 Task: Find connections with filter location Qazax with filter topic #realestateagentwith filter profile language German with filter current company GEP Worldwide with filter school Janki Devi Memorial College with filter industry Paint, Coating, and Adhesive Manufacturing with filter service category Mobile Marketing with filter keywords title Account Representative
Action: Mouse moved to (675, 127)
Screenshot: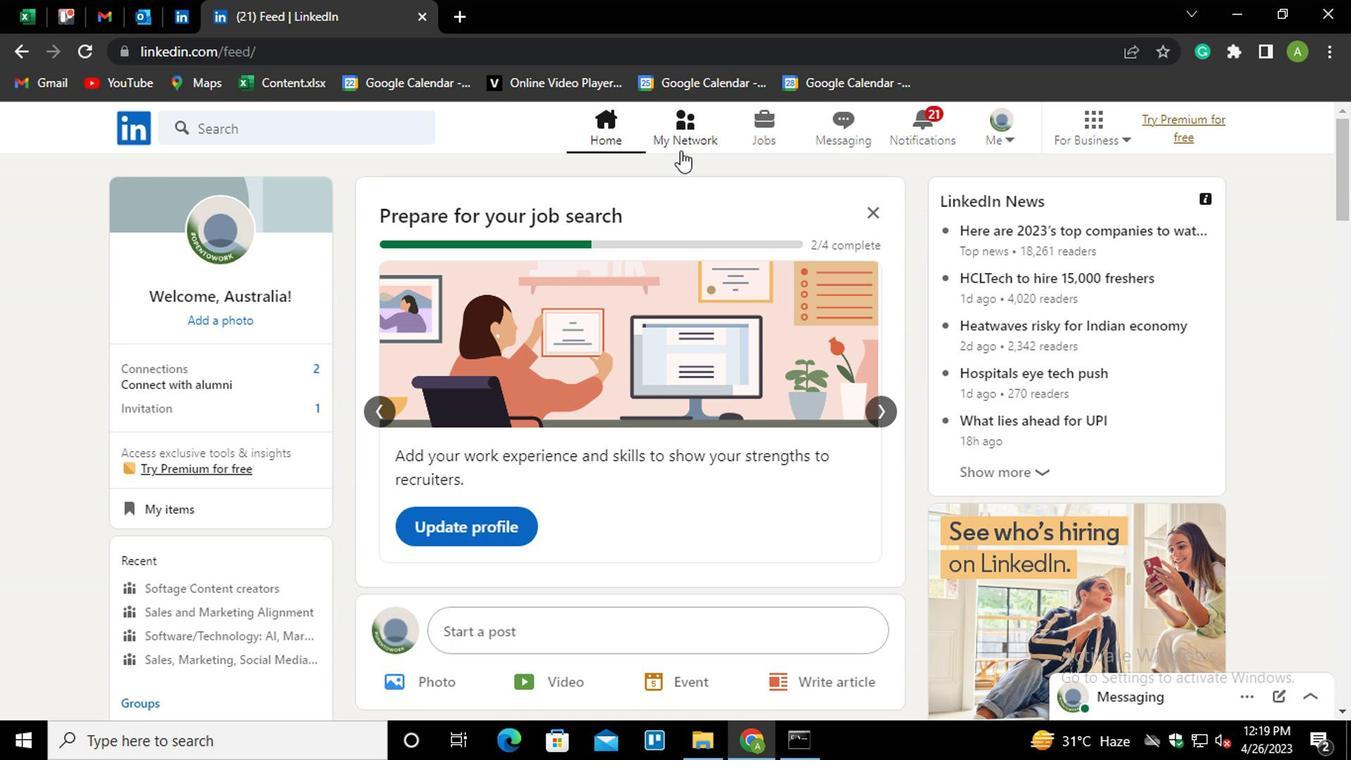 
Action: Mouse pressed left at (675, 127)
Screenshot: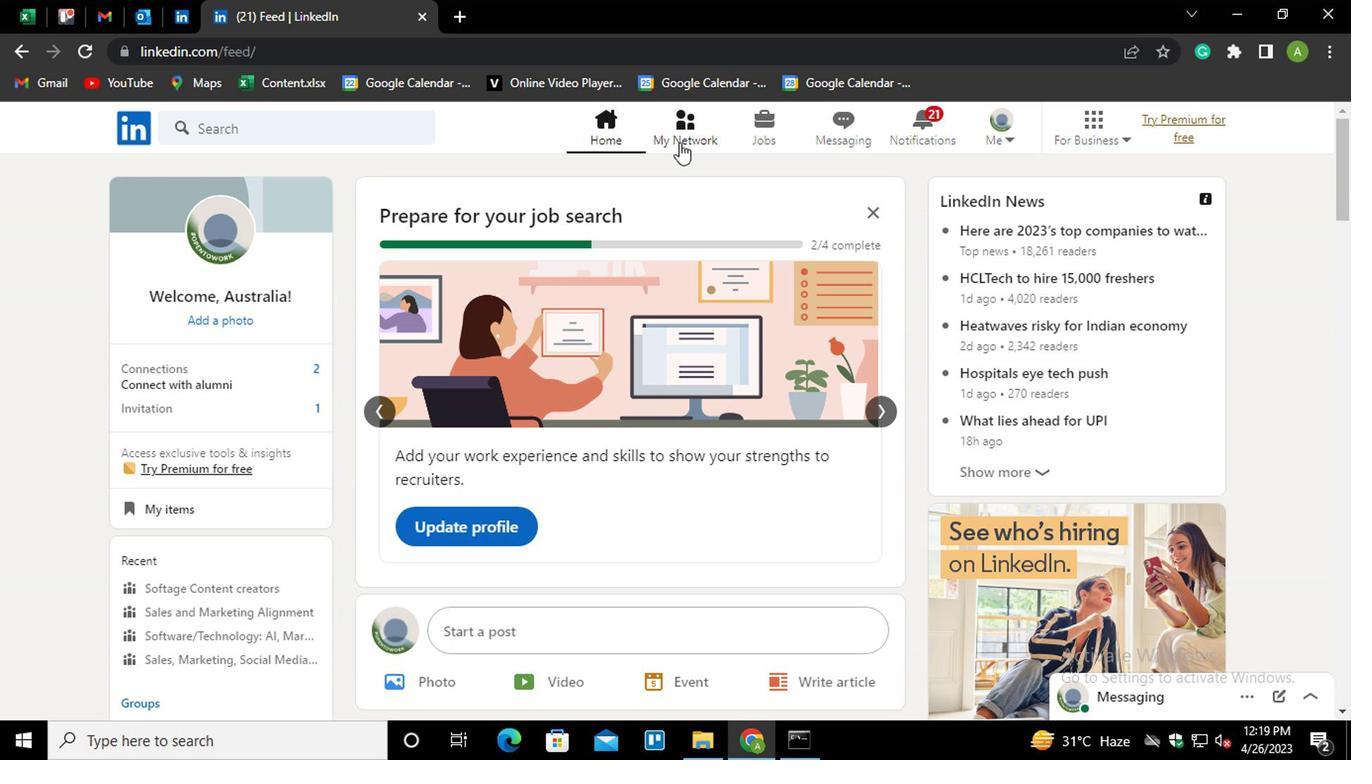 
Action: Mouse moved to (249, 228)
Screenshot: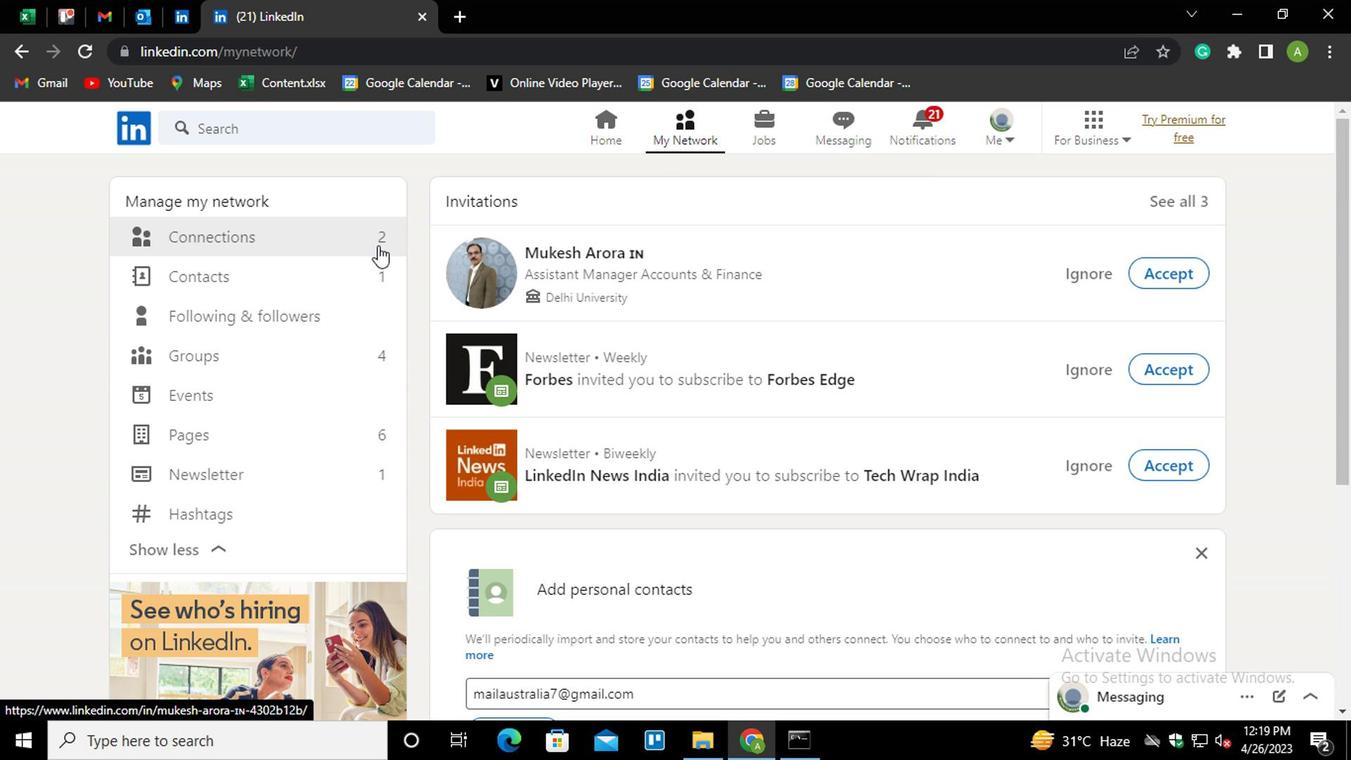 
Action: Mouse pressed left at (249, 228)
Screenshot: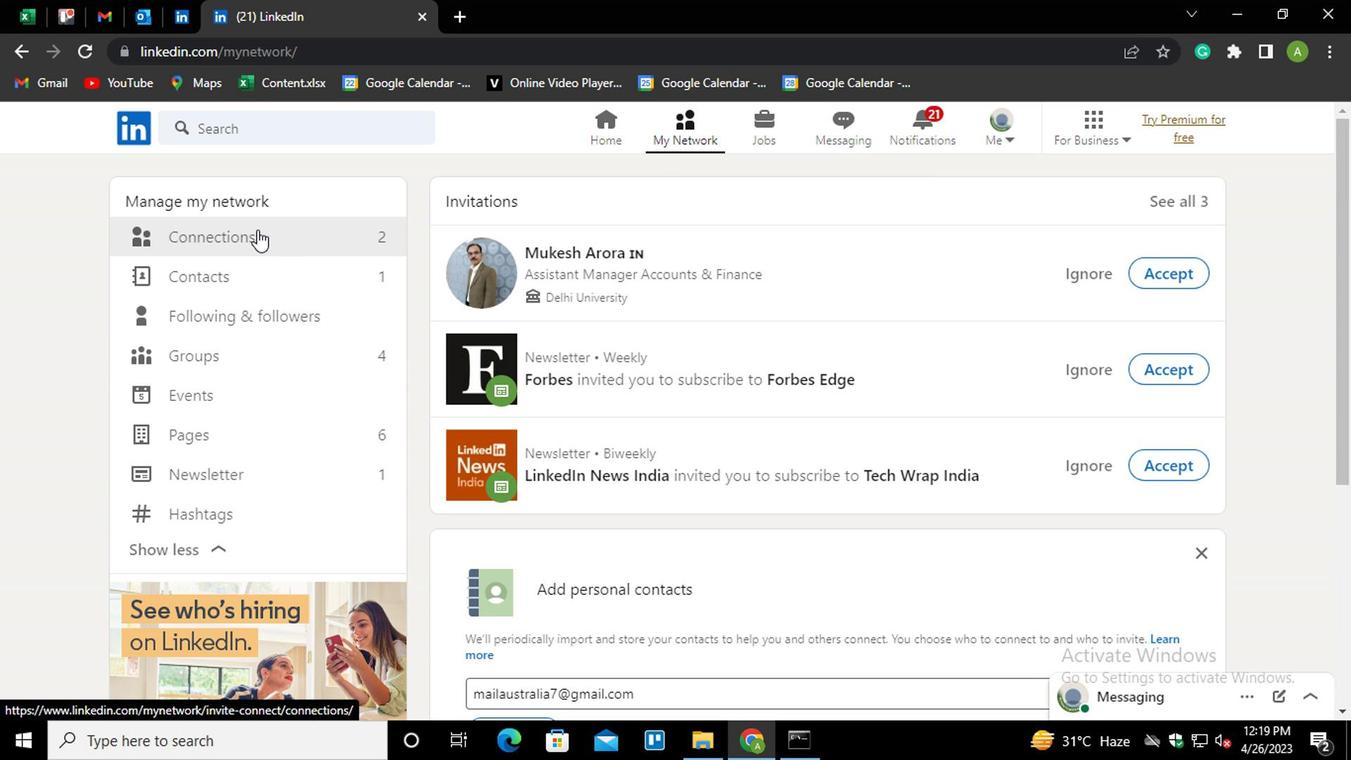 
Action: Mouse moved to (796, 228)
Screenshot: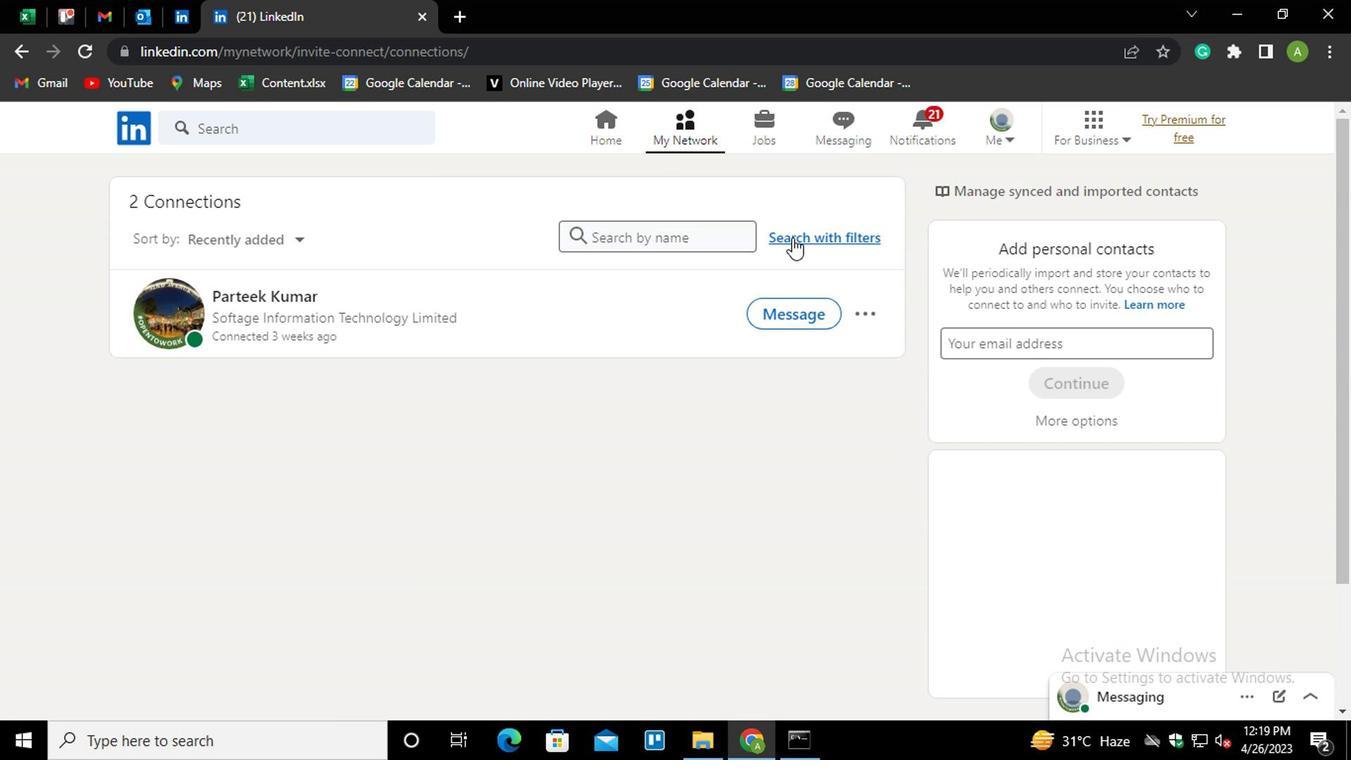 
Action: Mouse pressed left at (796, 228)
Screenshot: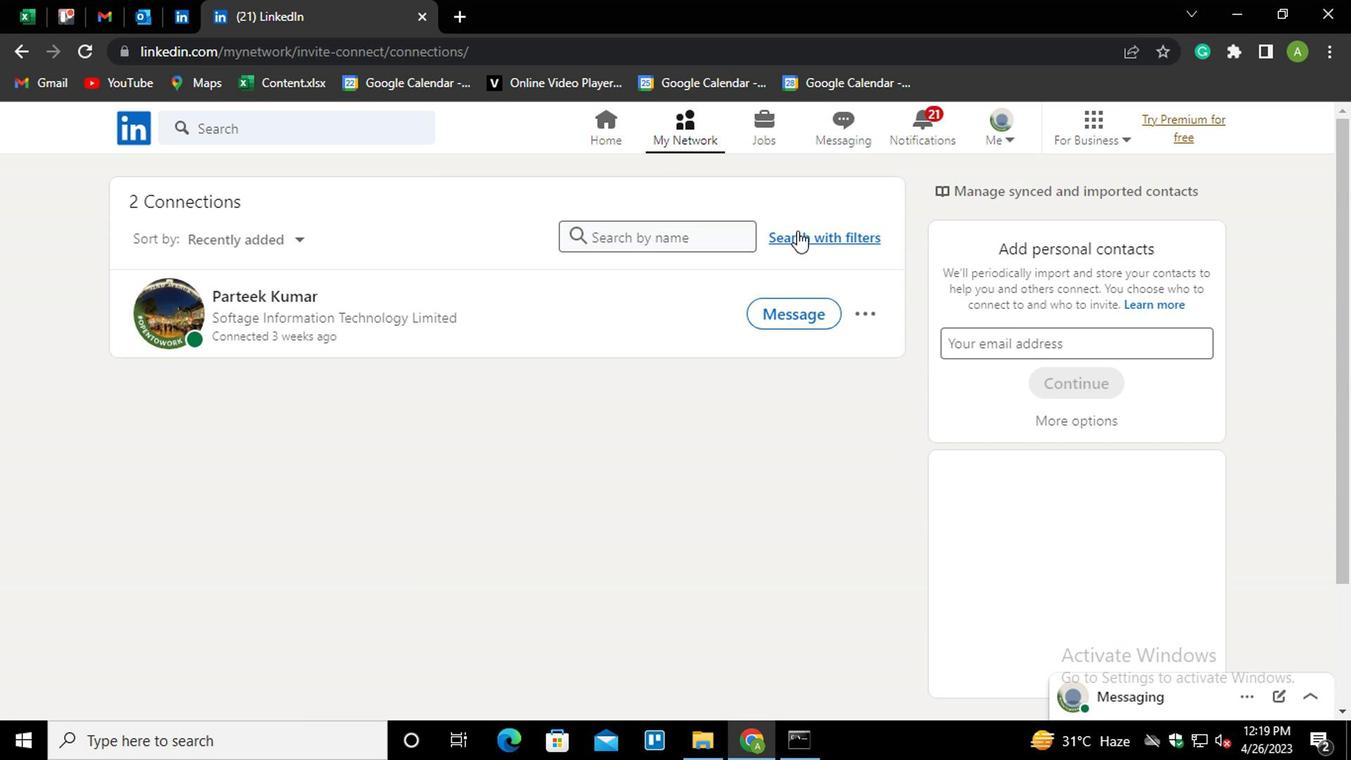 
Action: Mouse moved to (653, 180)
Screenshot: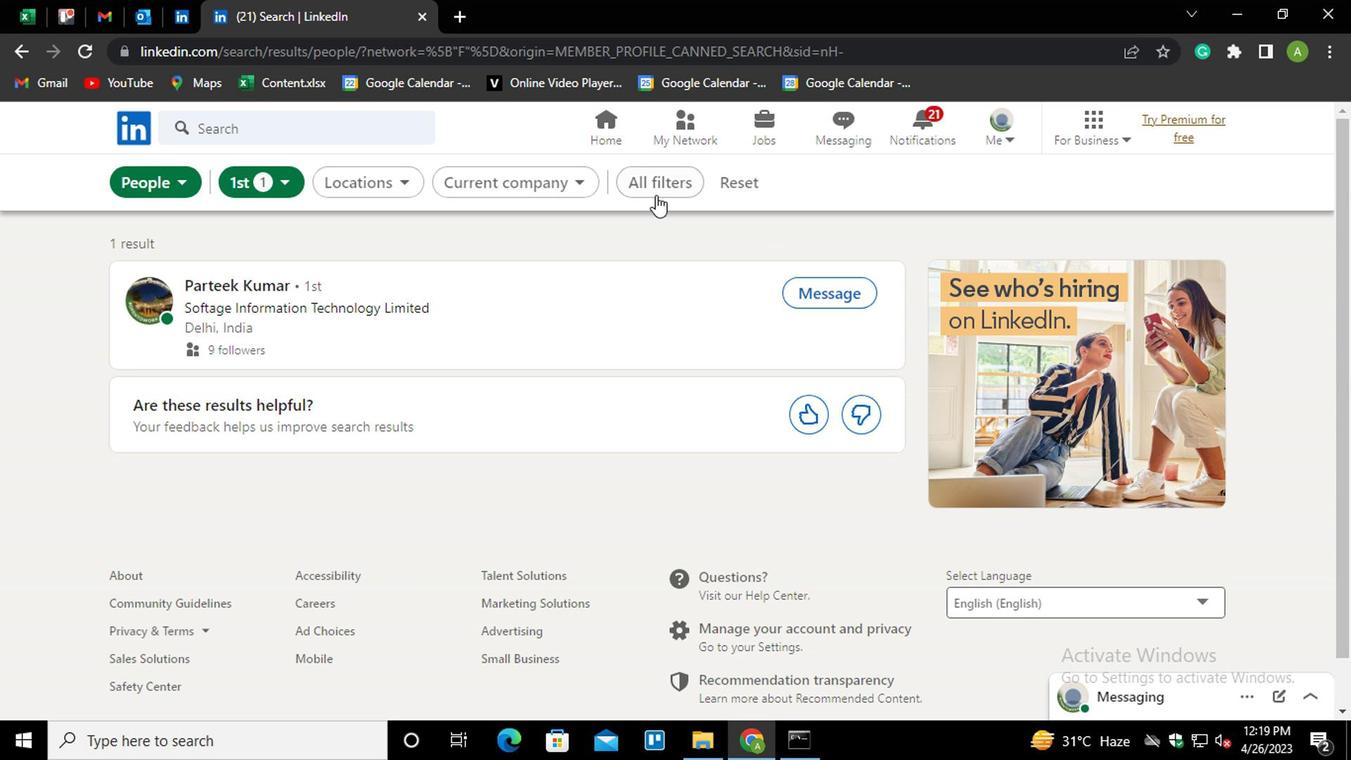 
Action: Mouse pressed left at (653, 180)
Screenshot: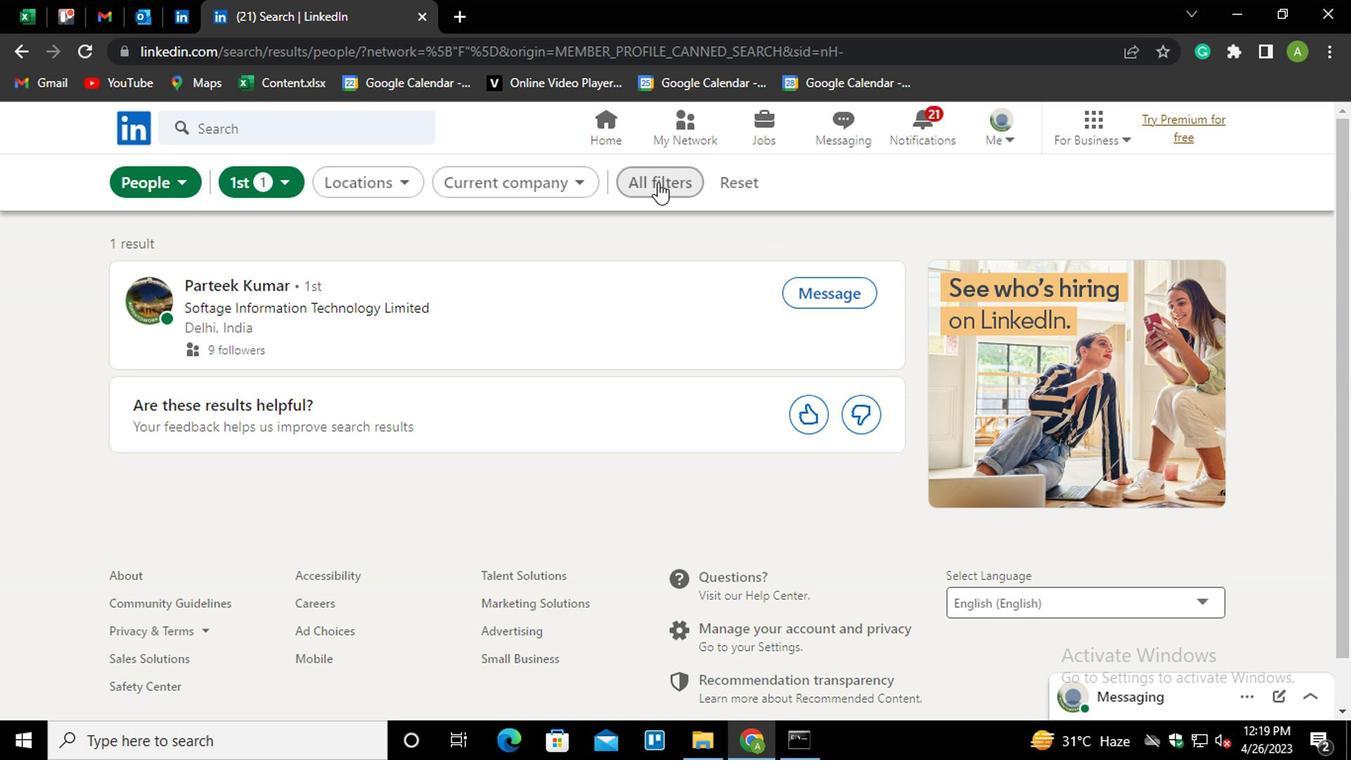 
Action: Mouse moved to (961, 331)
Screenshot: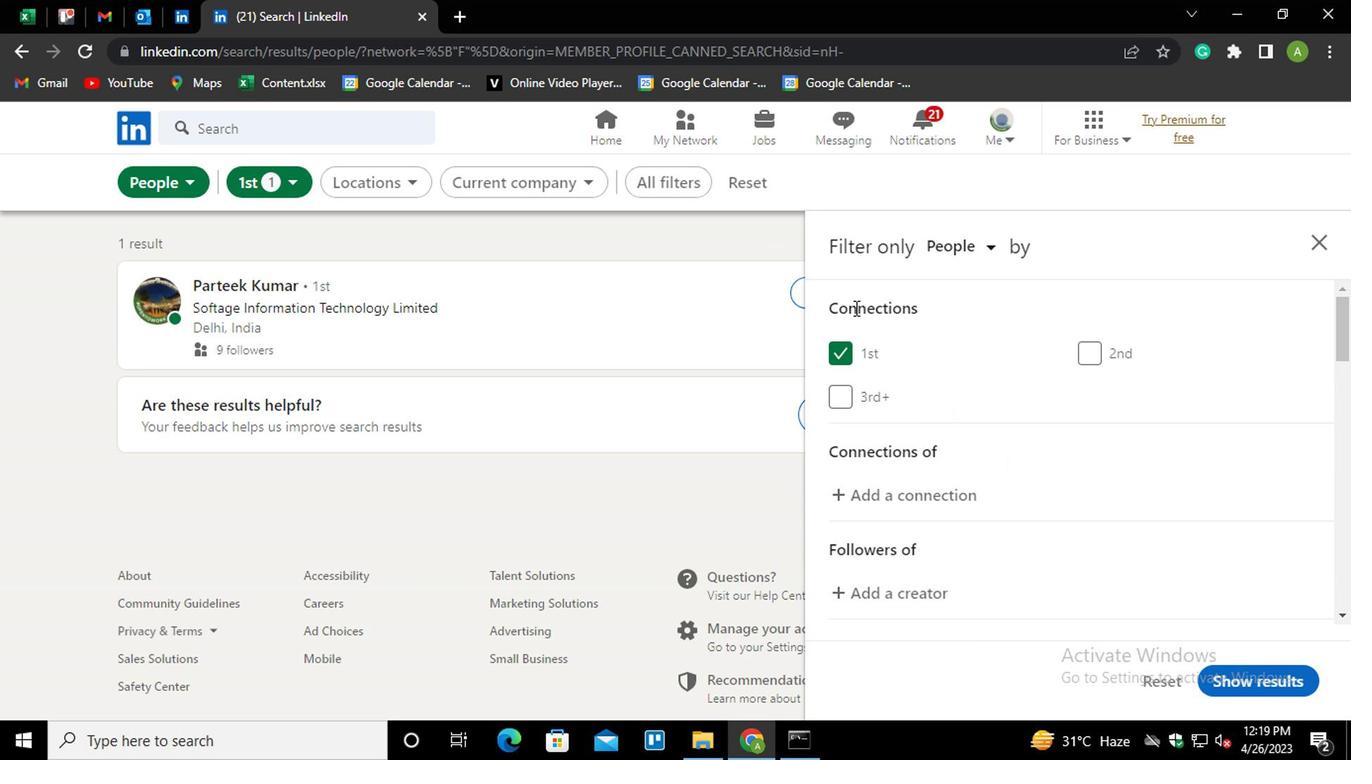 
Action: Mouse scrolled (961, 330) with delta (0, 0)
Screenshot: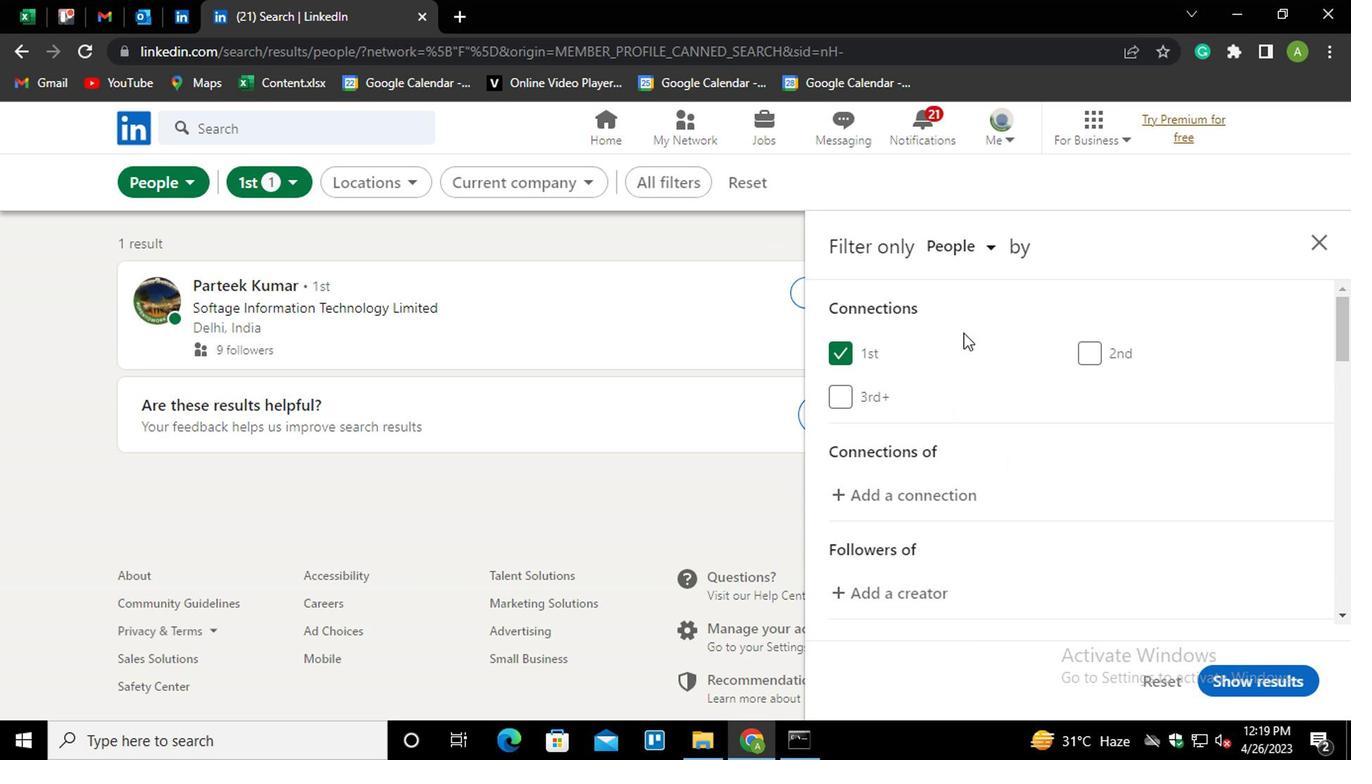 
Action: Mouse scrolled (961, 330) with delta (0, 0)
Screenshot: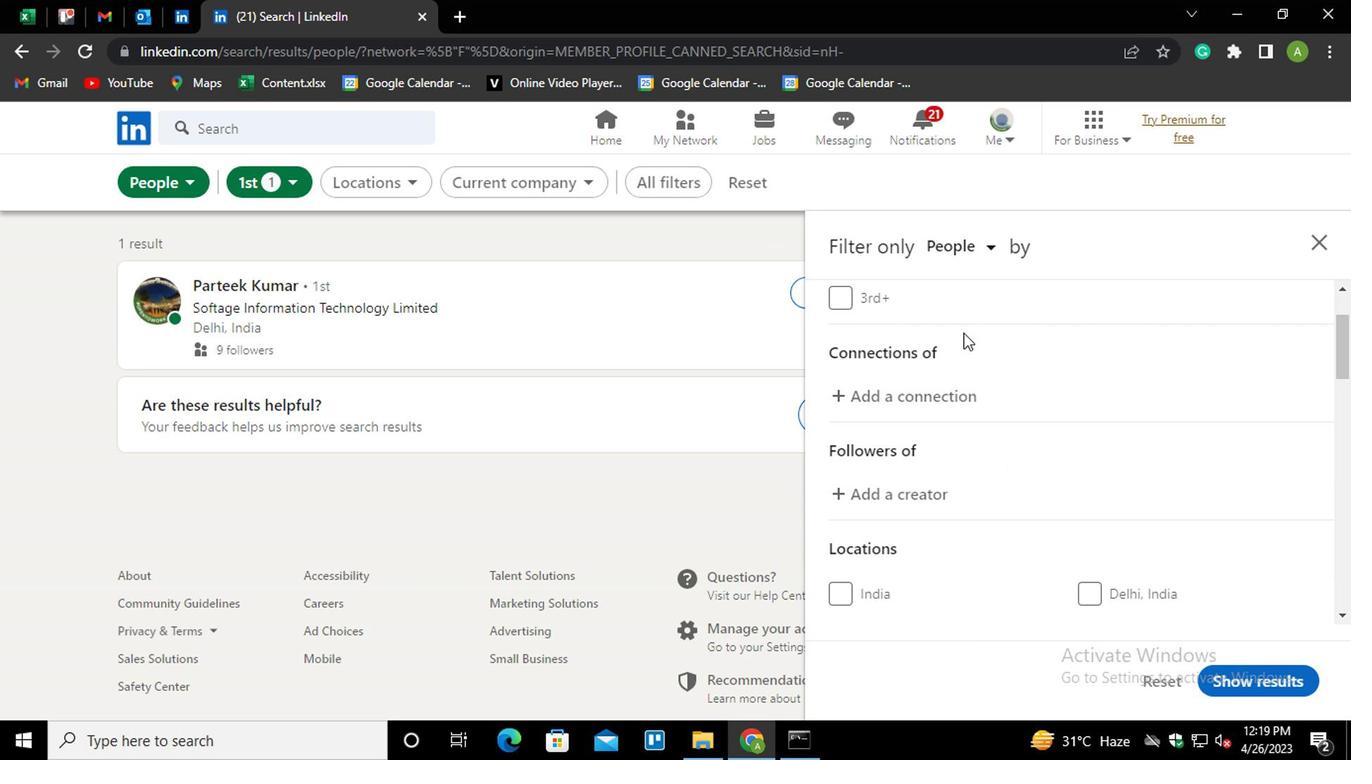 
Action: Mouse scrolled (961, 330) with delta (0, 0)
Screenshot: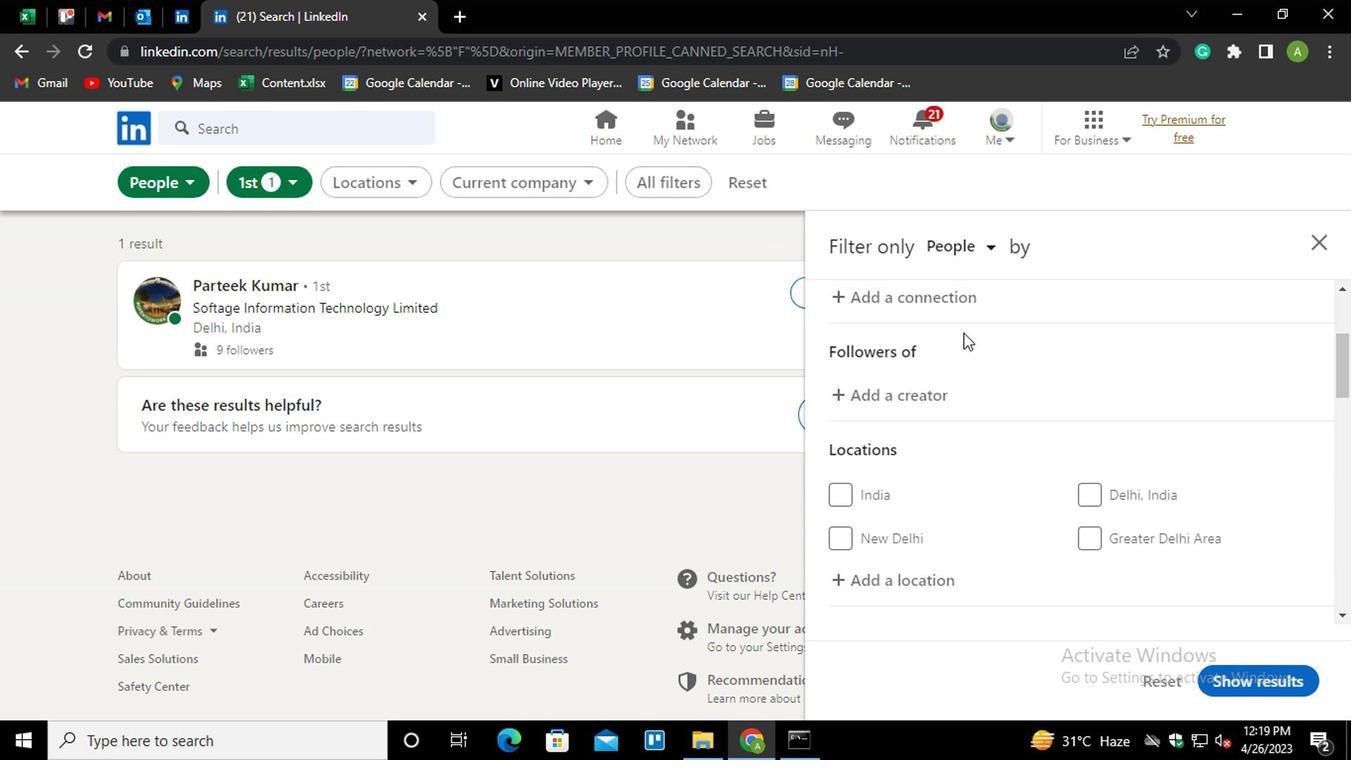 
Action: Mouse moved to (961, 331)
Screenshot: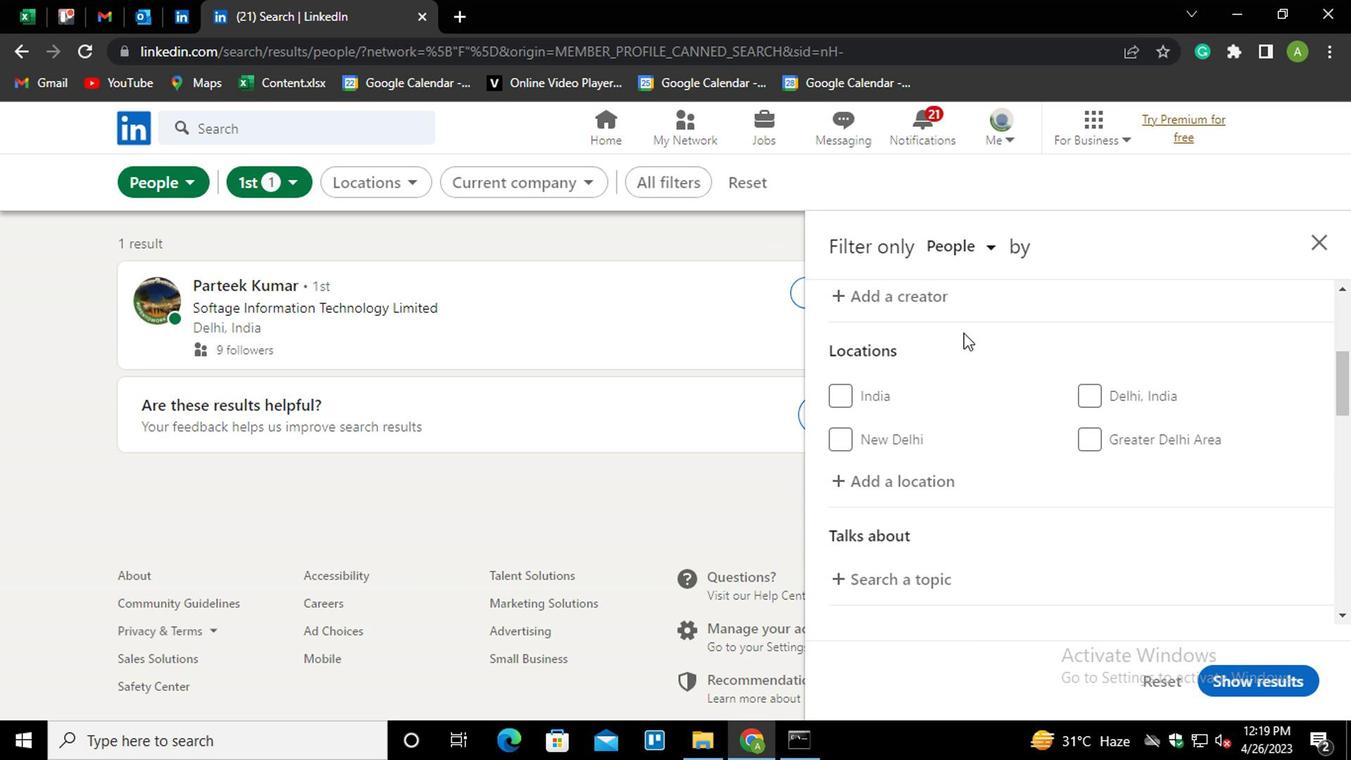 
Action: Mouse scrolled (961, 330) with delta (0, 0)
Screenshot: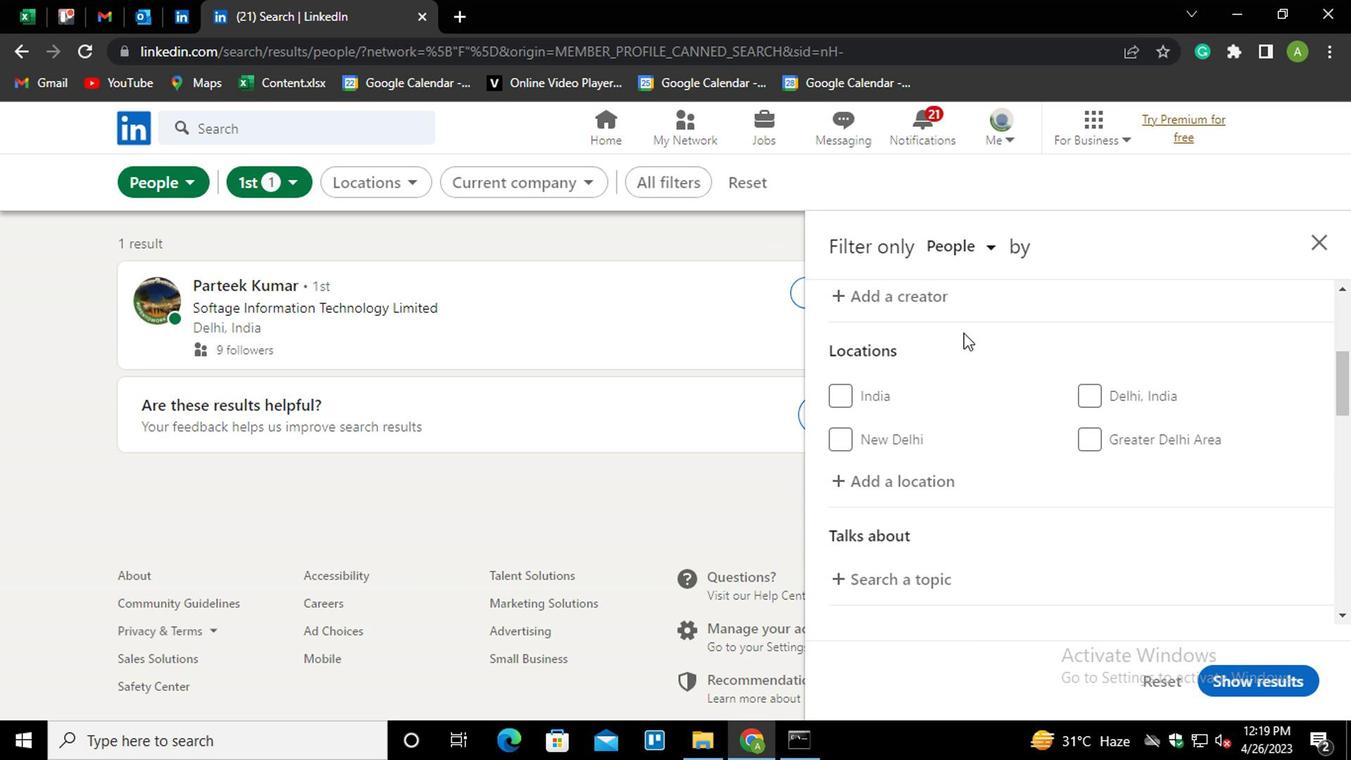 
Action: Mouse moved to (866, 374)
Screenshot: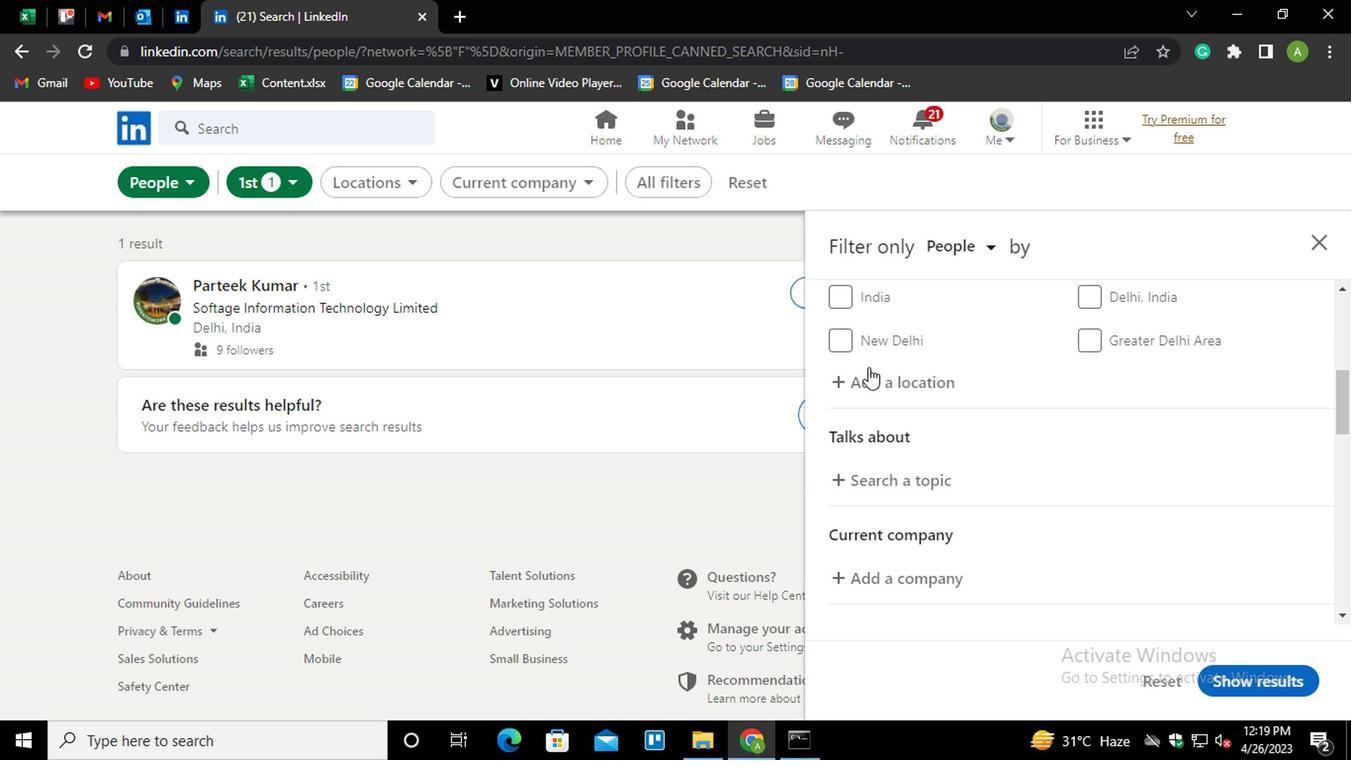 
Action: Mouse pressed left at (866, 374)
Screenshot: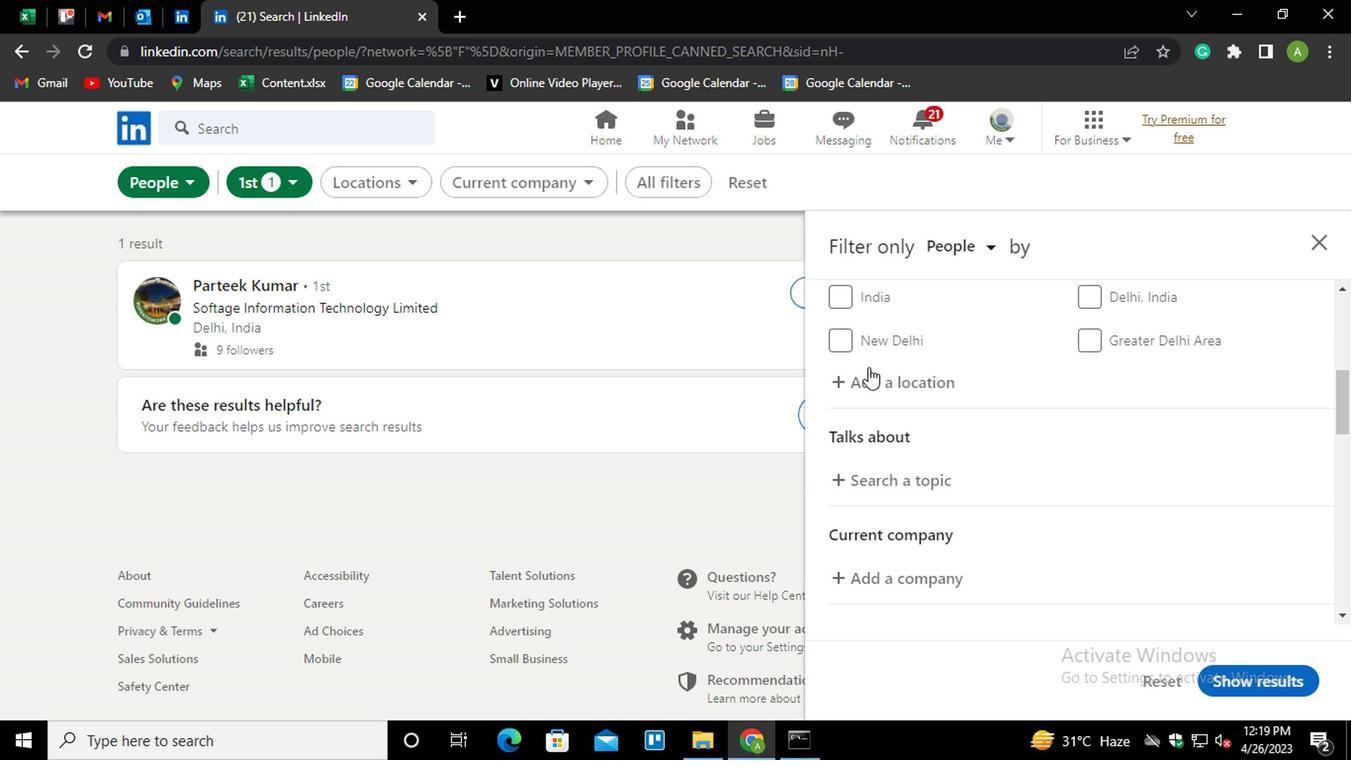 
Action: Mouse moved to (867, 379)
Screenshot: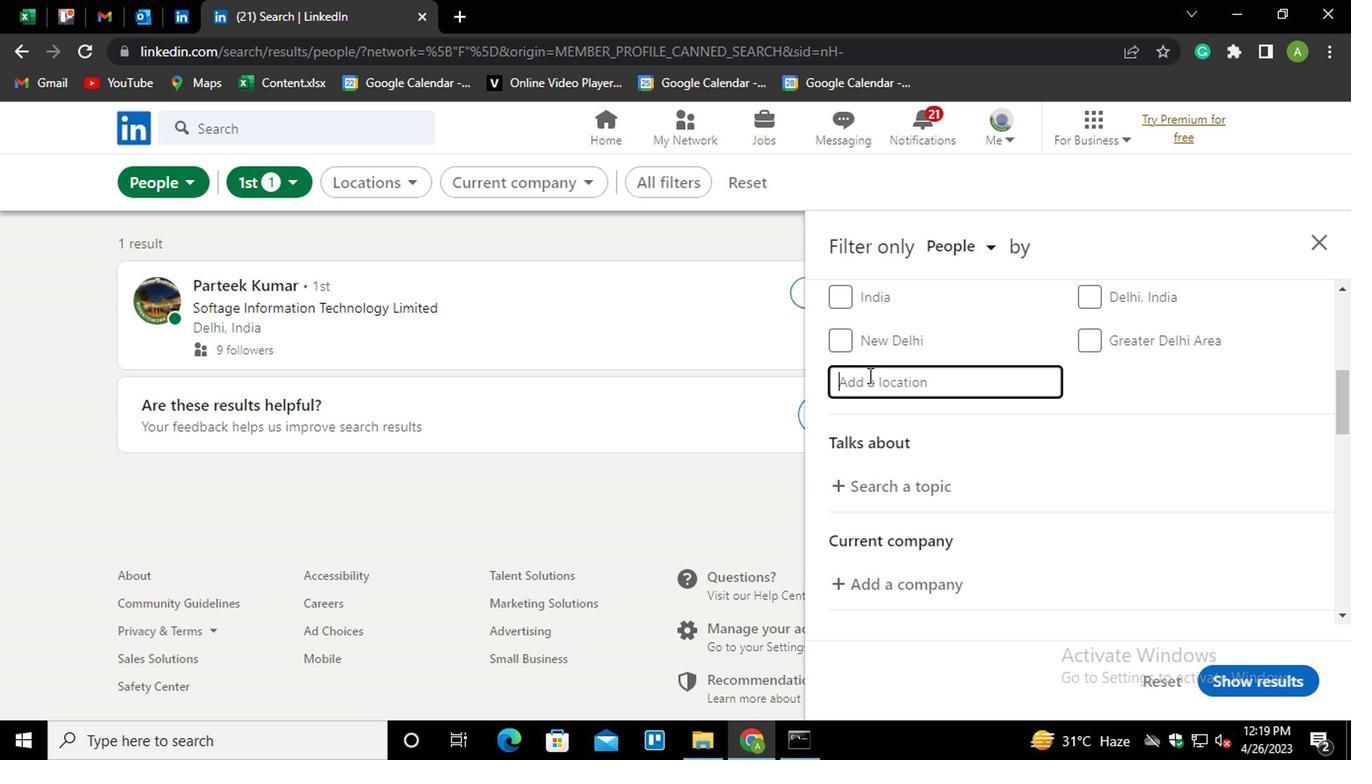 
Action: Mouse pressed left at (867, 379)
Screenshot: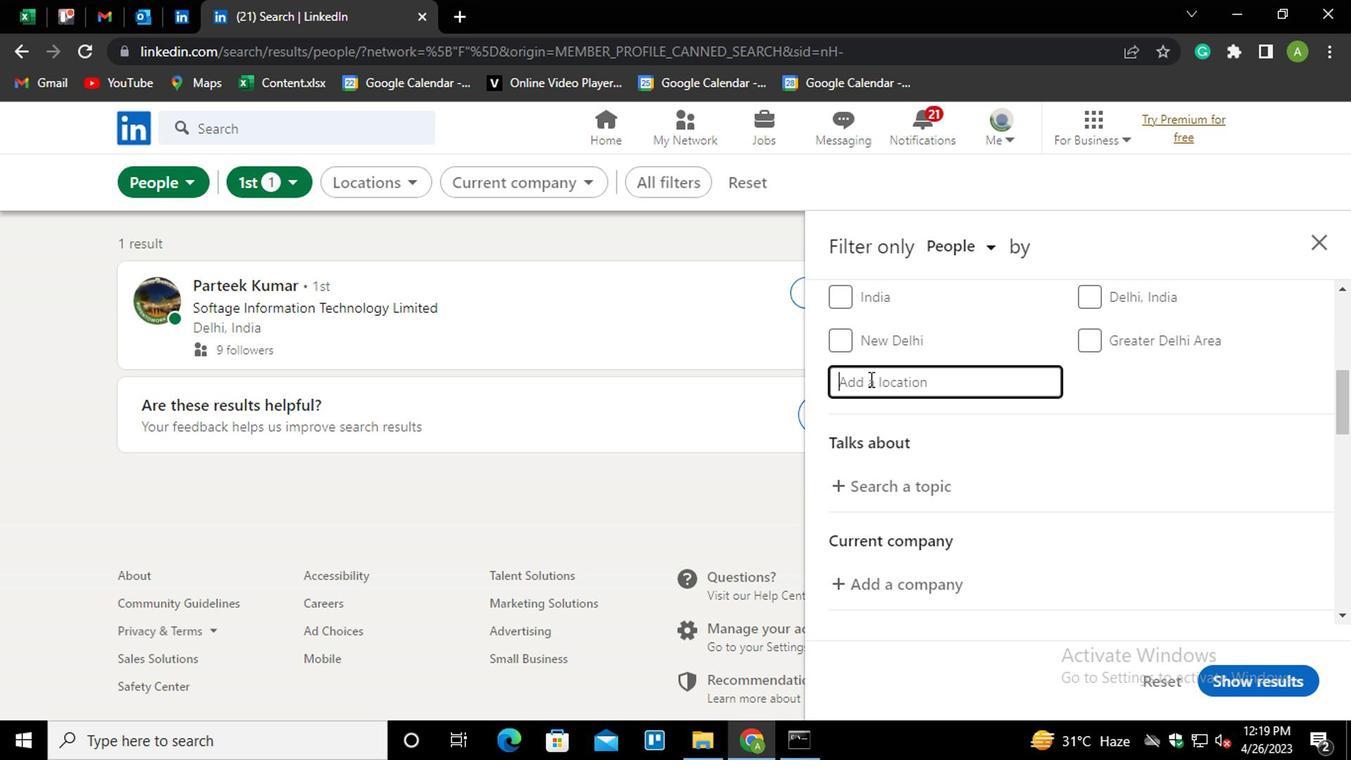 
Action: Mouse moved to (867, 379)
Screenshot: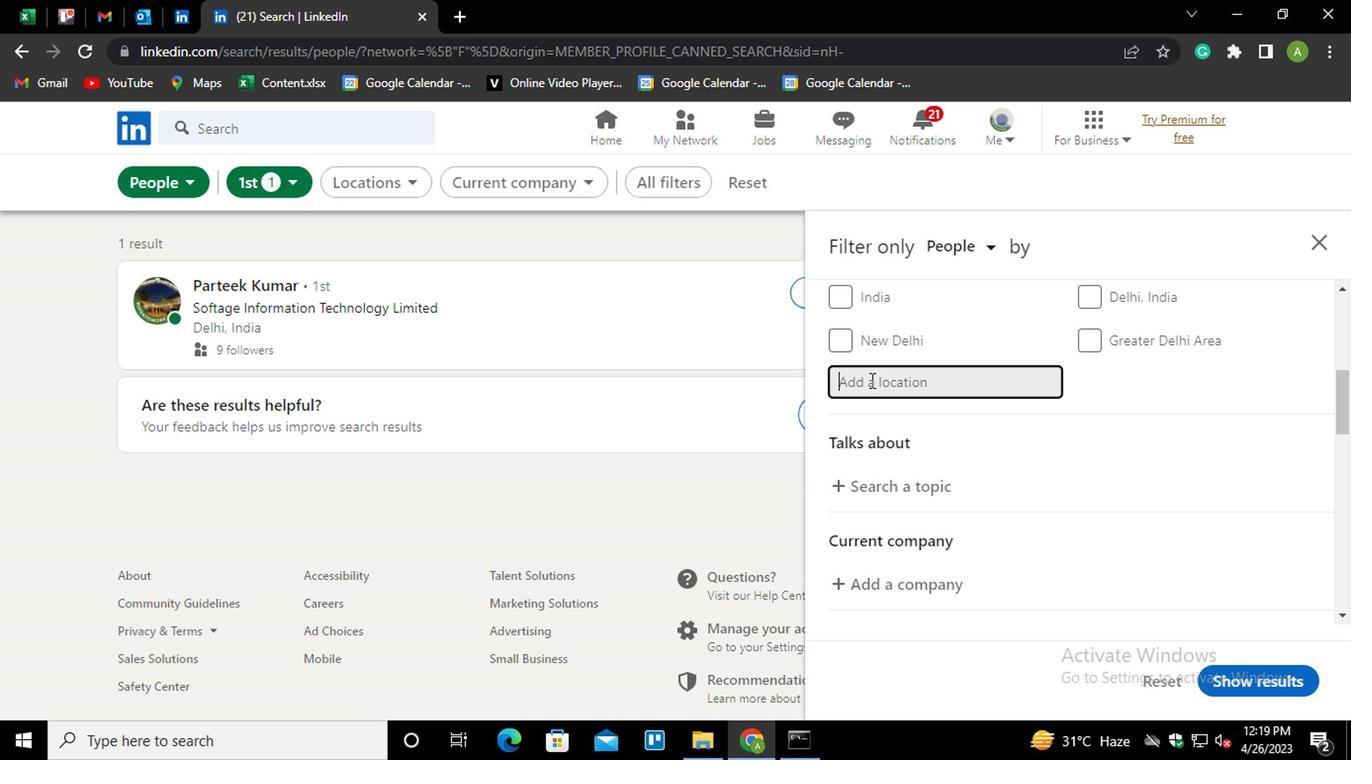 
Action: Key pressed <Key.shift>QAZAX<Key.down><Key.enter>
Screenshot: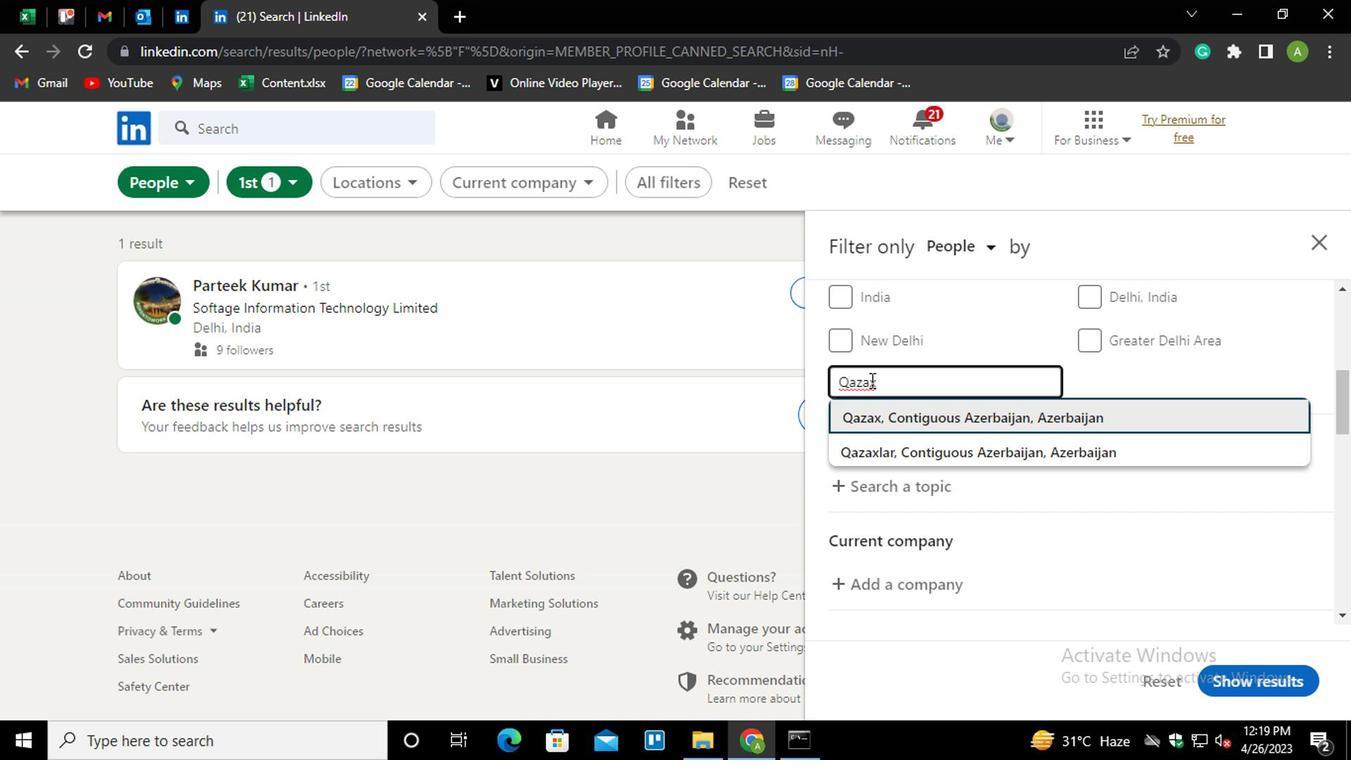 
Action: Mouse moved to (954, 406)
Screenshot: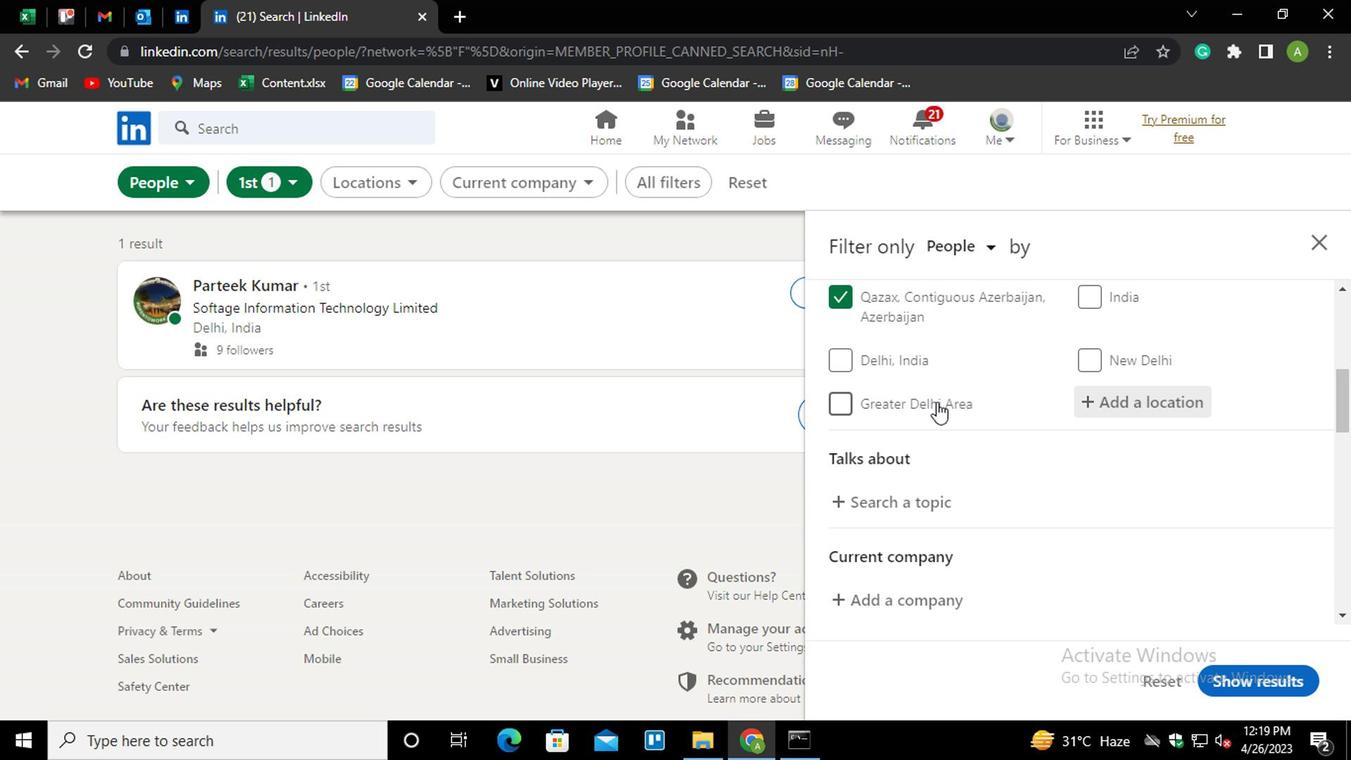 
Action: Mouse scrolled (954, 405) with delta (0, 0)
Screenshot: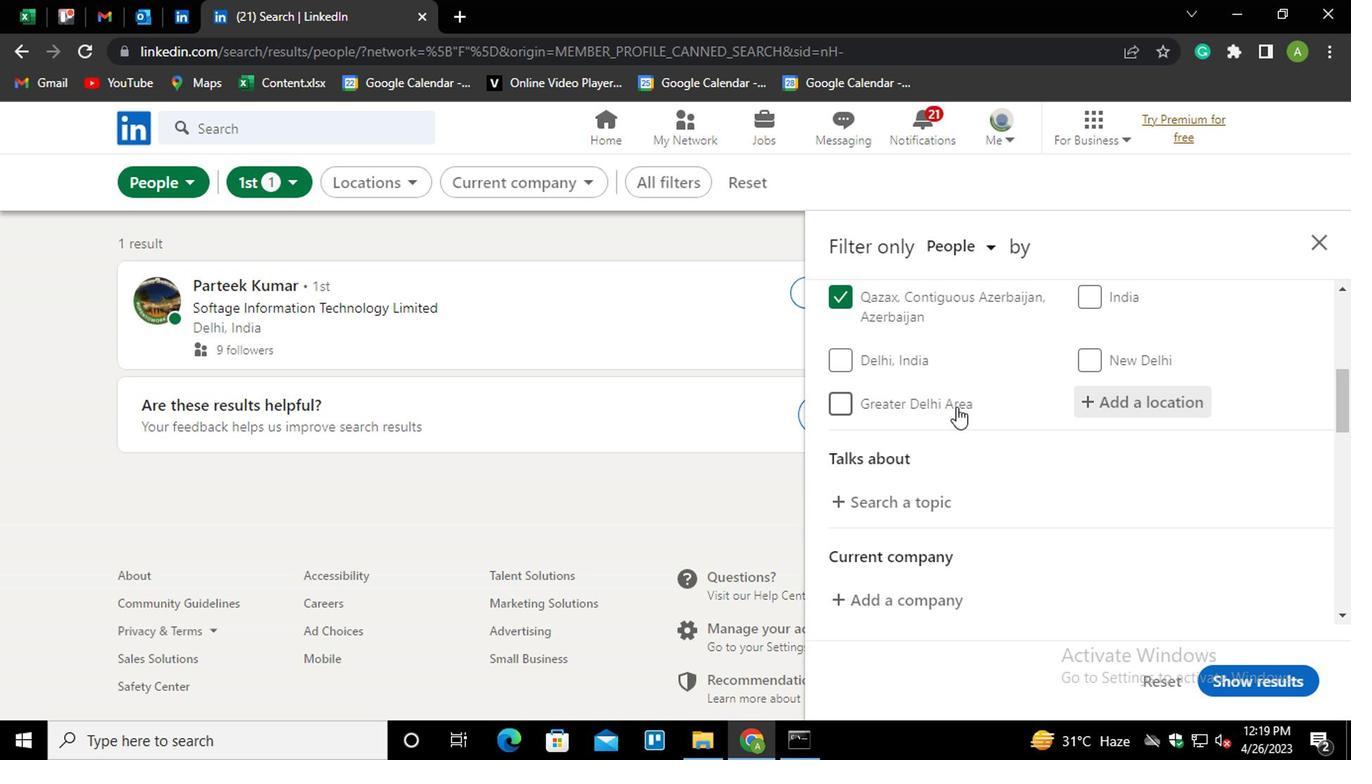 
Action: Mouse moved to (892, 406)
Screenshot: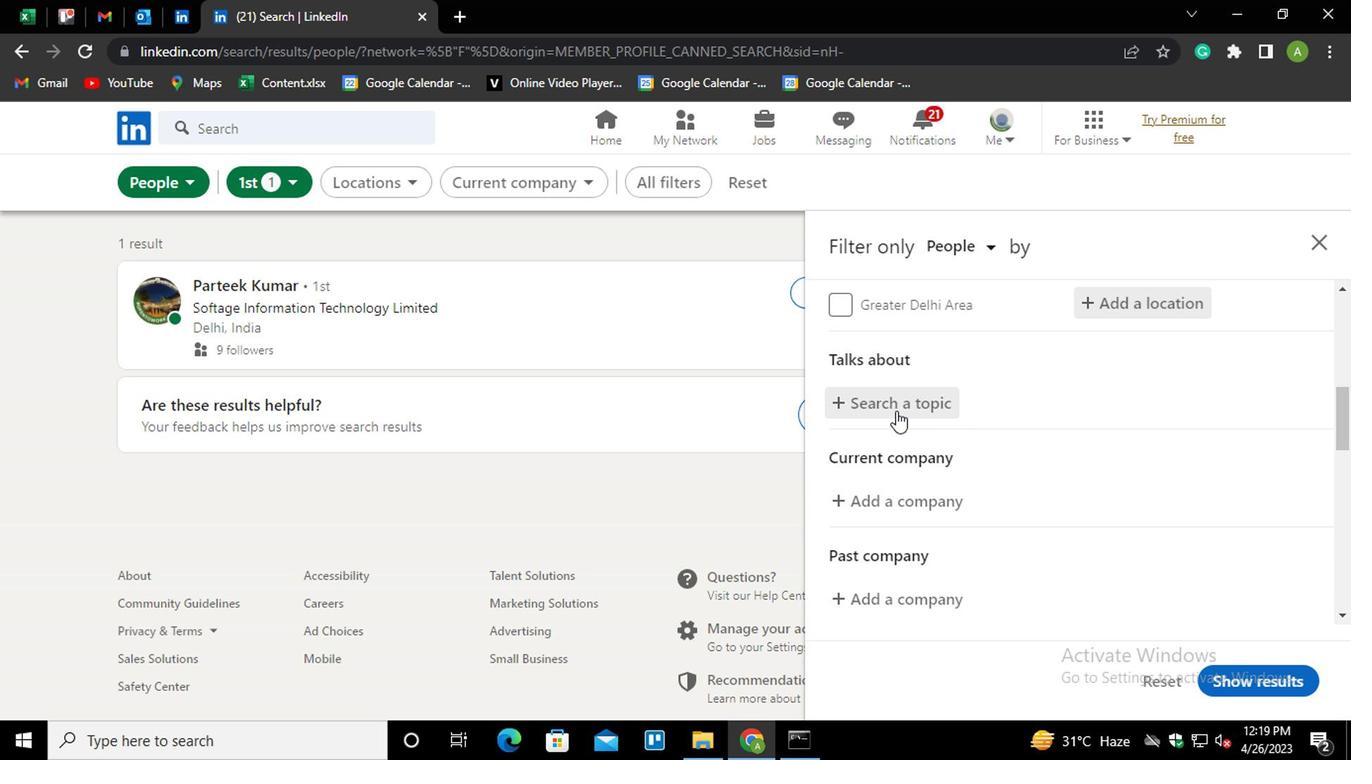 
Action: Mouse pressed left at (892, 406)
Screenshot: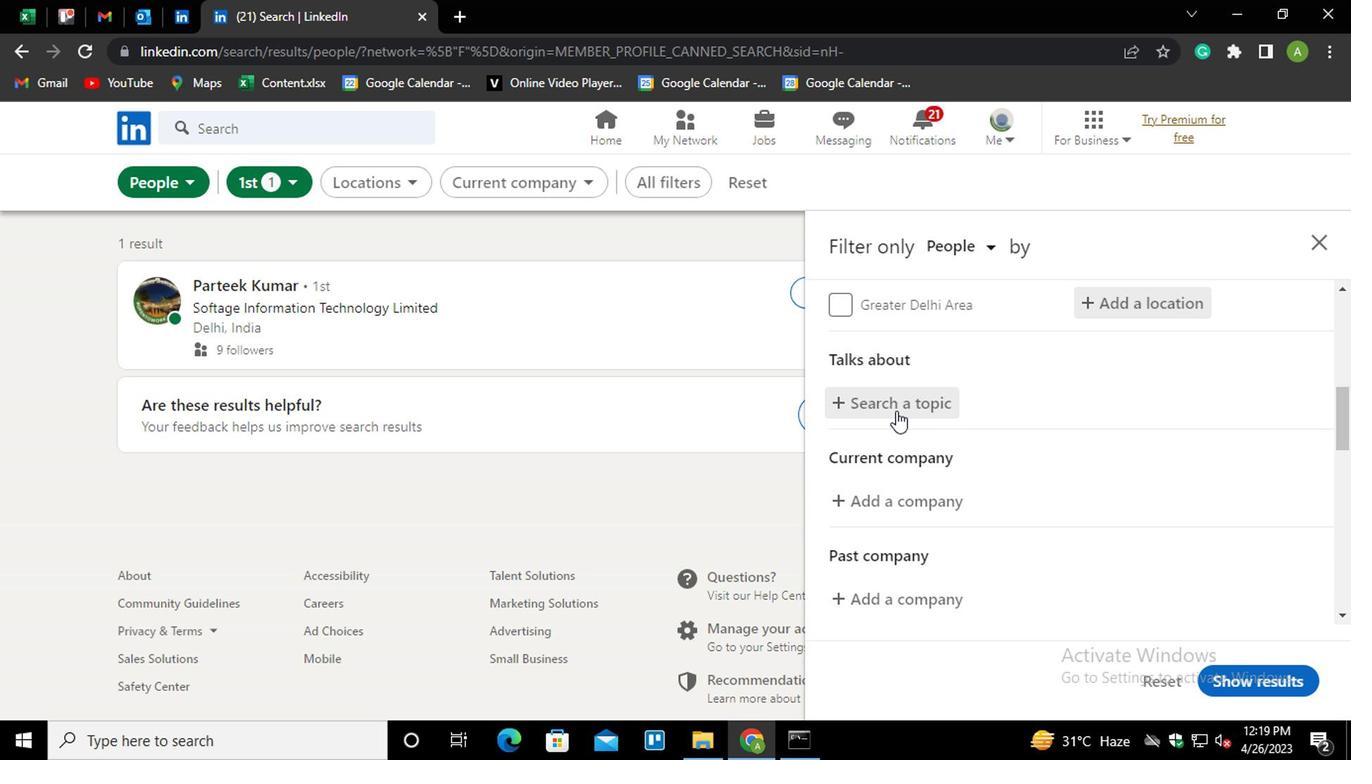 
Action: Mouse moved to (889, 406)
Screenshot: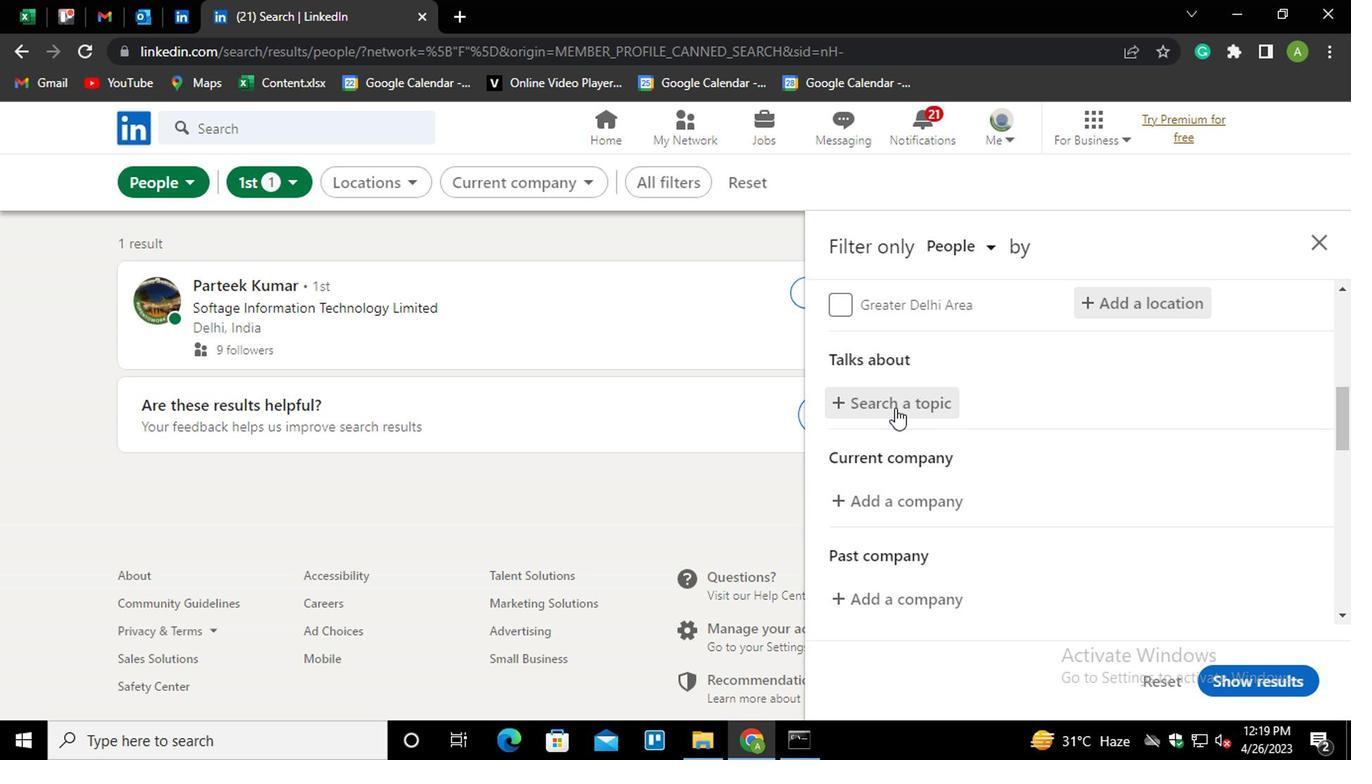 
Action: Key pressed <Key.shift>#REALESTATEAGENT
Screenshot: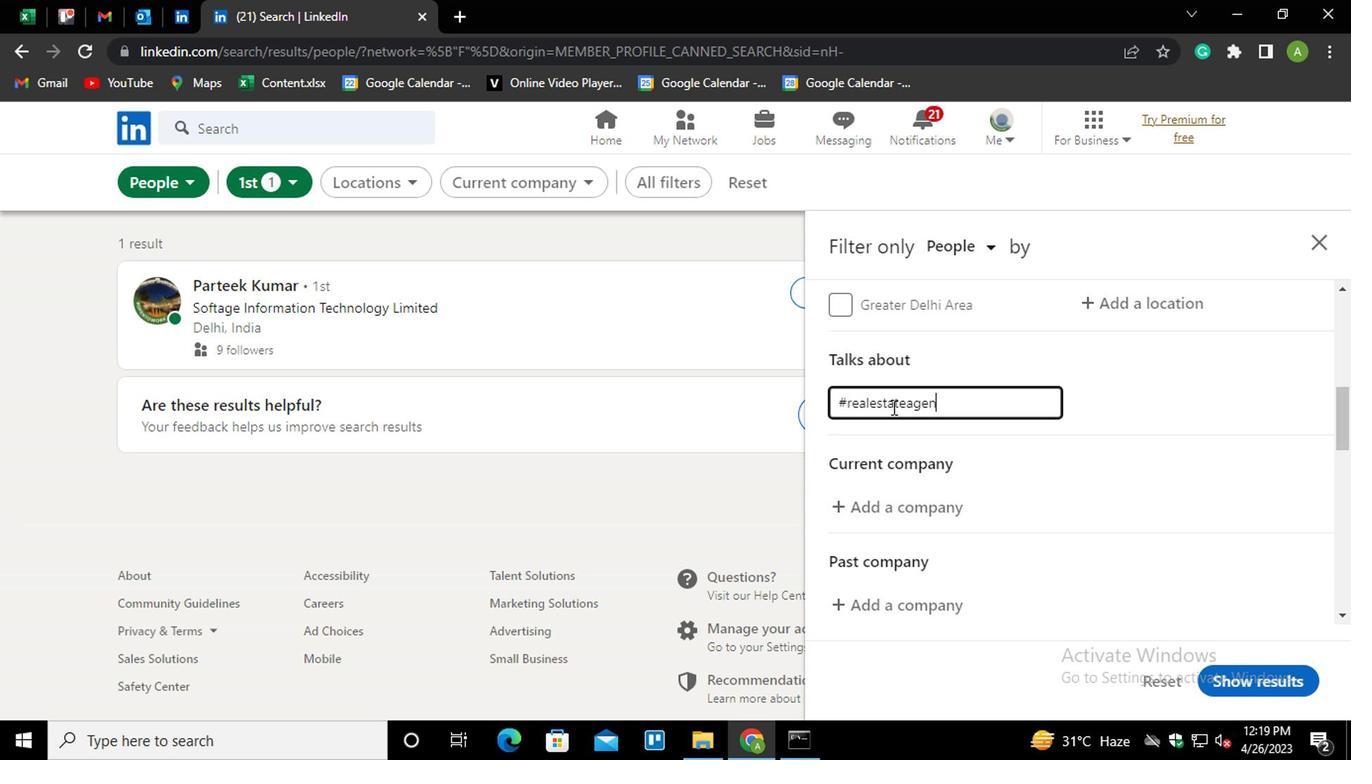 
Action: Mouse moved to (1119, 392)
Screenshot: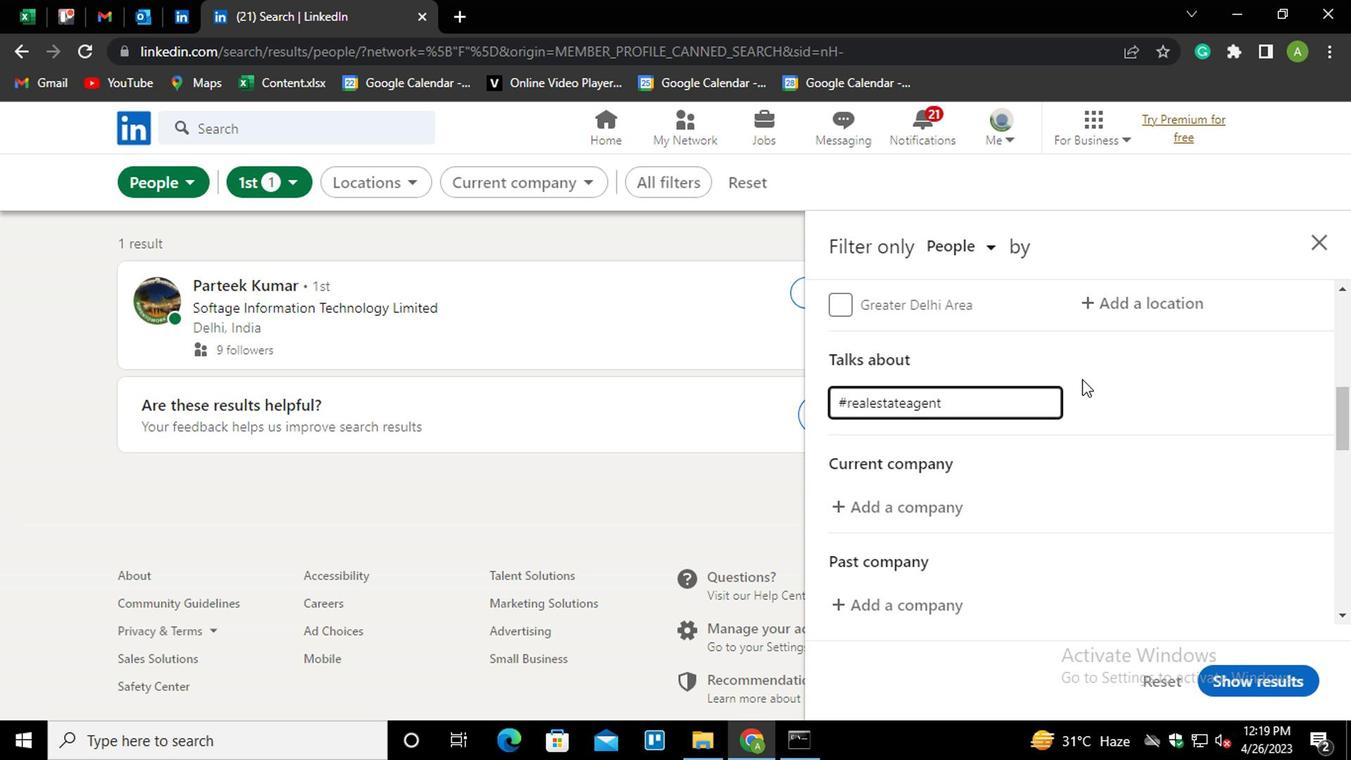 
Action: Mouse pressed left at (1119, 392)
Screenshot: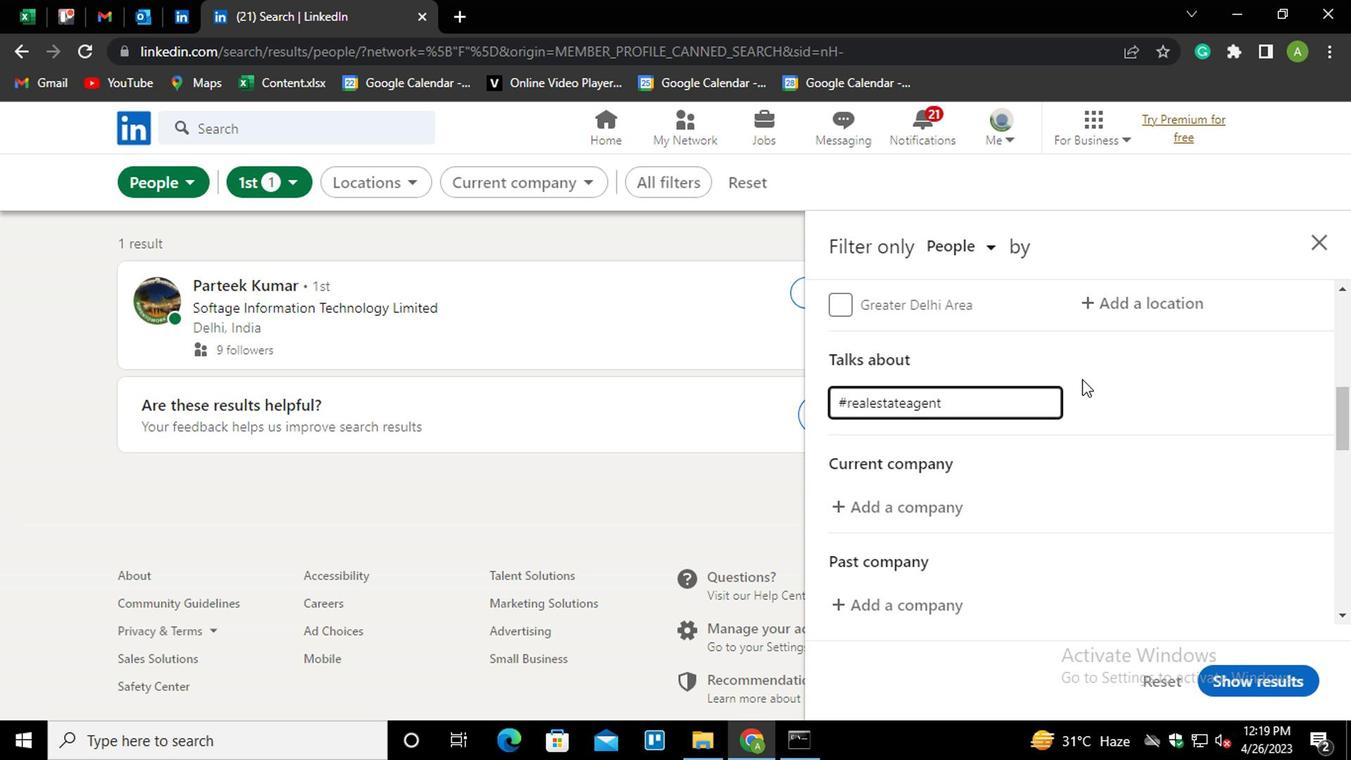 
Action: Mouse moved to (1123, 425)
Screenshot: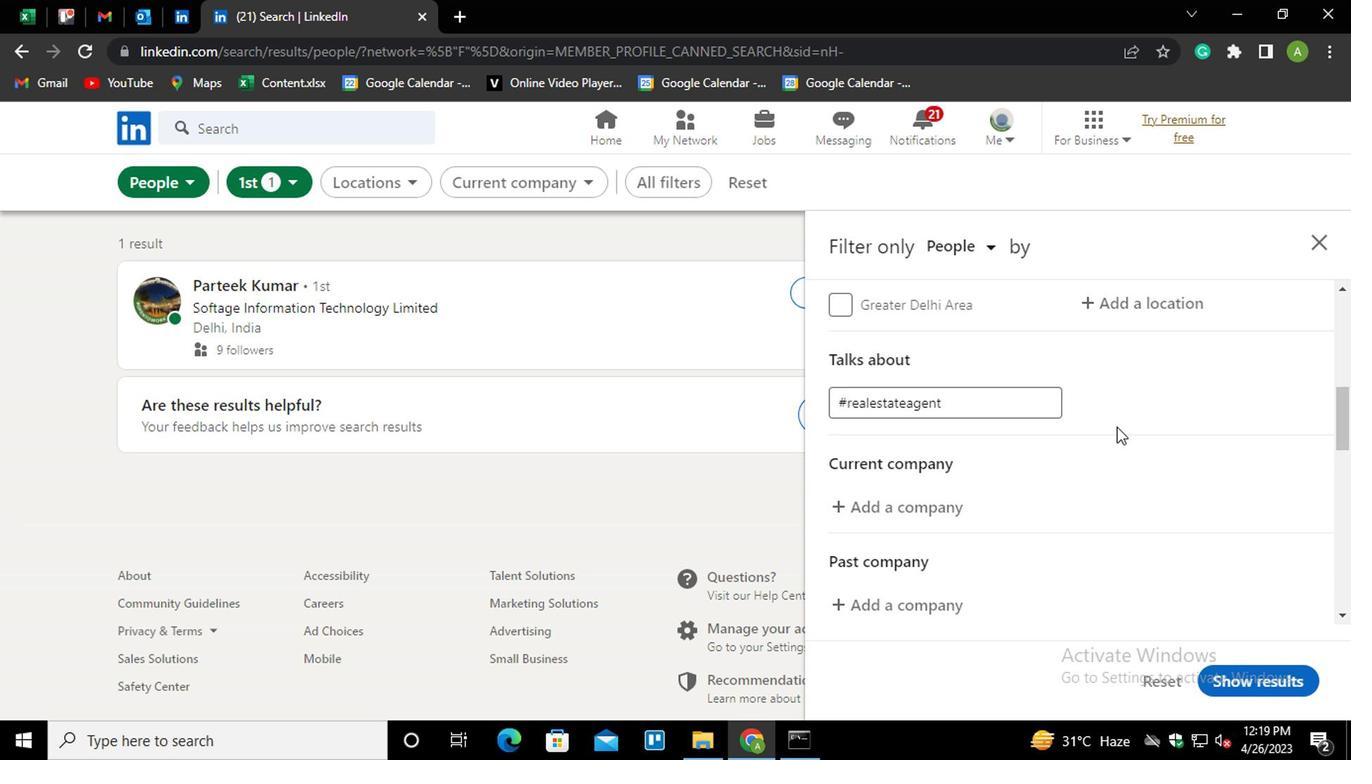 
Action: Mouse scrolled (1123, 425) with delta (0, 0)
Screenshot: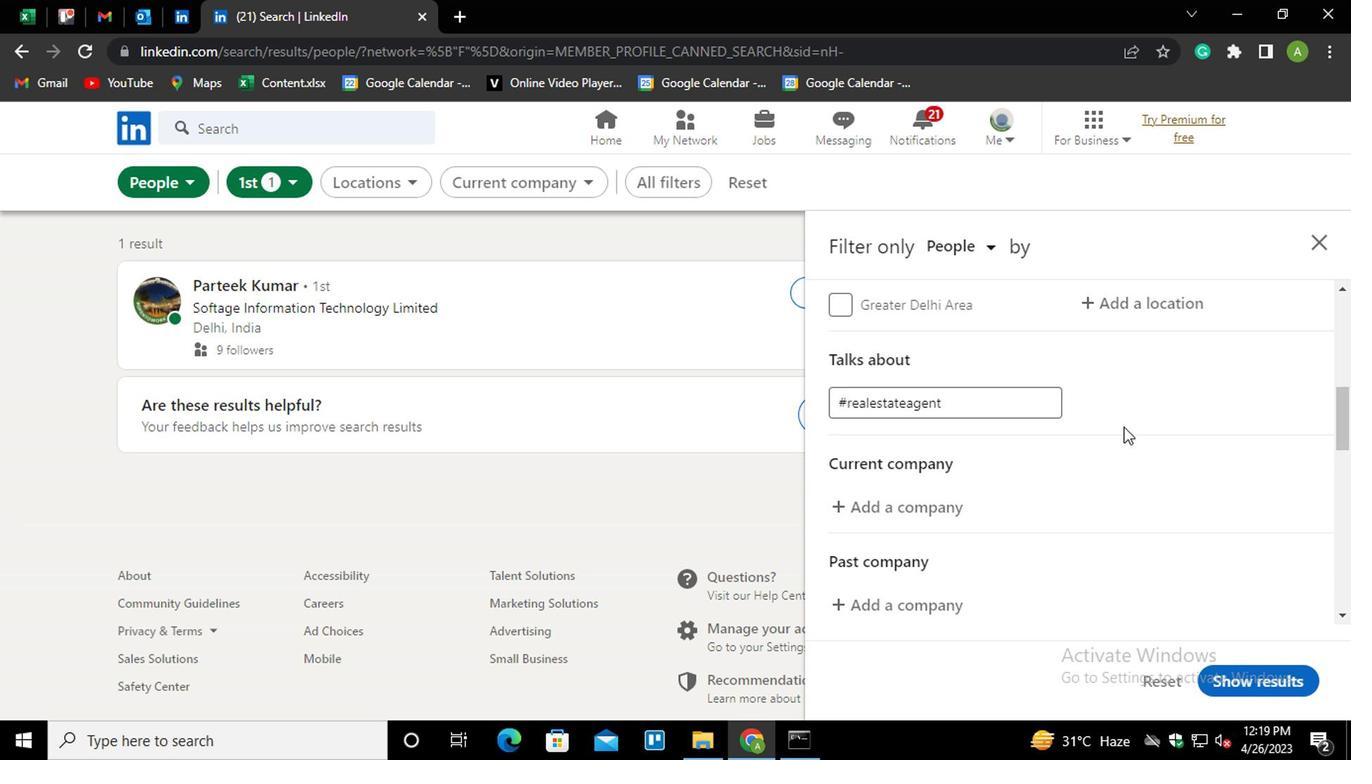 
Action: Mouse scrolled (1123, 425) with delta (0, 0)
Screenshot: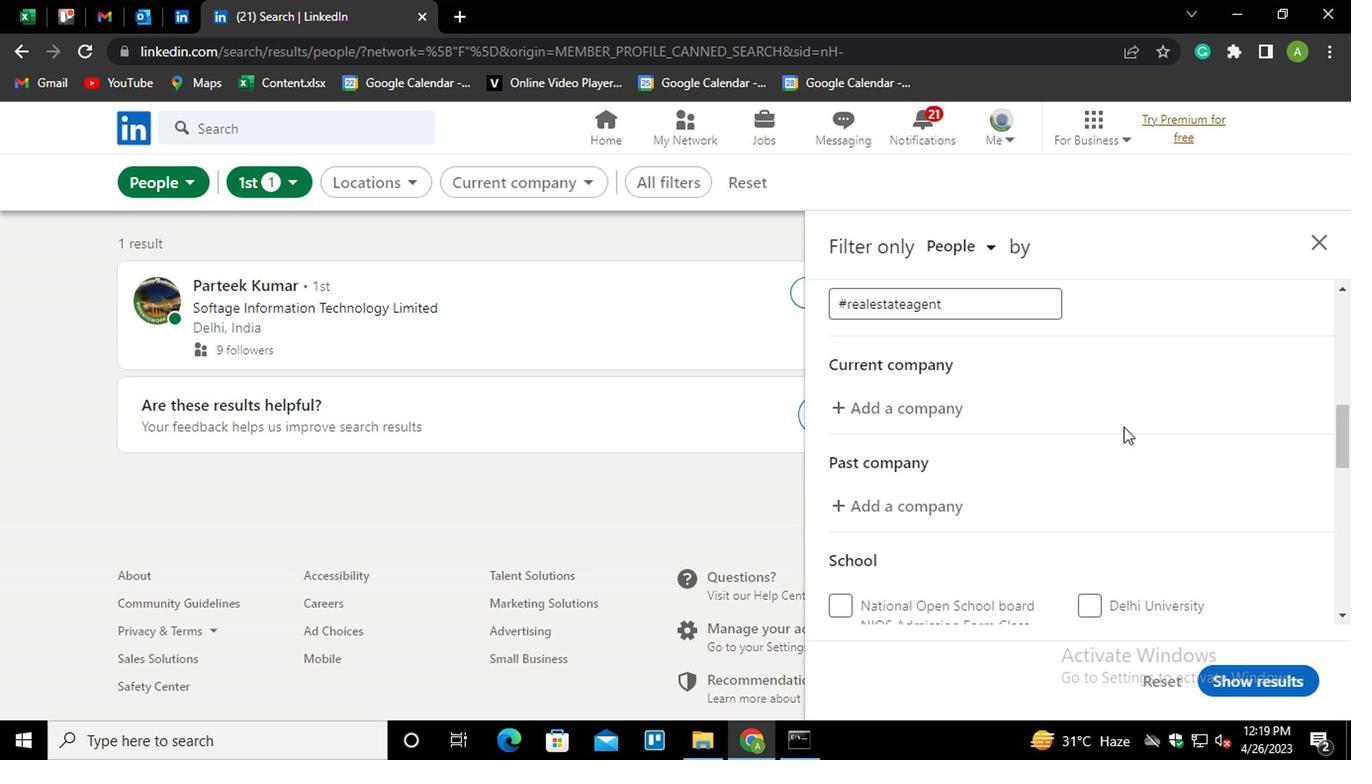 
Action: Mouse moved to (913, 300)
Screenshot: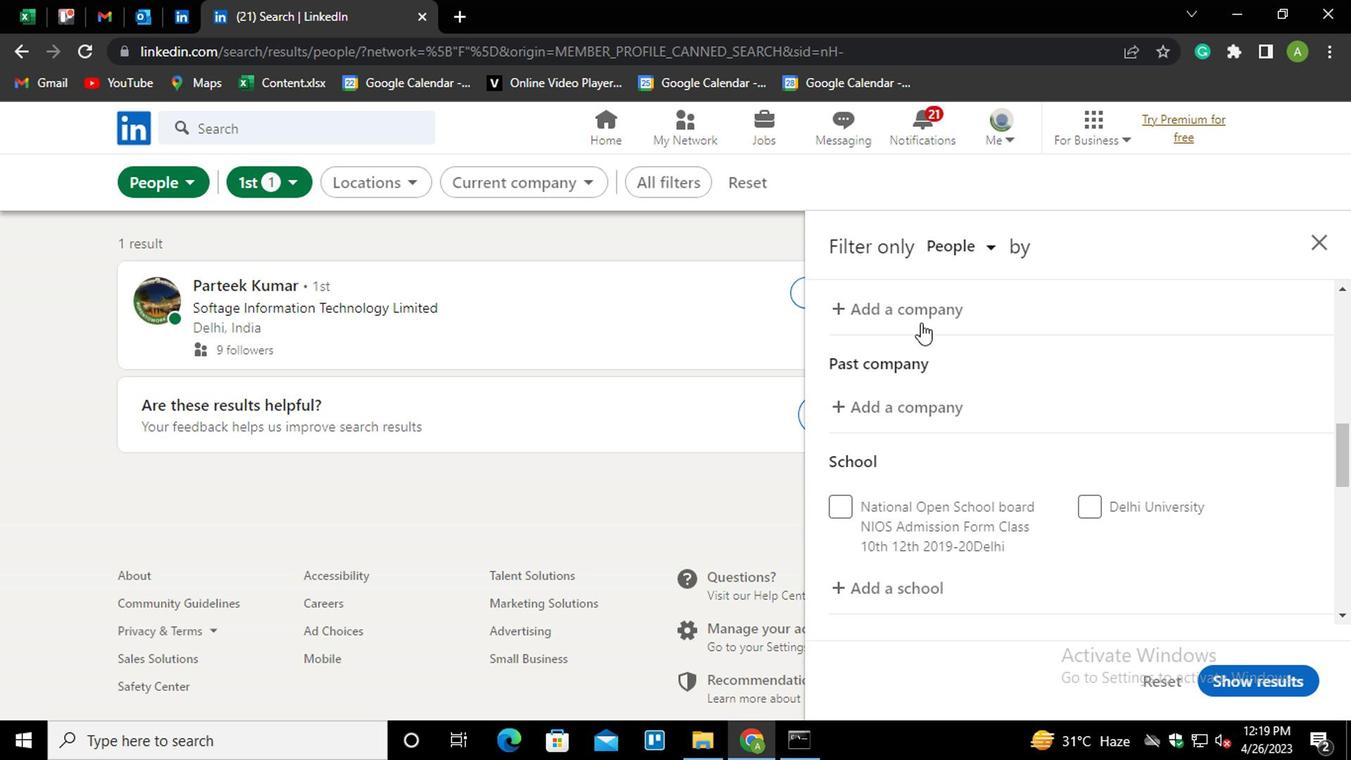 
Action: Mouse pressed left at (913, 300)
Screenshot: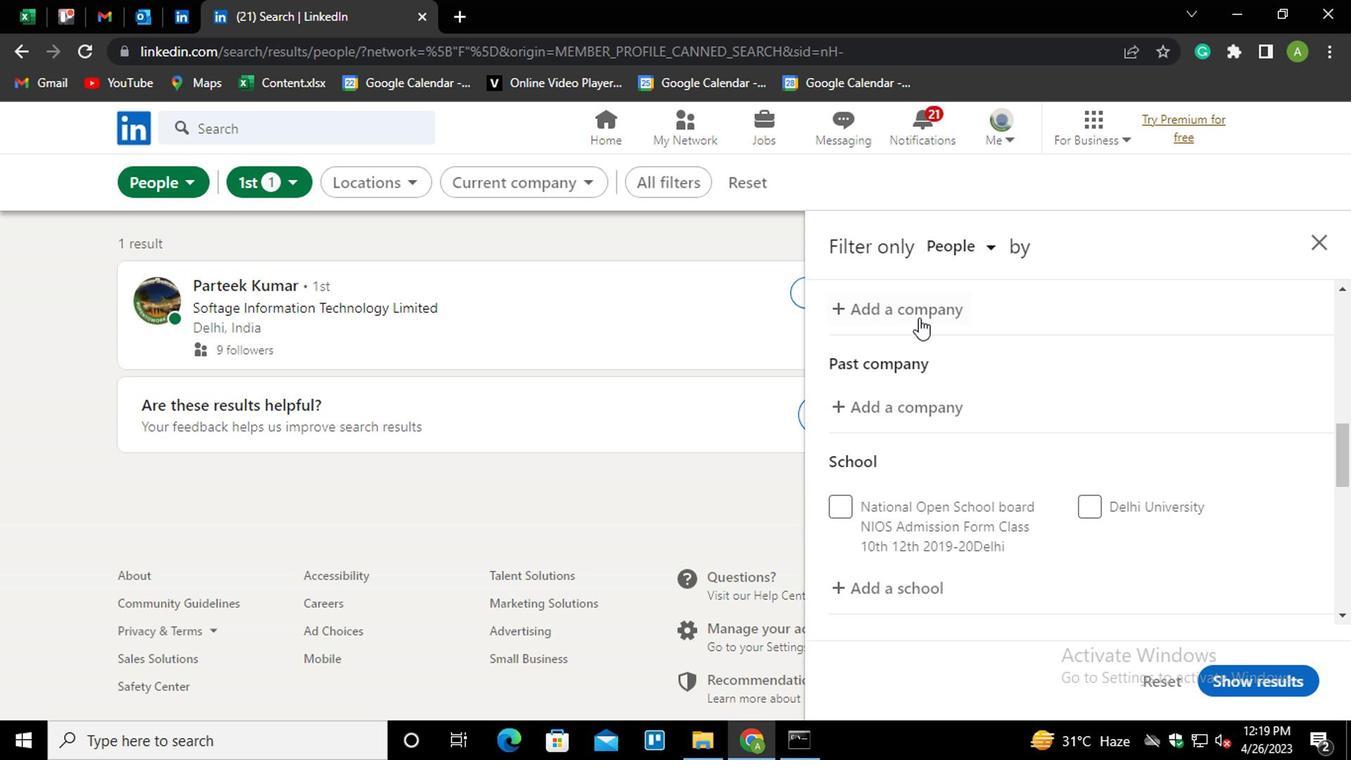 
Action: Mouse moved to (919, 304)
Screenshot: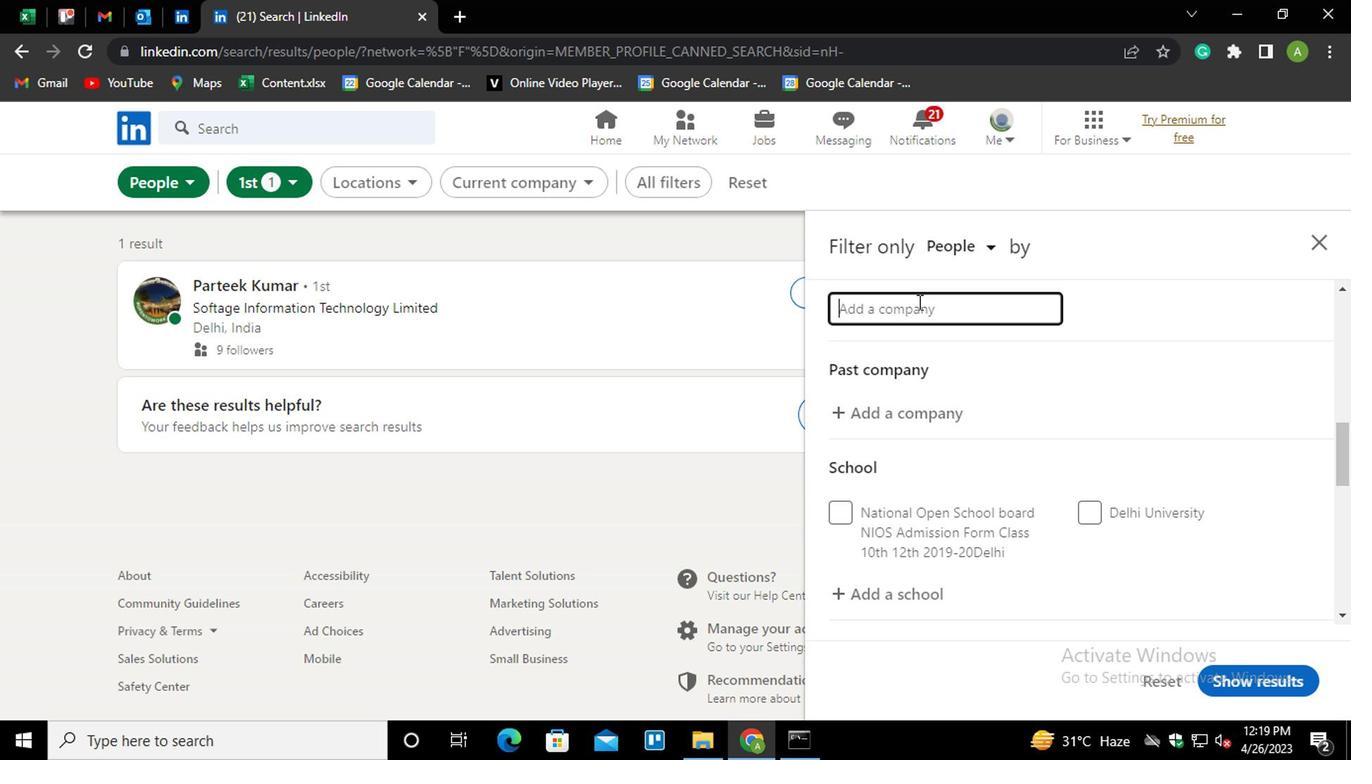 
Action: Mouse pressed left at (919, 304)
Screenshot: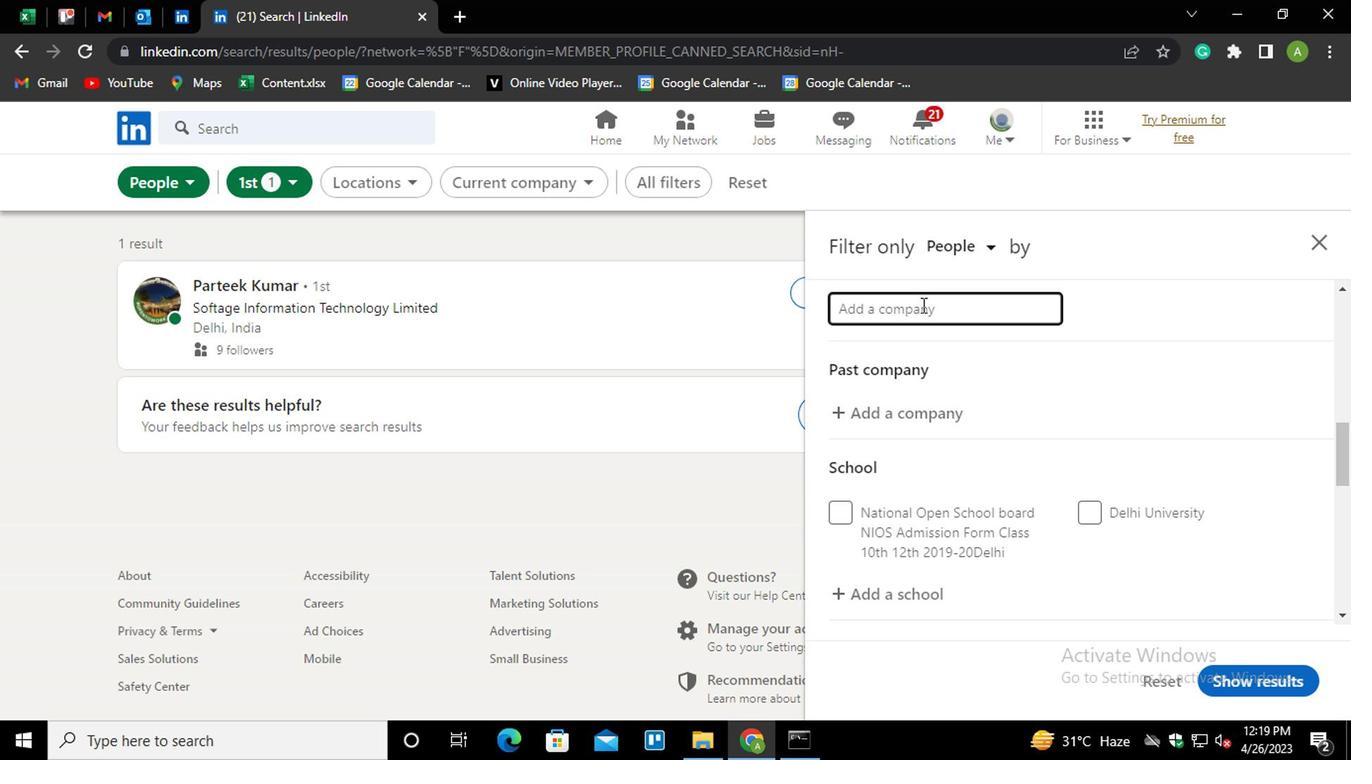 
Action: Key pressed <Key.shift>GE<Key.shift_r>P<Key.down><Key.enter>
Screenshot: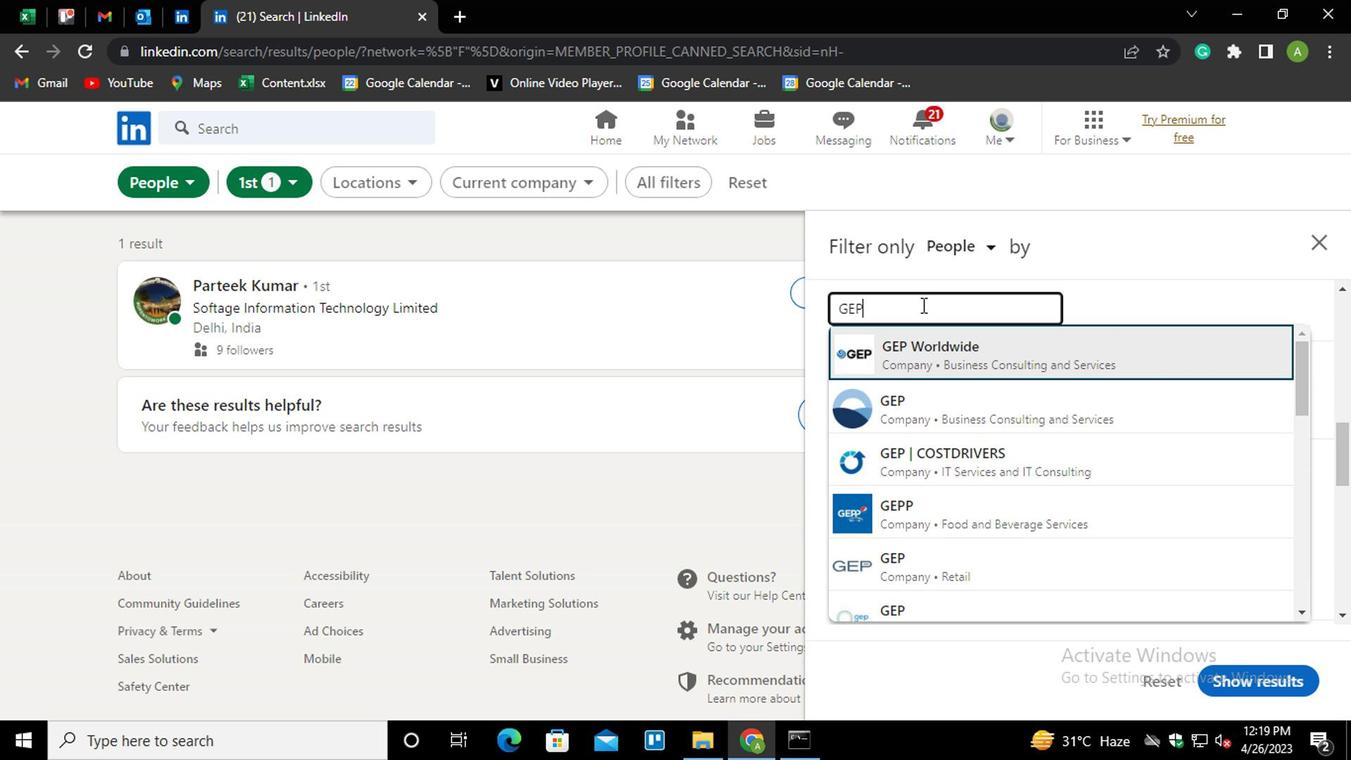 
Action: Mouse moved to (977, 392)
Screenshot: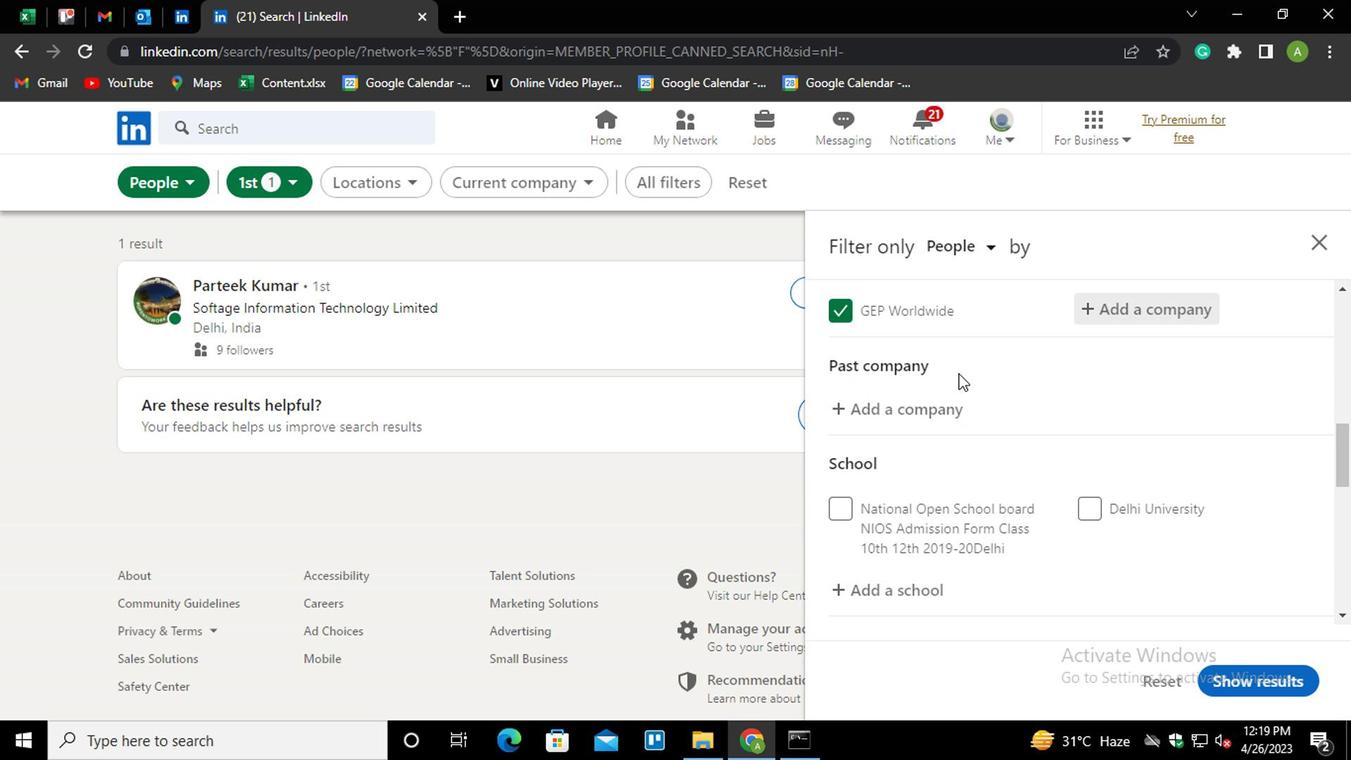 
Action: Mouse scrolled (977, 391) with delta (0, 0)
Screenshot: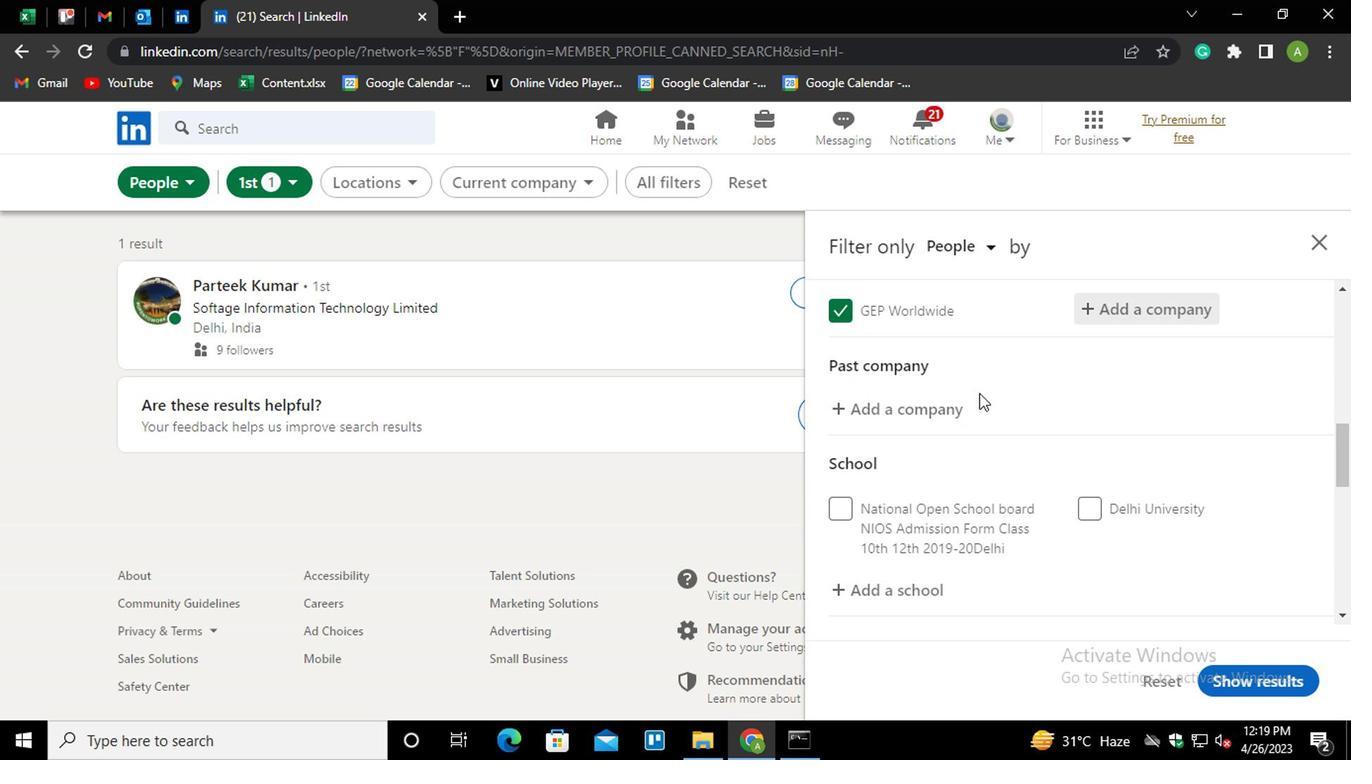 
Action: Mouse moved to (978, 415)
Screenshot: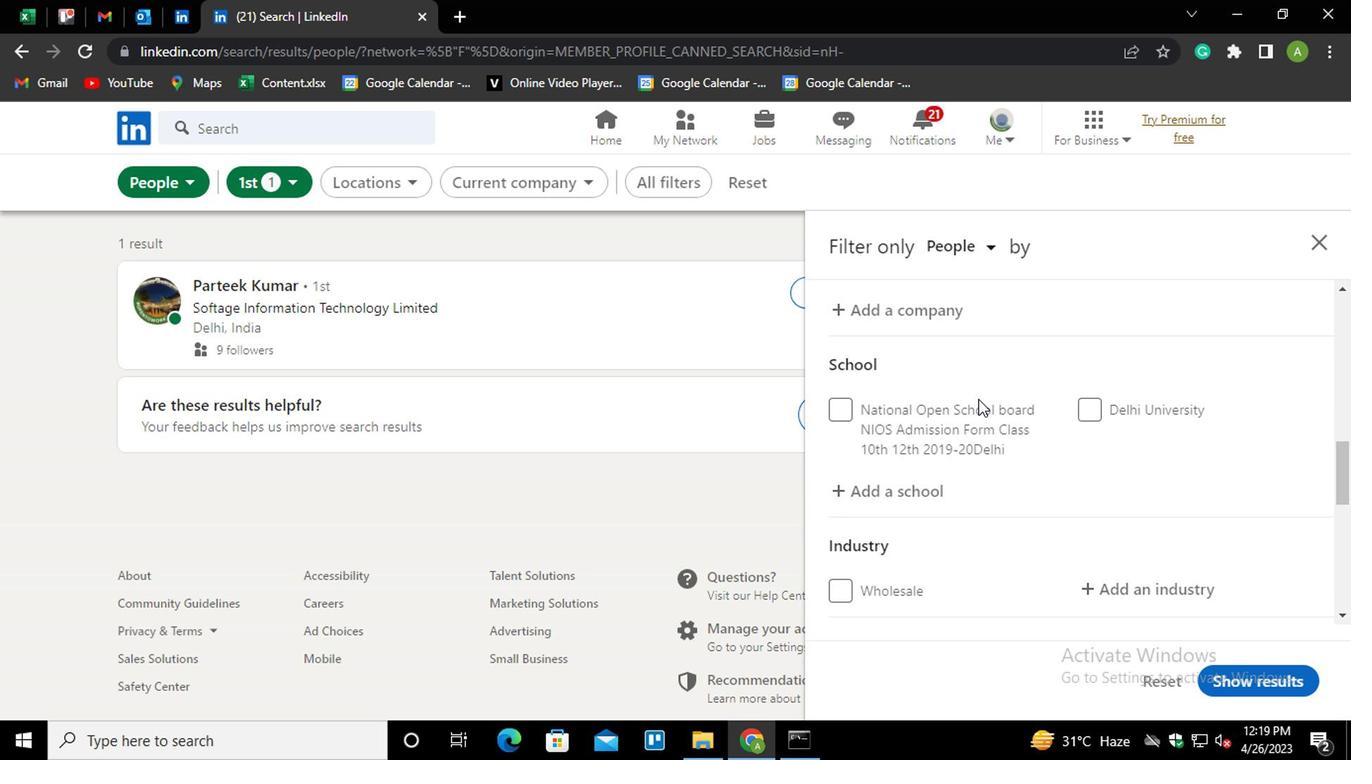 
Action: Mouse scrolled (978, 414) with delta (0, -1)
Screenshot: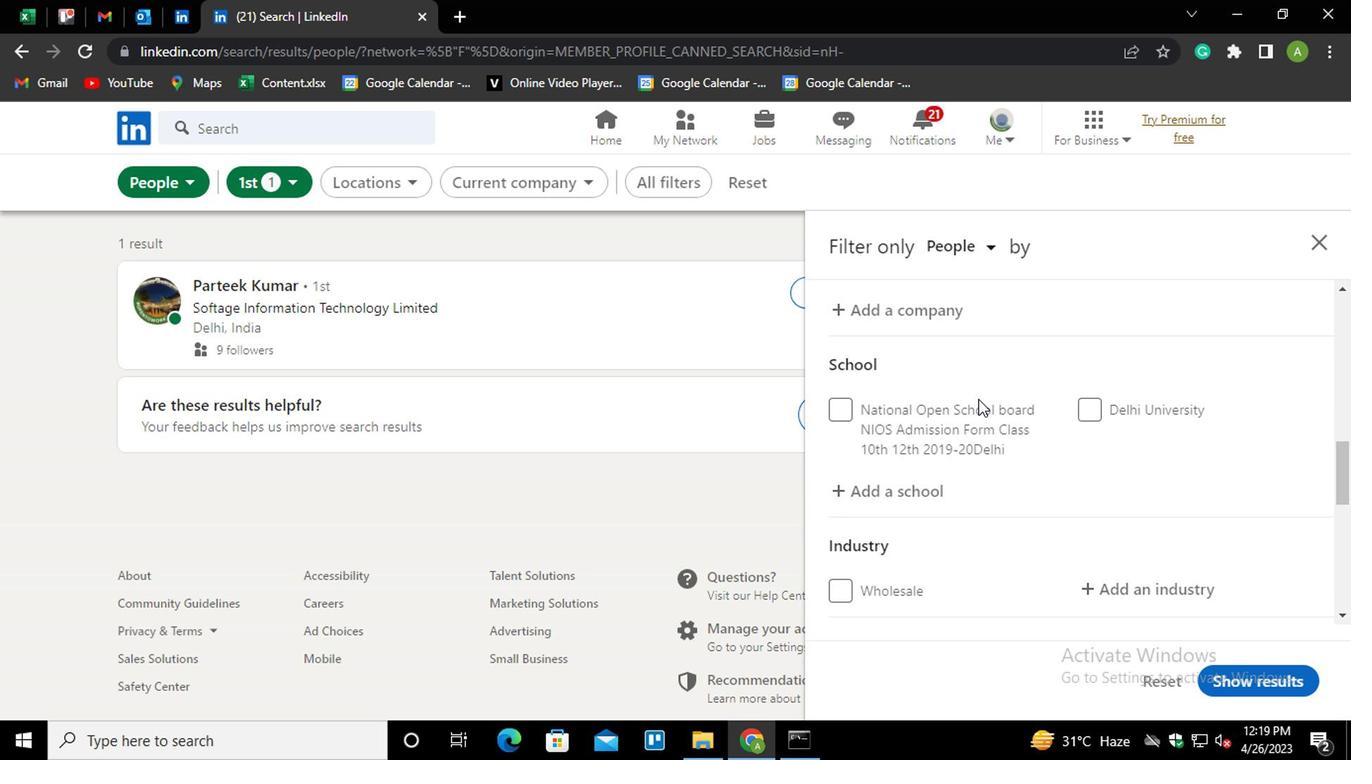 
Action: Mouse moved to (882, 377)
Screenshot: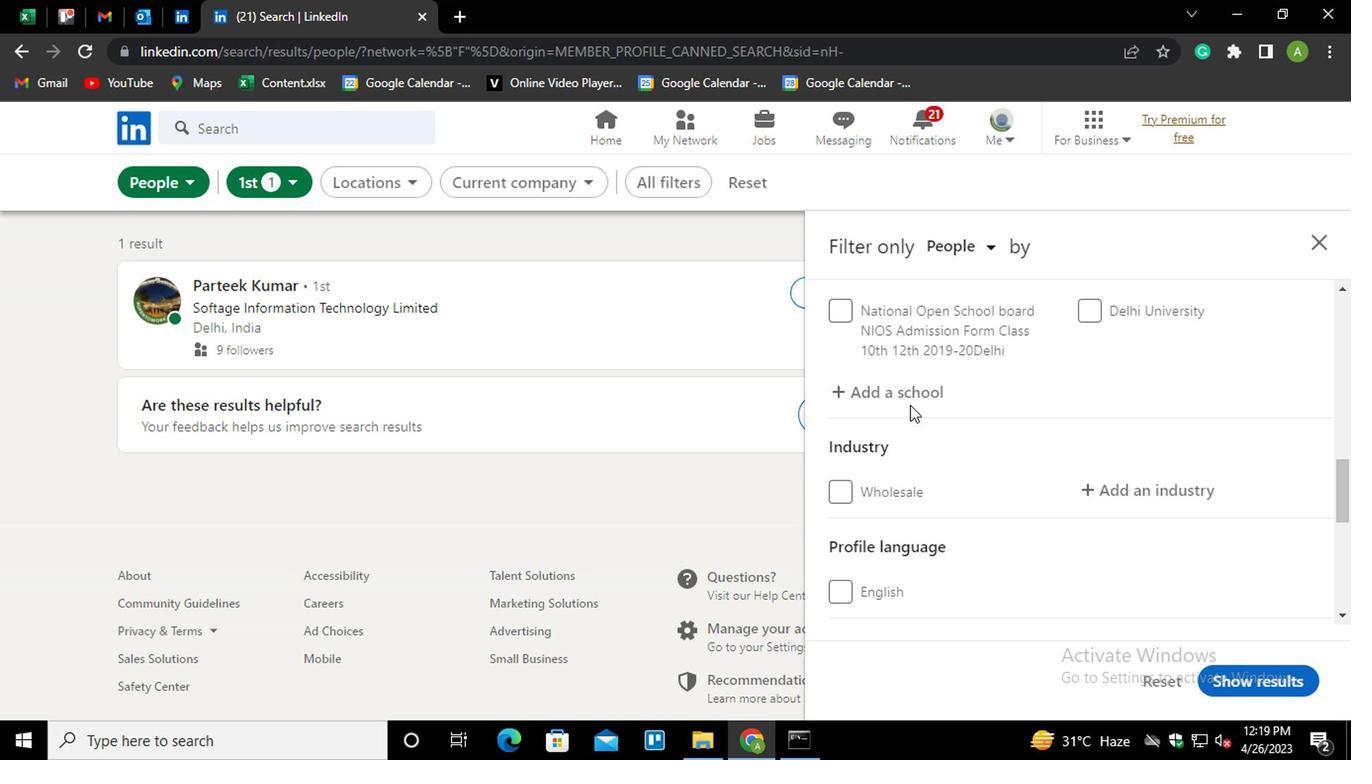 
Action: Mouse pressed left at (882, 377)
Screenshot: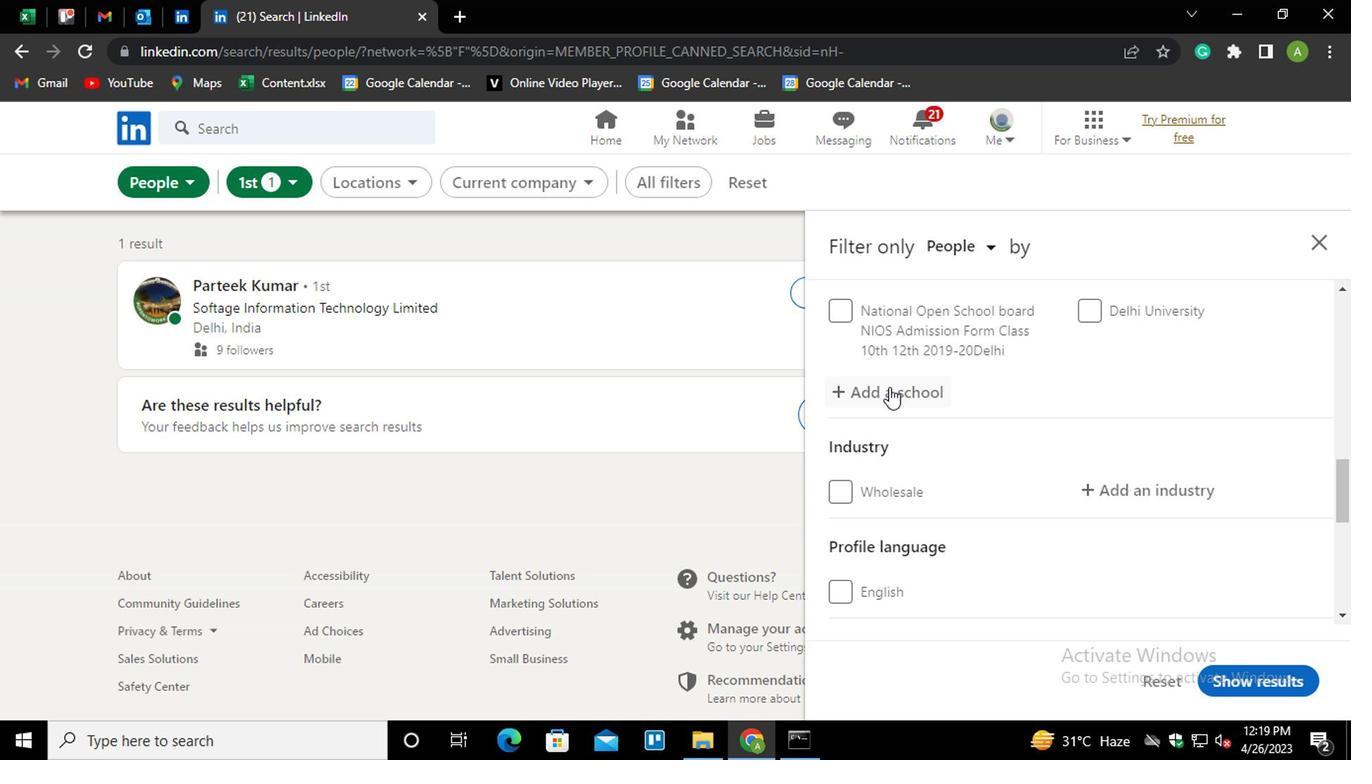 
Action: Mouse moved to (890, 394)
Screenshot: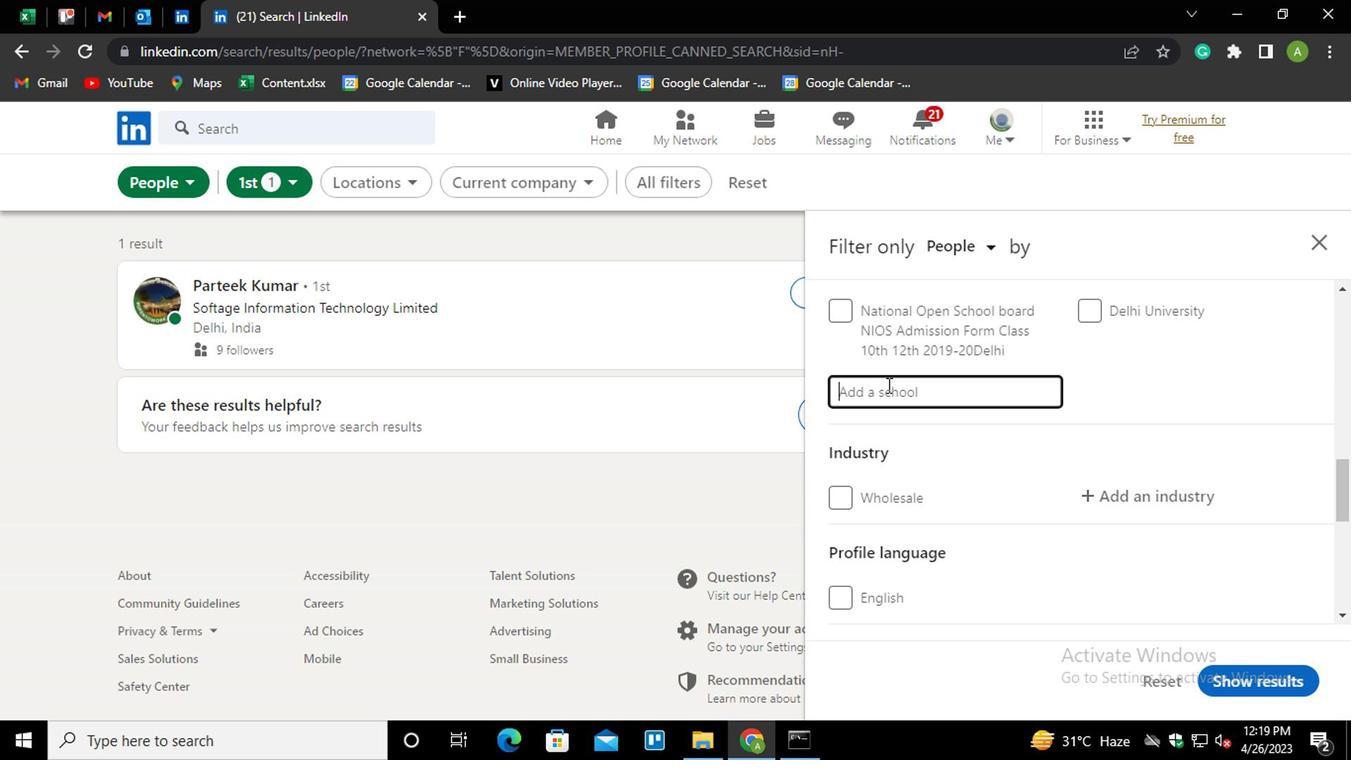 
Action: Mouse pressed left at (890, 394)
Screenshot: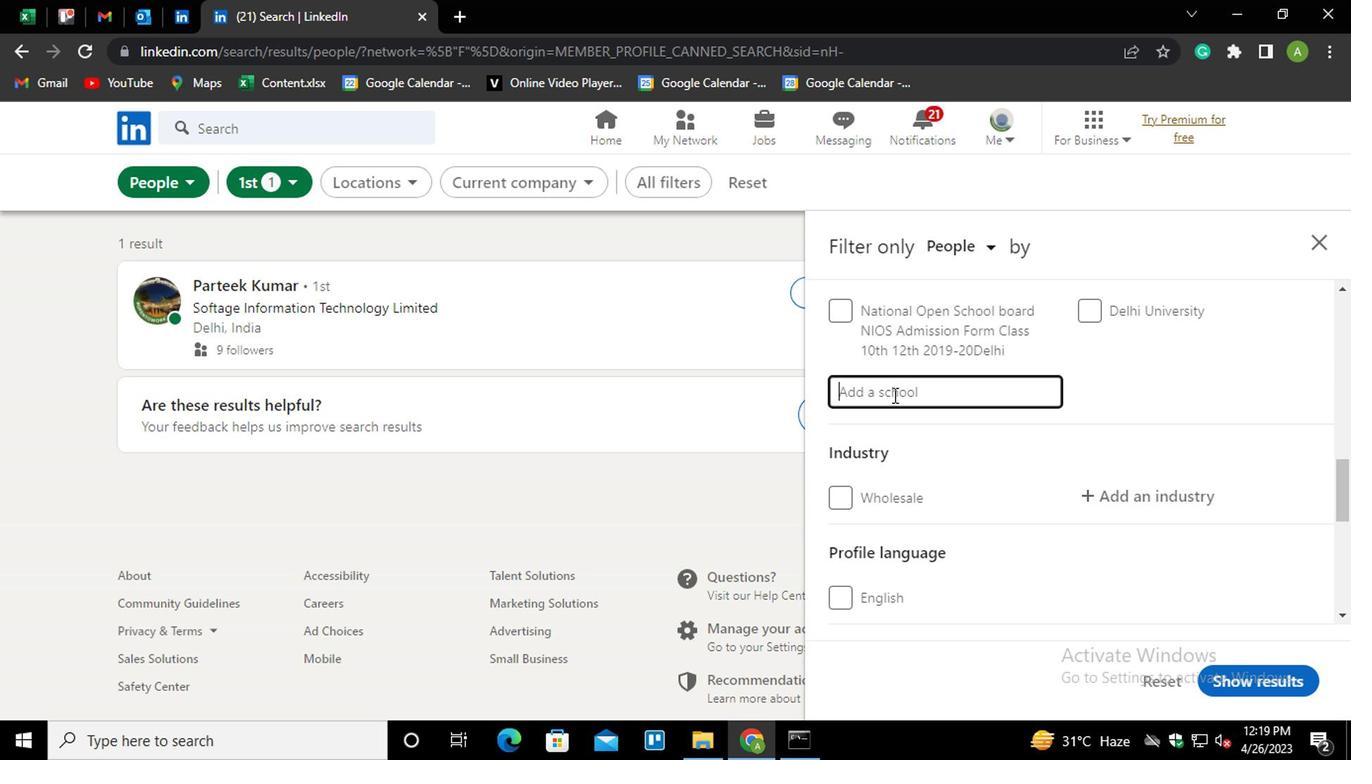 
Action: Mouse moved to (890, 397)
Screenshot: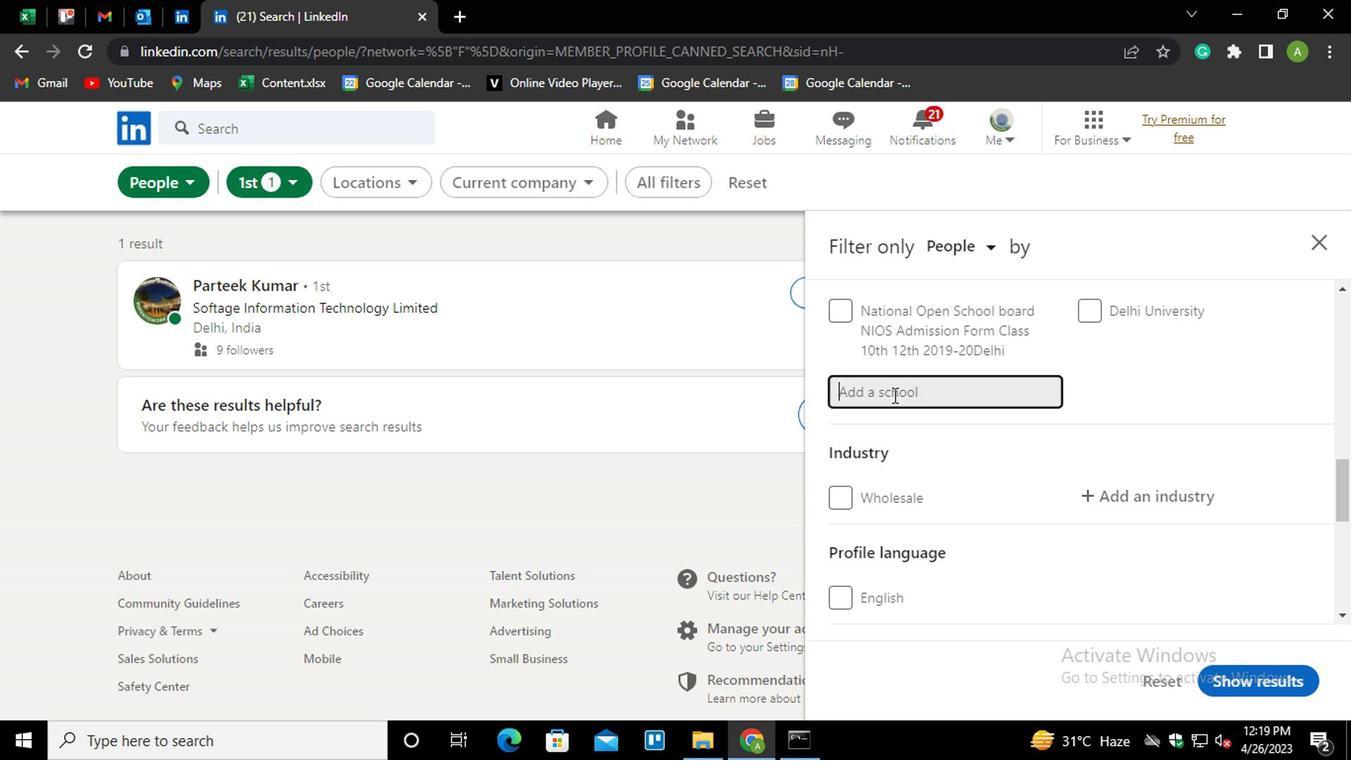 
Action: Key pressed <Key.shift_r>JANKI<Key.down><Key.enter>
Screenshot: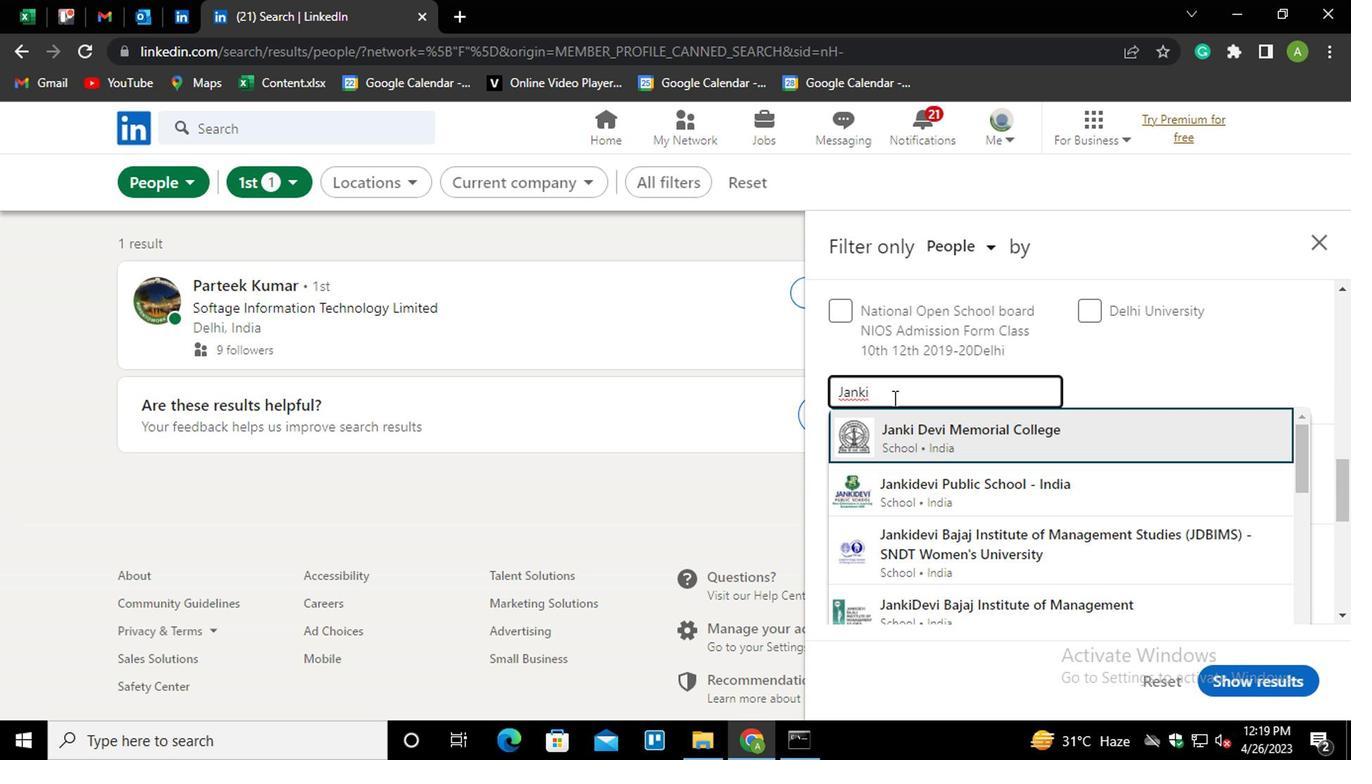 
Action: Mouse moved to (997, 427)
Screenshot: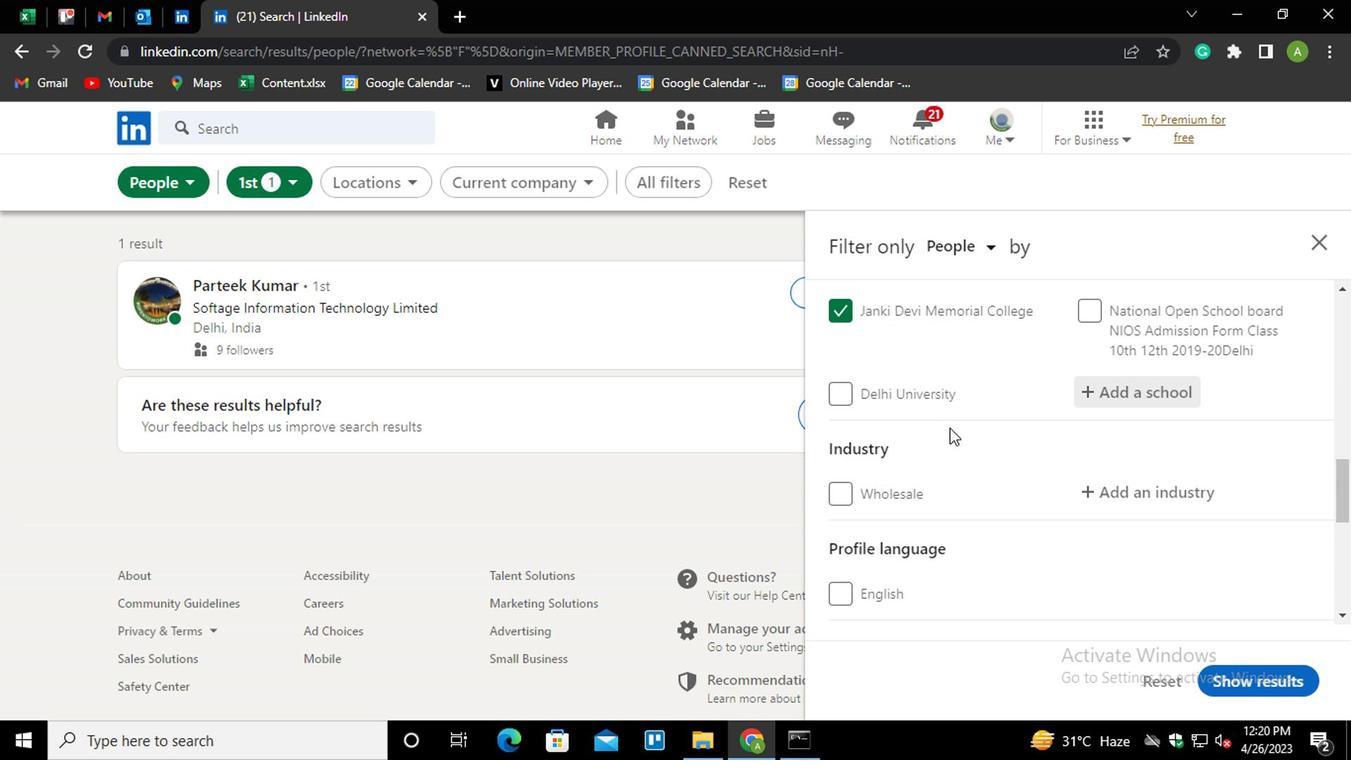
Action: Mouse scrolled (997, 425) with delta (0, -1)
Screenshot: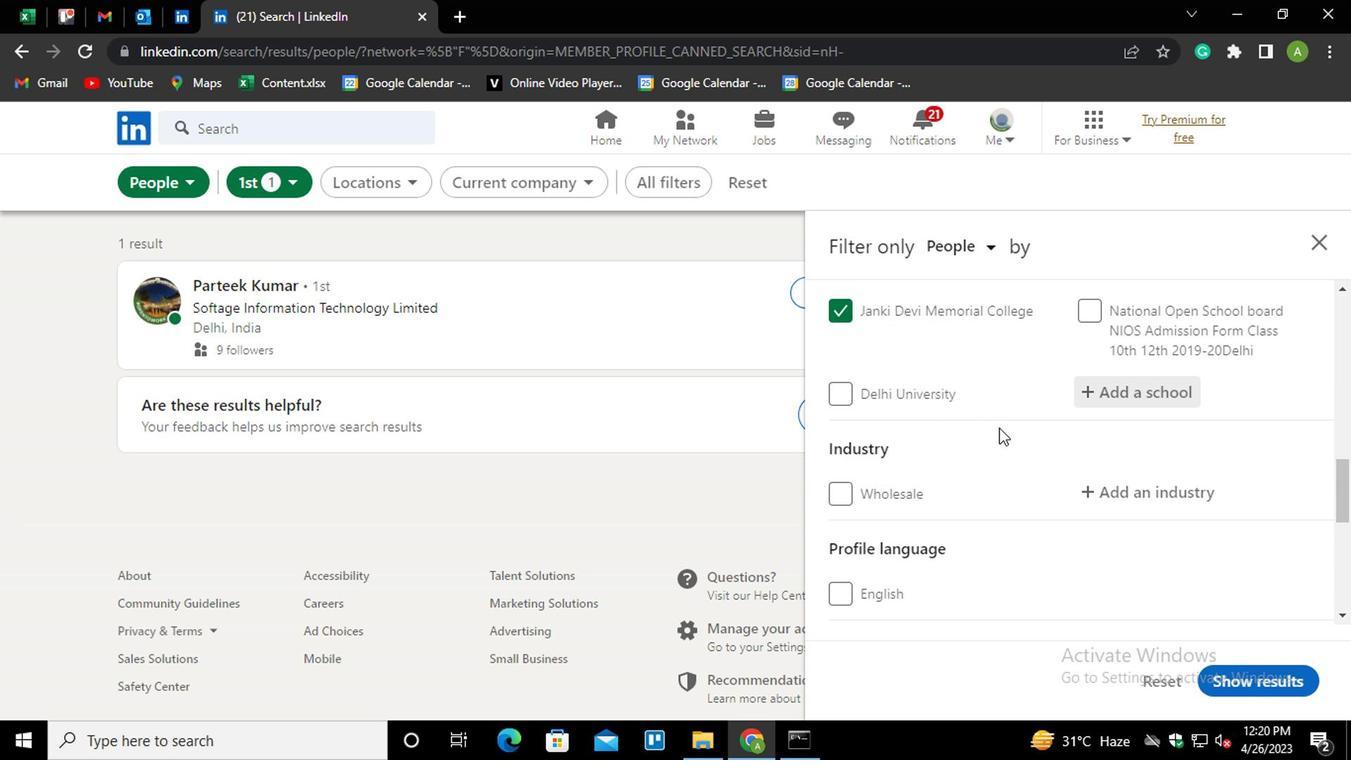 
Action: Mouse moved to (1111, 402)
Screenshot: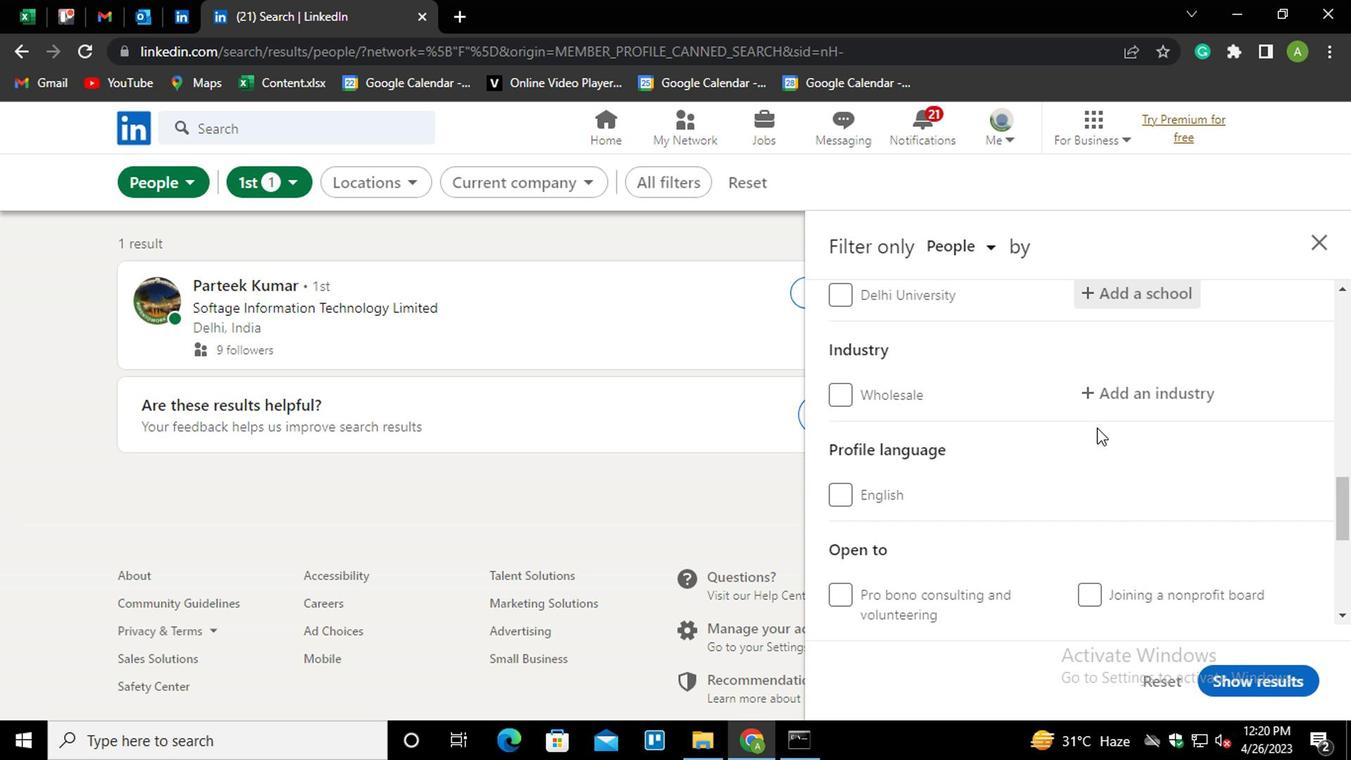 
Action: Mouse pressed left at (1111, 402)
Screenshot: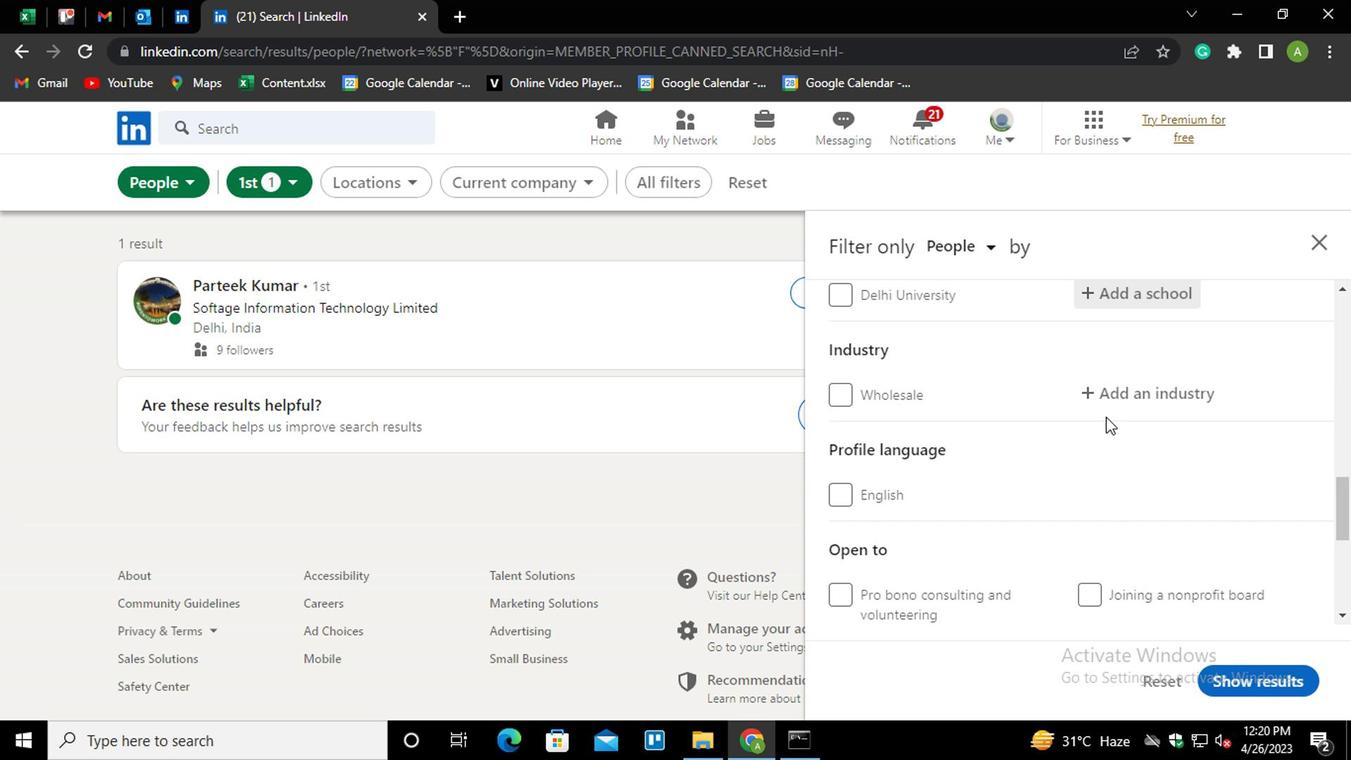 
Action: Mouse moved to (1114, 392)
Screenshot: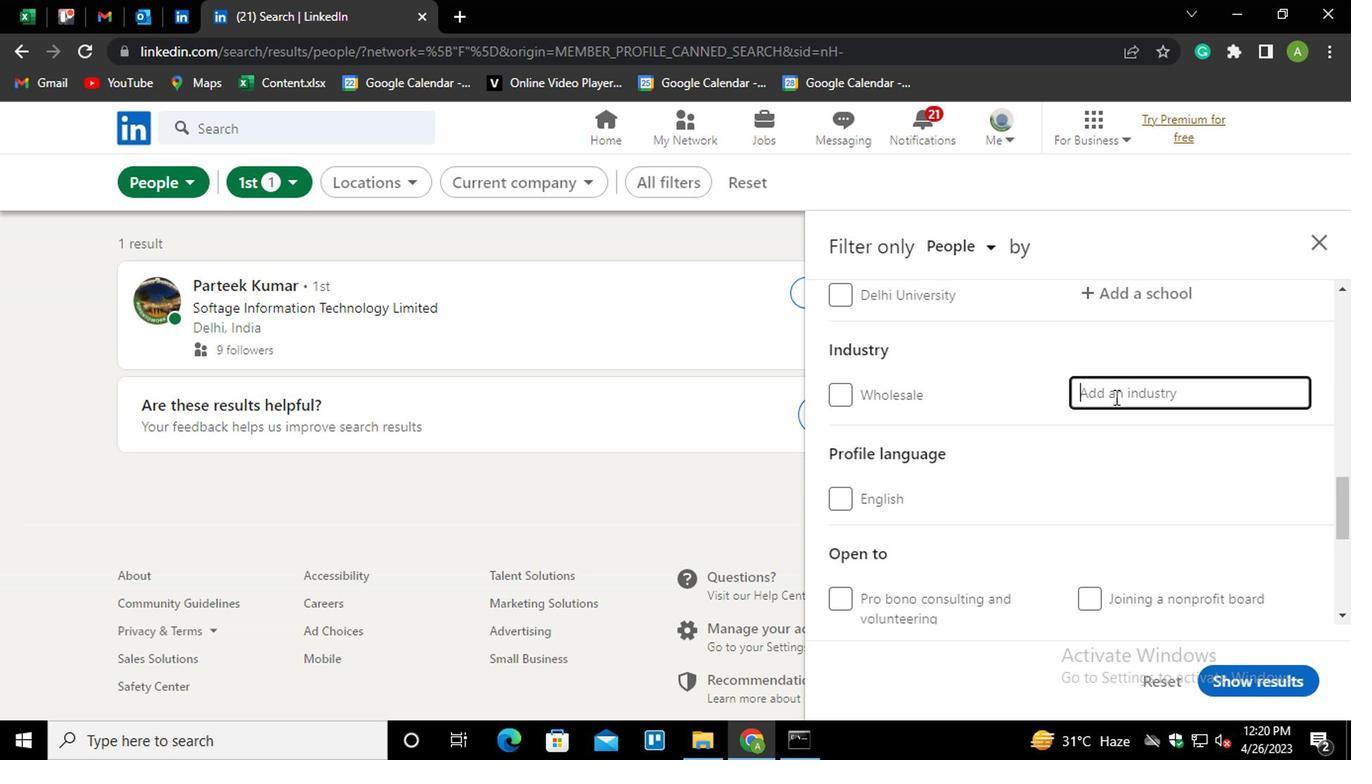 
Action: Mouse pressed left at (1114, 392)
Screenshot: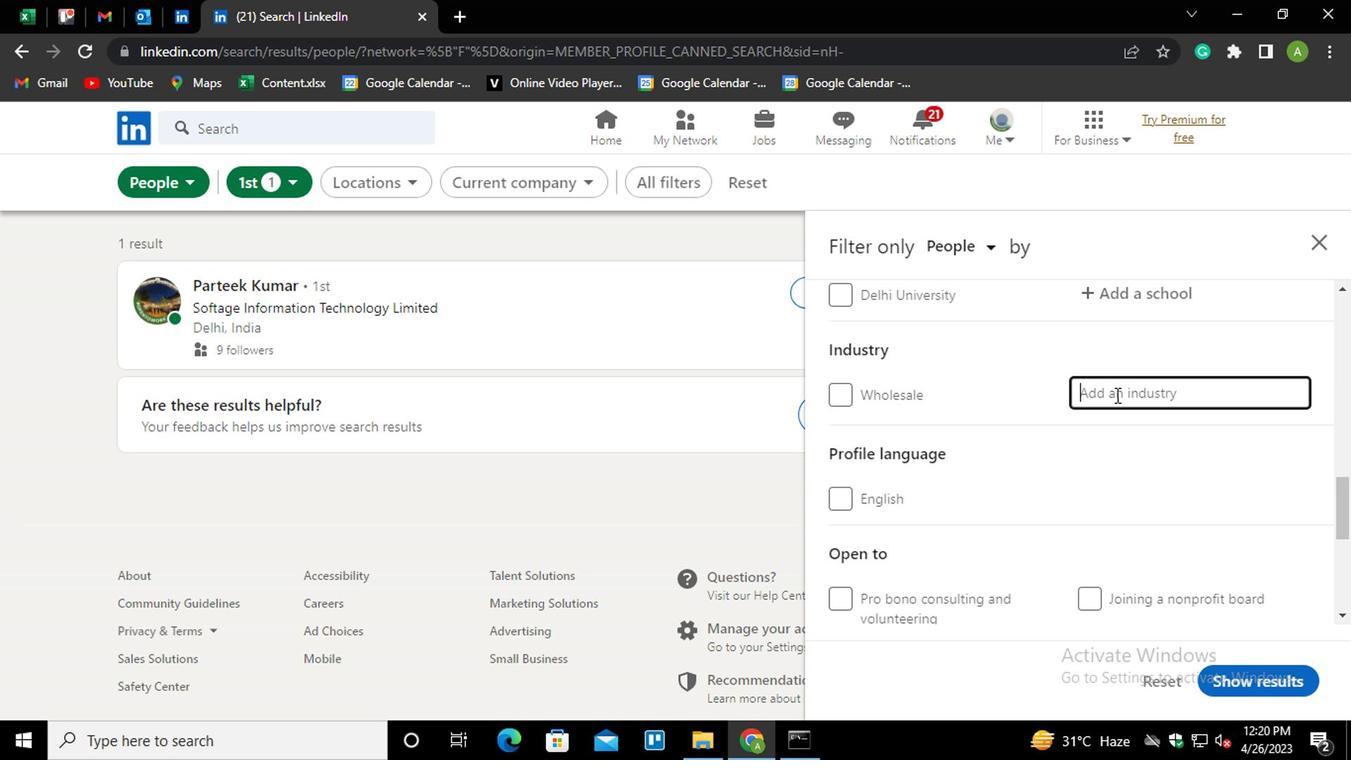 
Action: Key pressed <Key.shift_r>PAINT<Key.down><Key.enter>
Screenshot: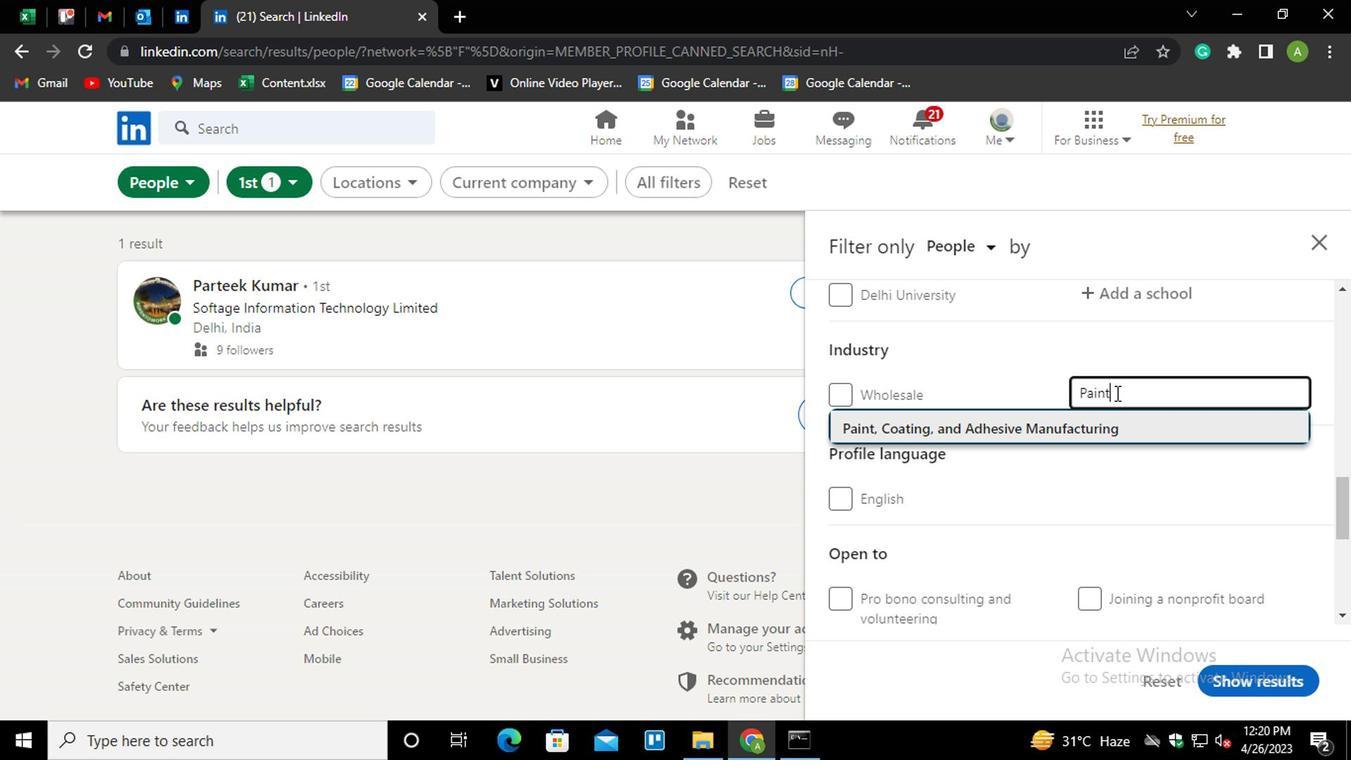 
Action: Mouse scrolled (1114, 391) with delta (0, 0)
Screenshot: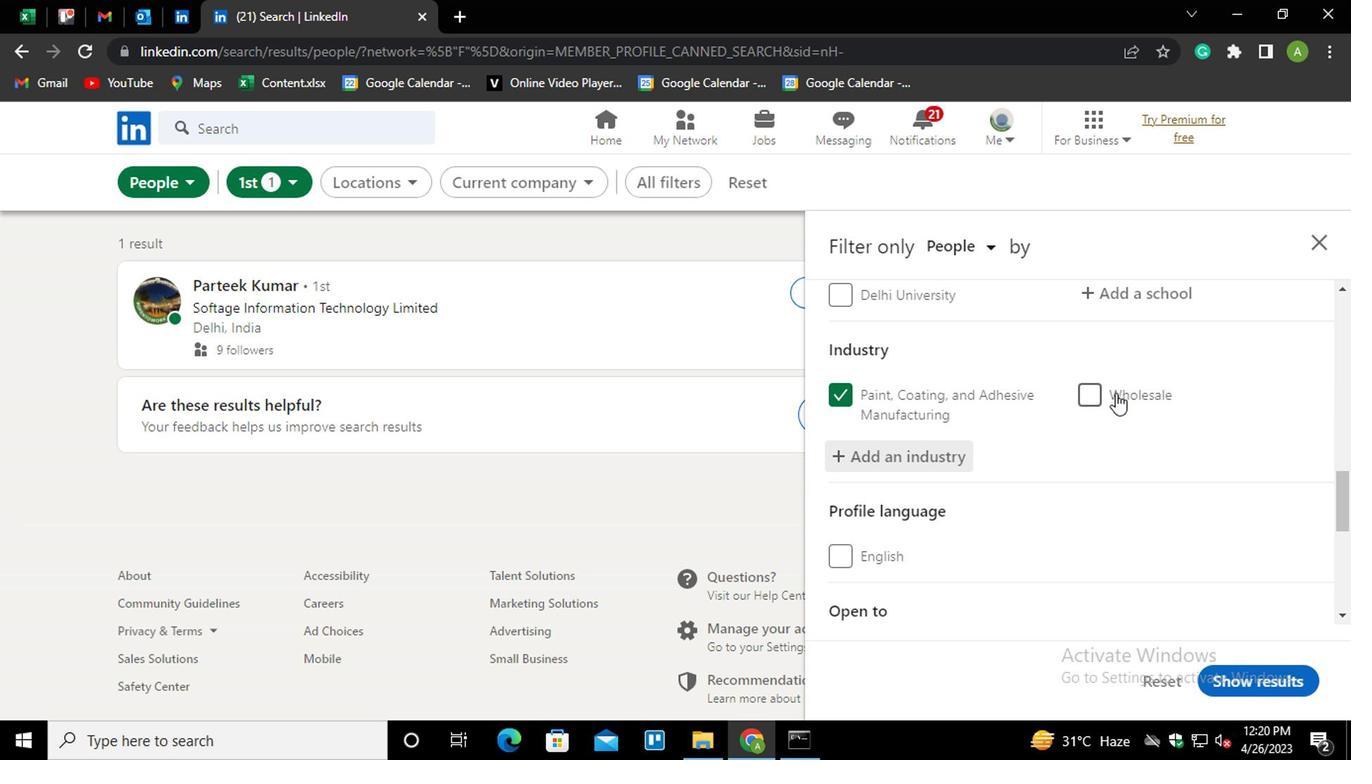 
Action: Mouse scrolled (1114, 391) with delta (0, 0)
Screenshot: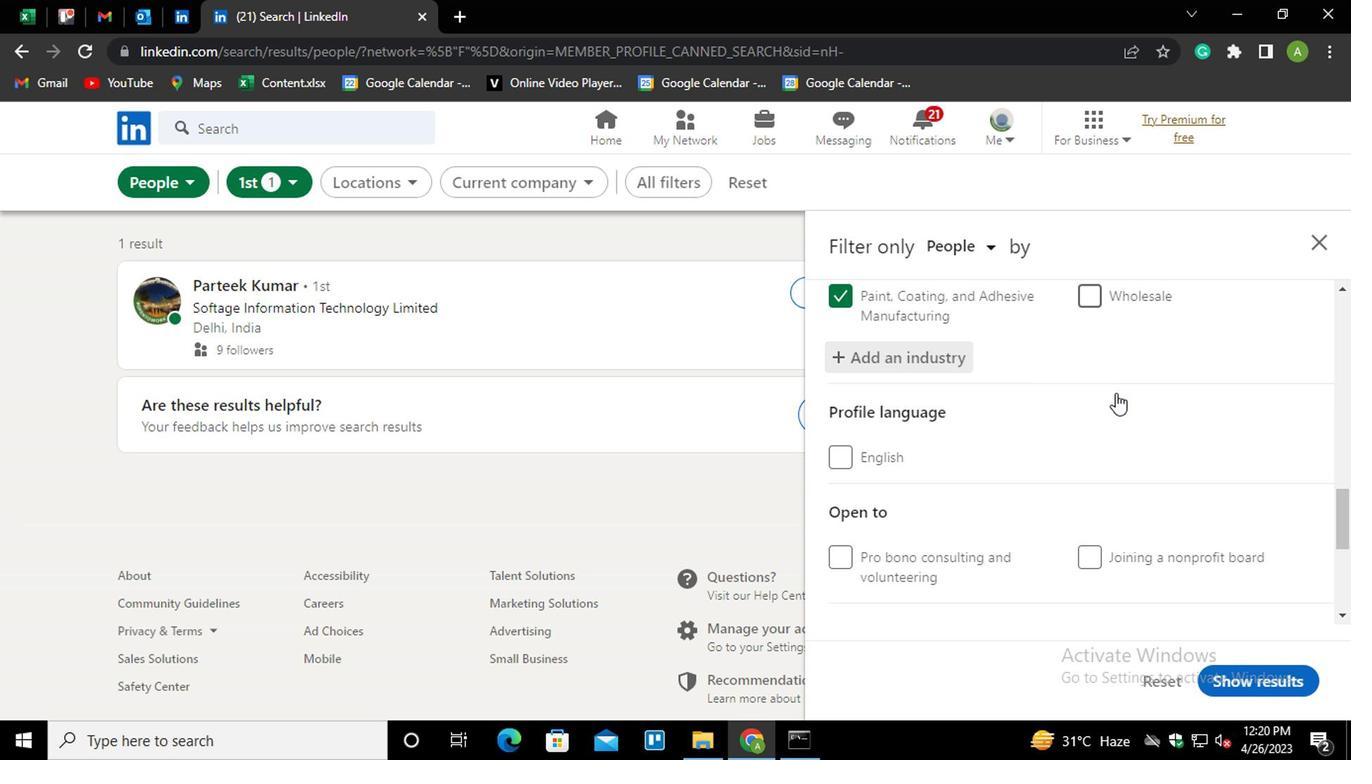 
Action: Mouse scrolled (1114, 391) with delta (0, 0)
Screenshot: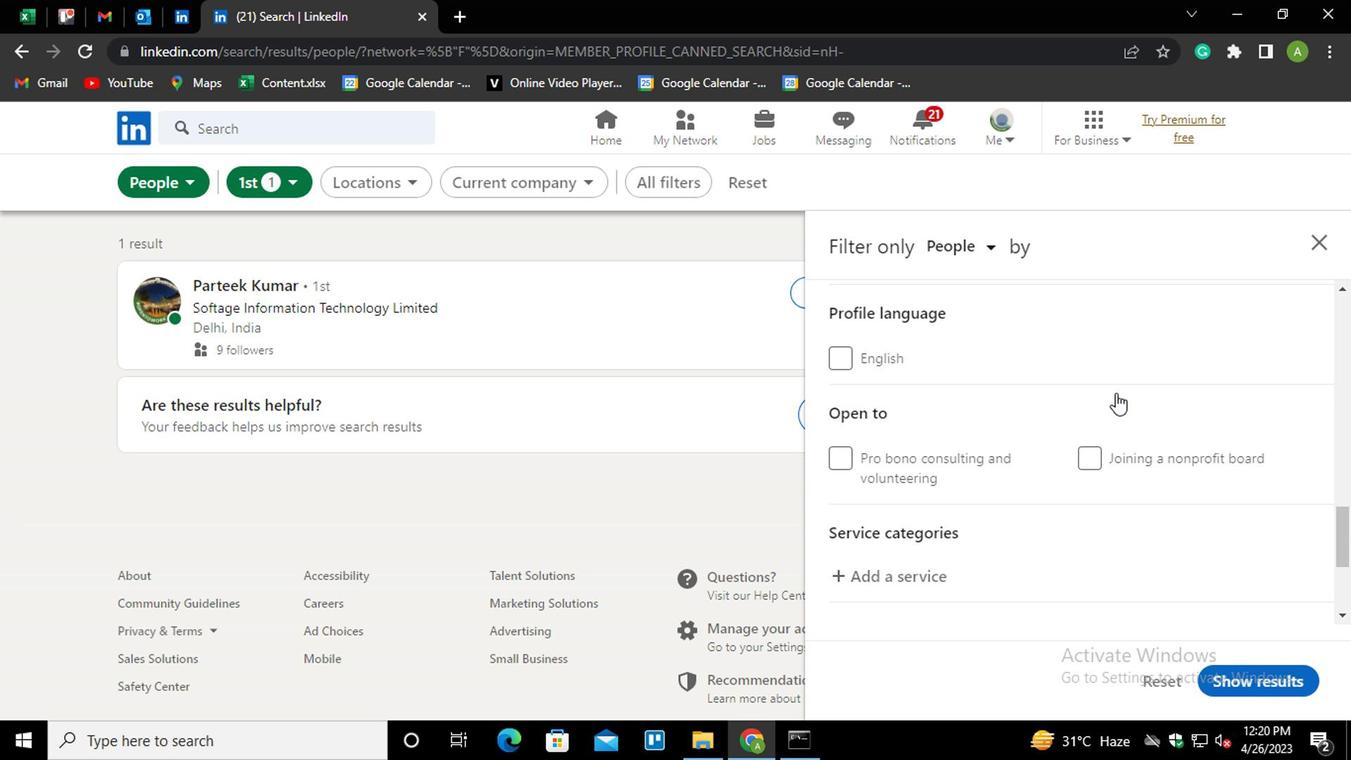 
Action: Mouse moved to (912, 481)
Screenshot: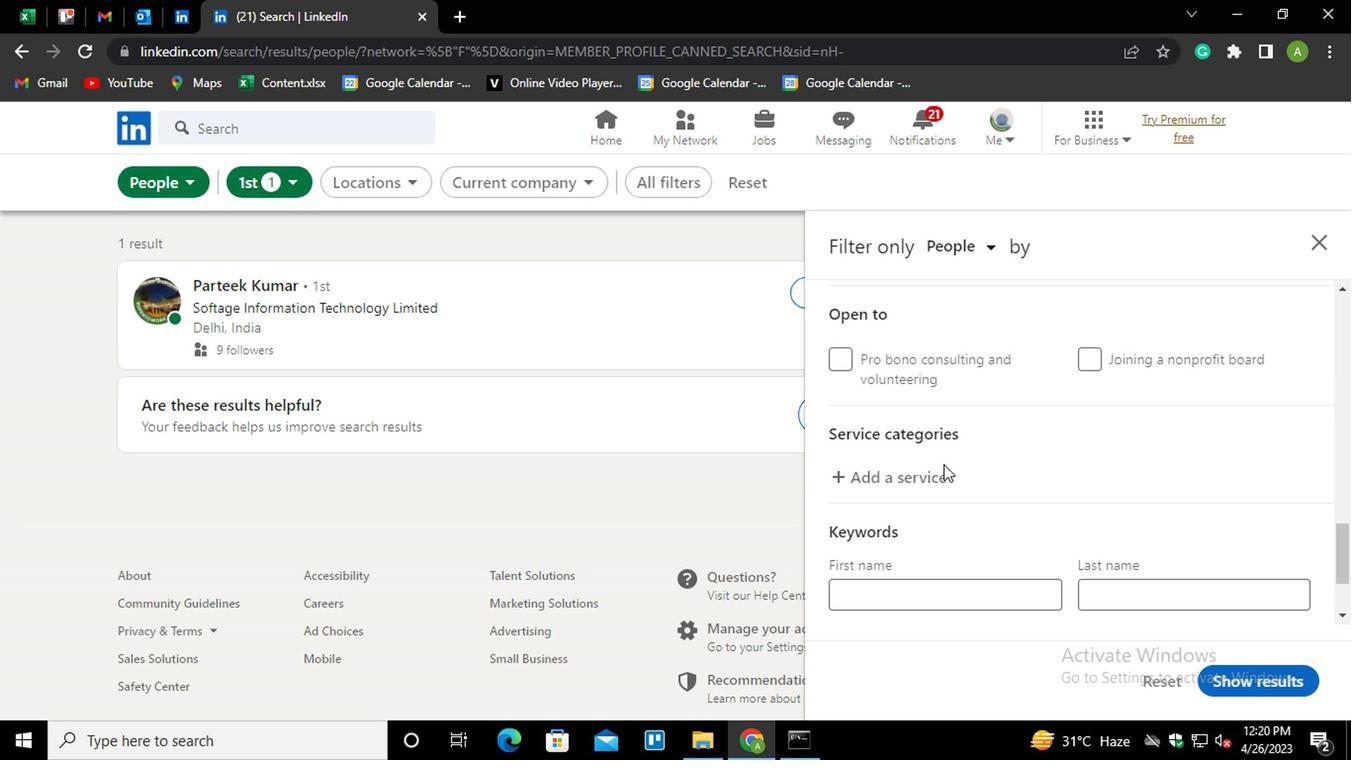 
Action: Mouse pressed left at (912, 481)
Screenshot: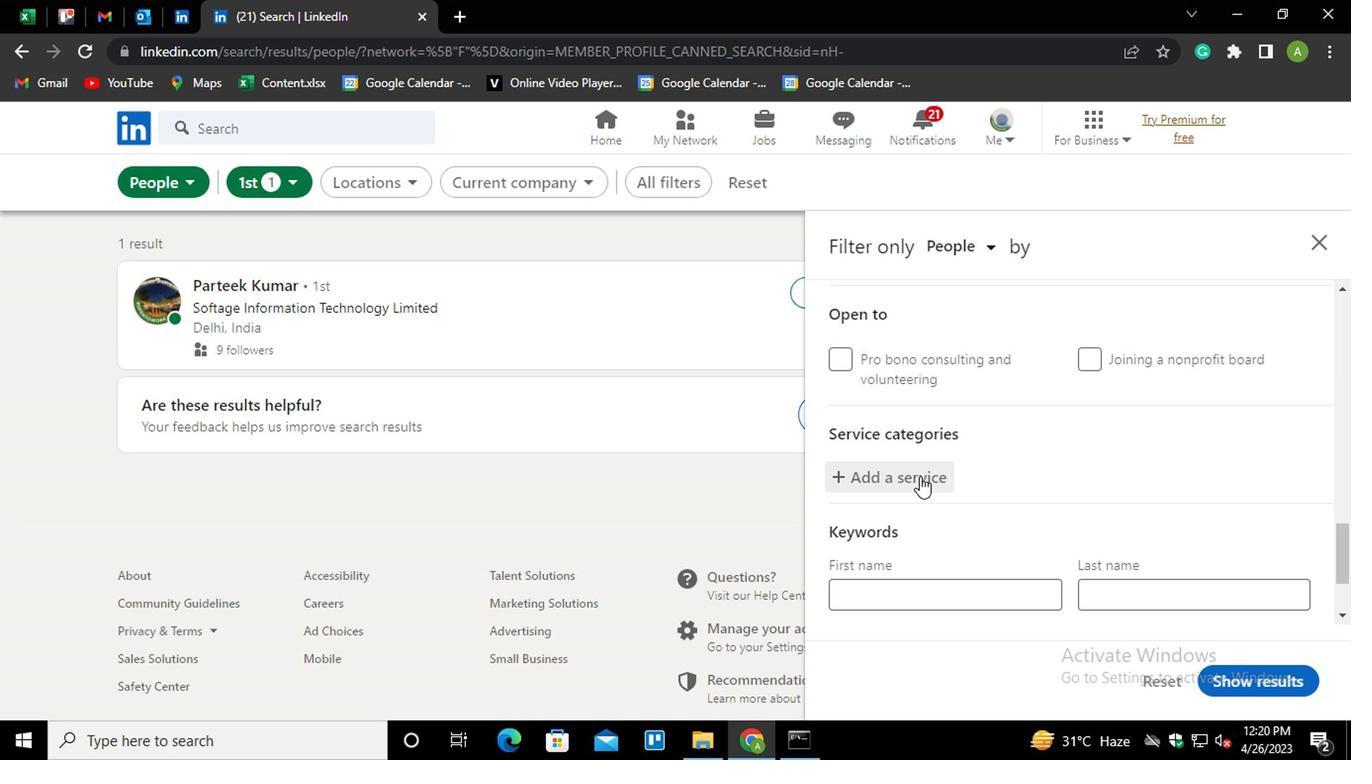 
Action: Mouse moved to (914, 478)
Screenshot: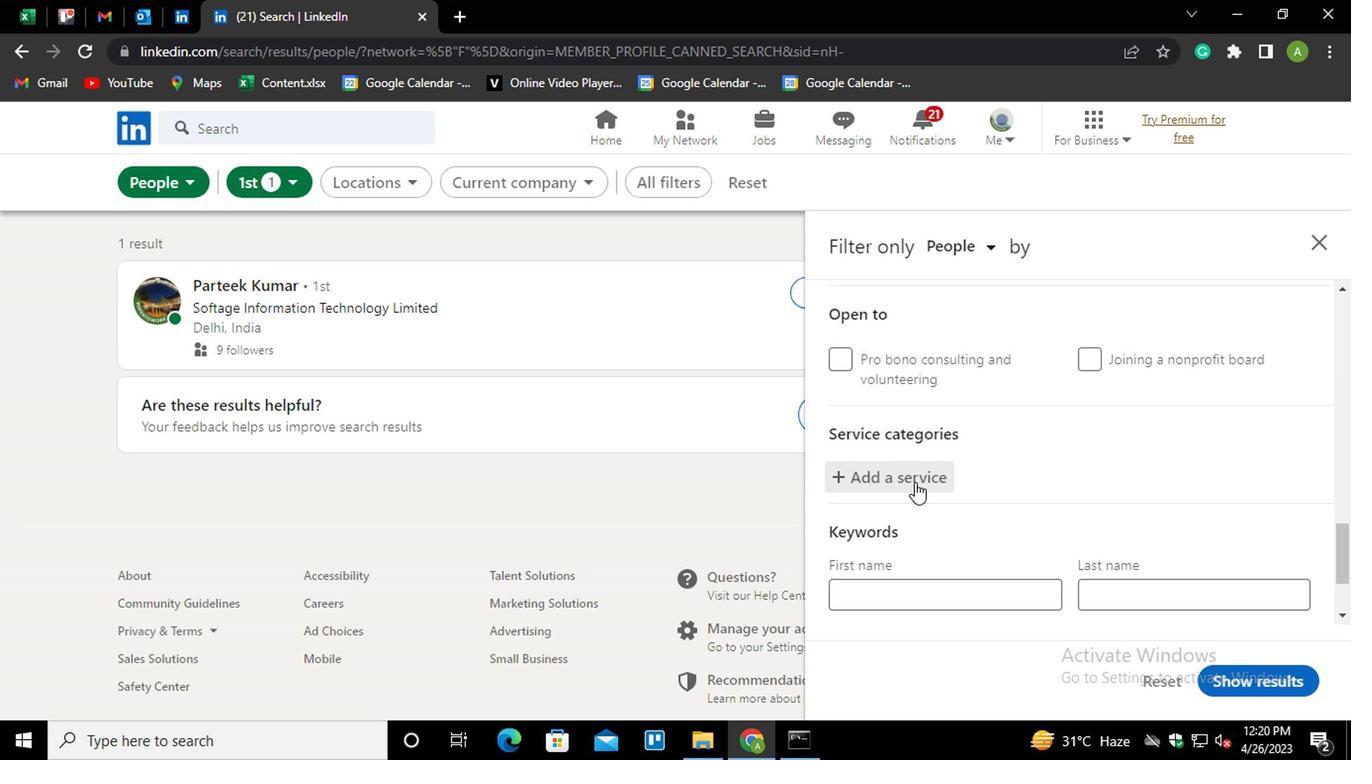 
Action: Mouse pressed left at (914, 478)
Screenshot: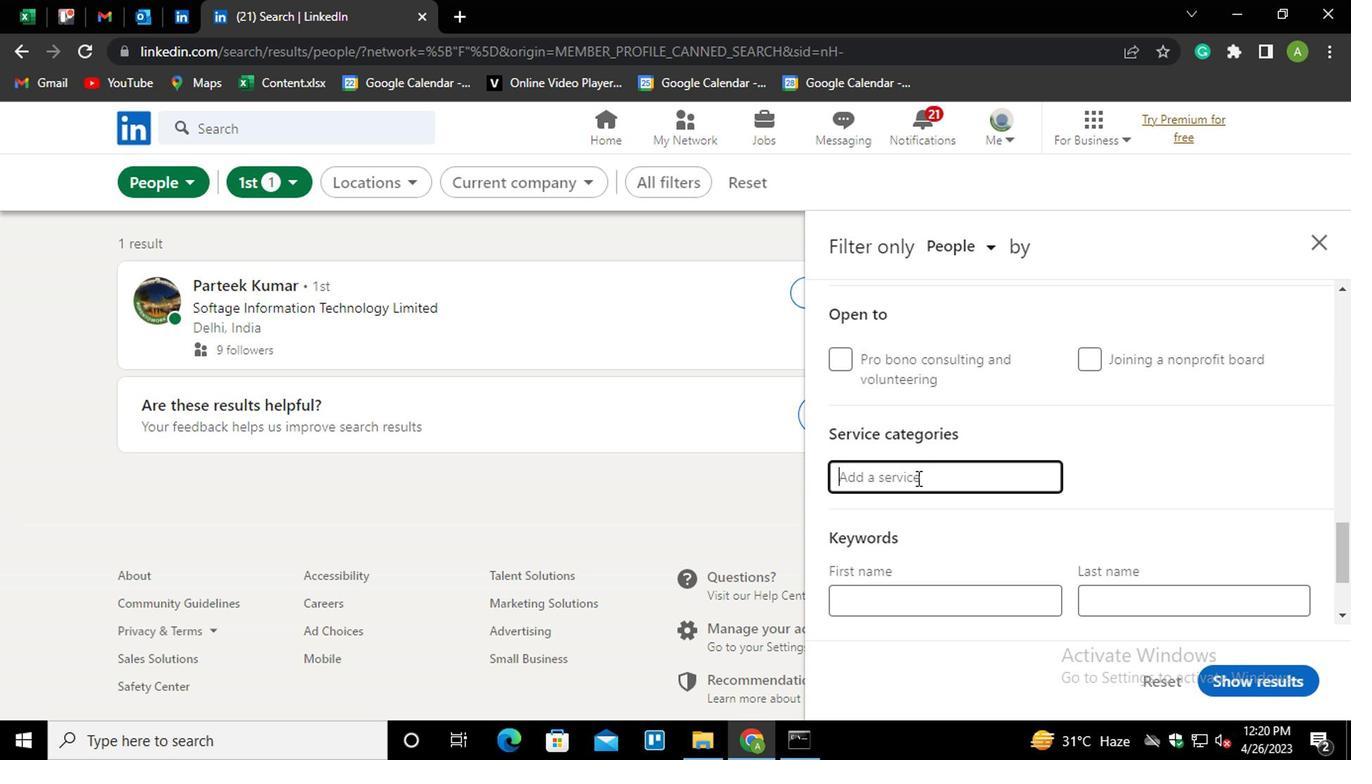 
Action: Key pressed <Key.shift_r>MOBILE<Key.down><Key.enter>
Screenshot: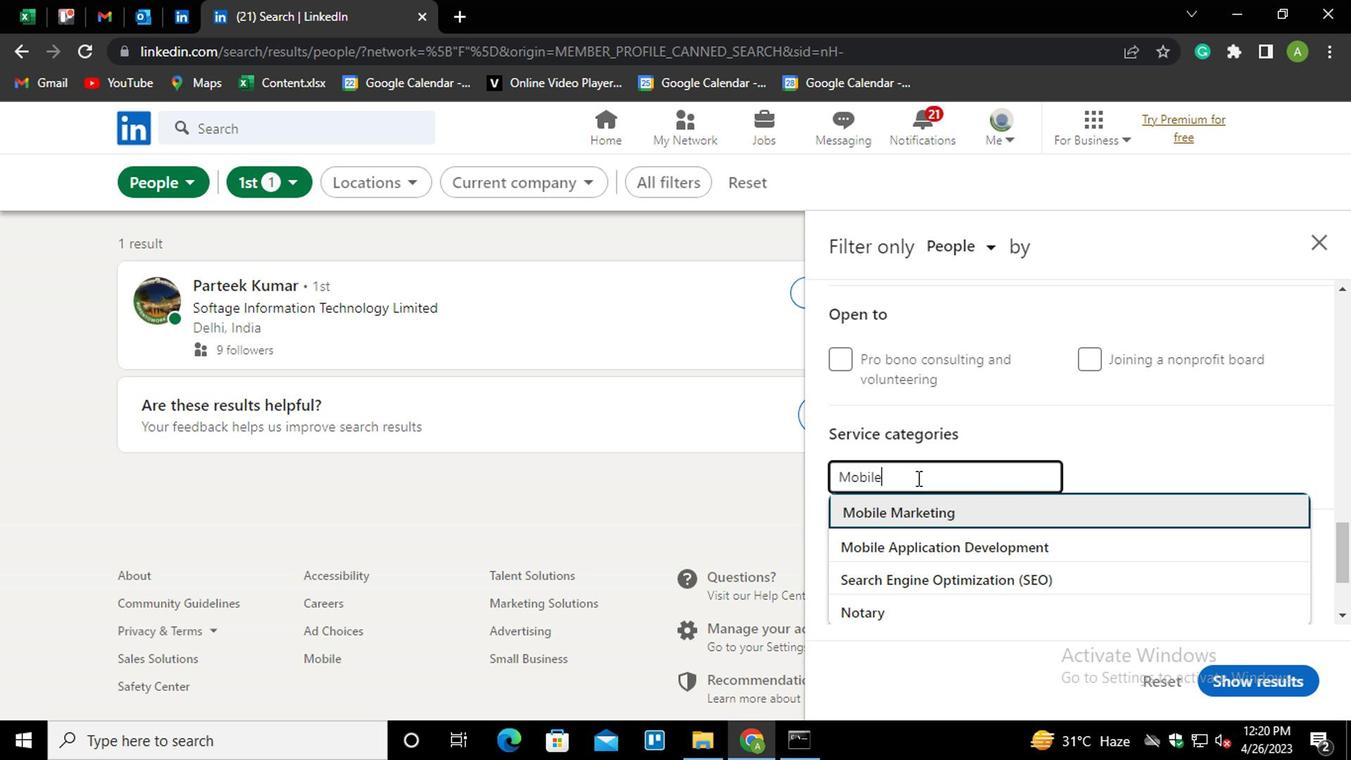 
Action: Mouse scrolled (914, 476) with delta (0, -1)
Screenshot: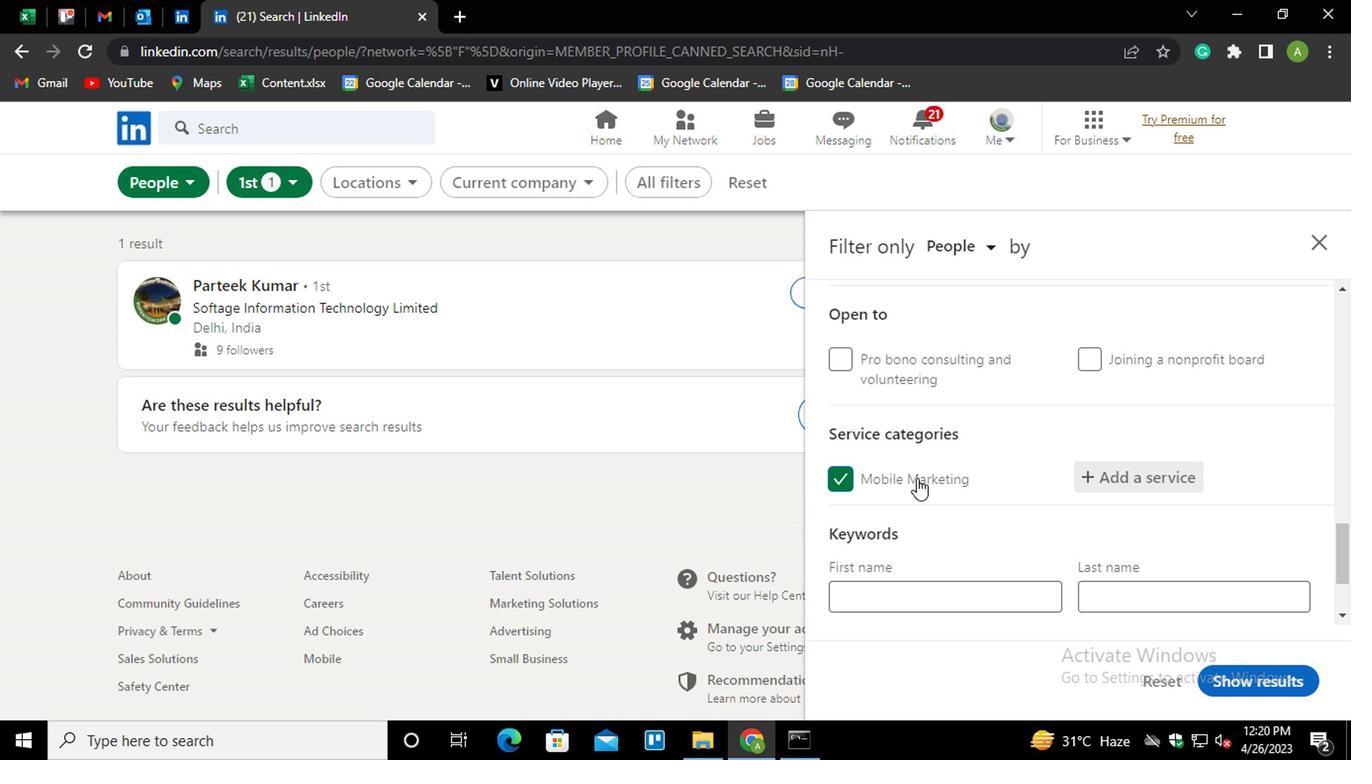 
Action: Mouse scrolled (914, 476) with delta (0, -1)
Screenshot: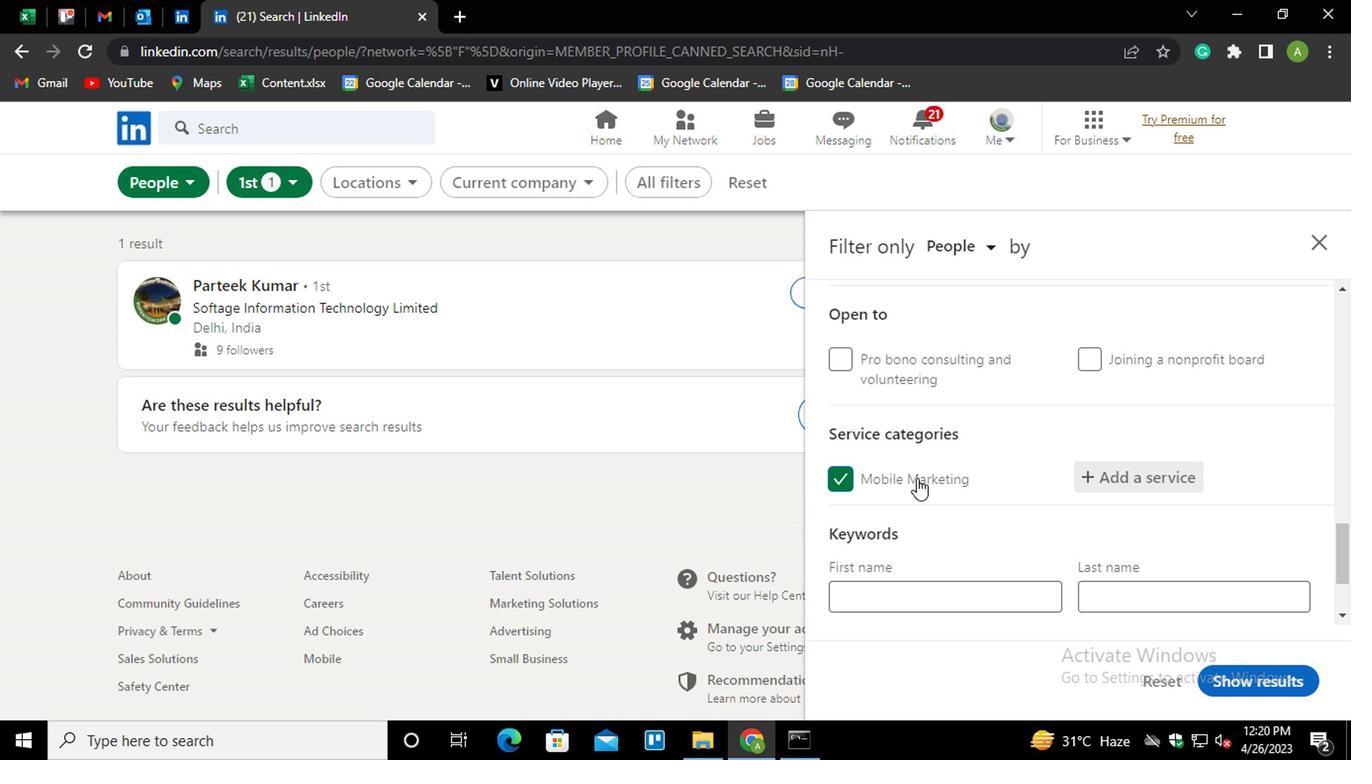 
Action: Mouse scrolled (914, 476) with delta (0, -1)
Screenshot: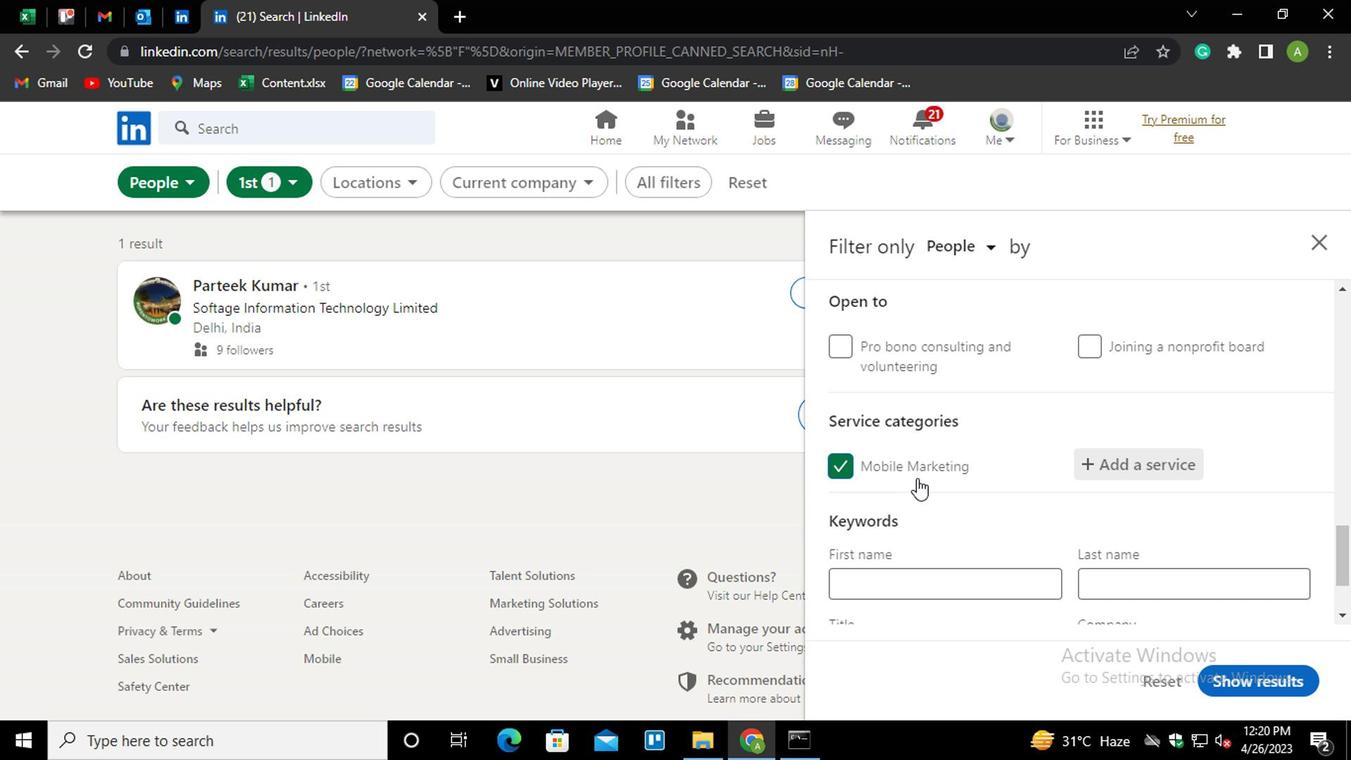 
Action: Mouse moved to (899, 544)
Screenshot: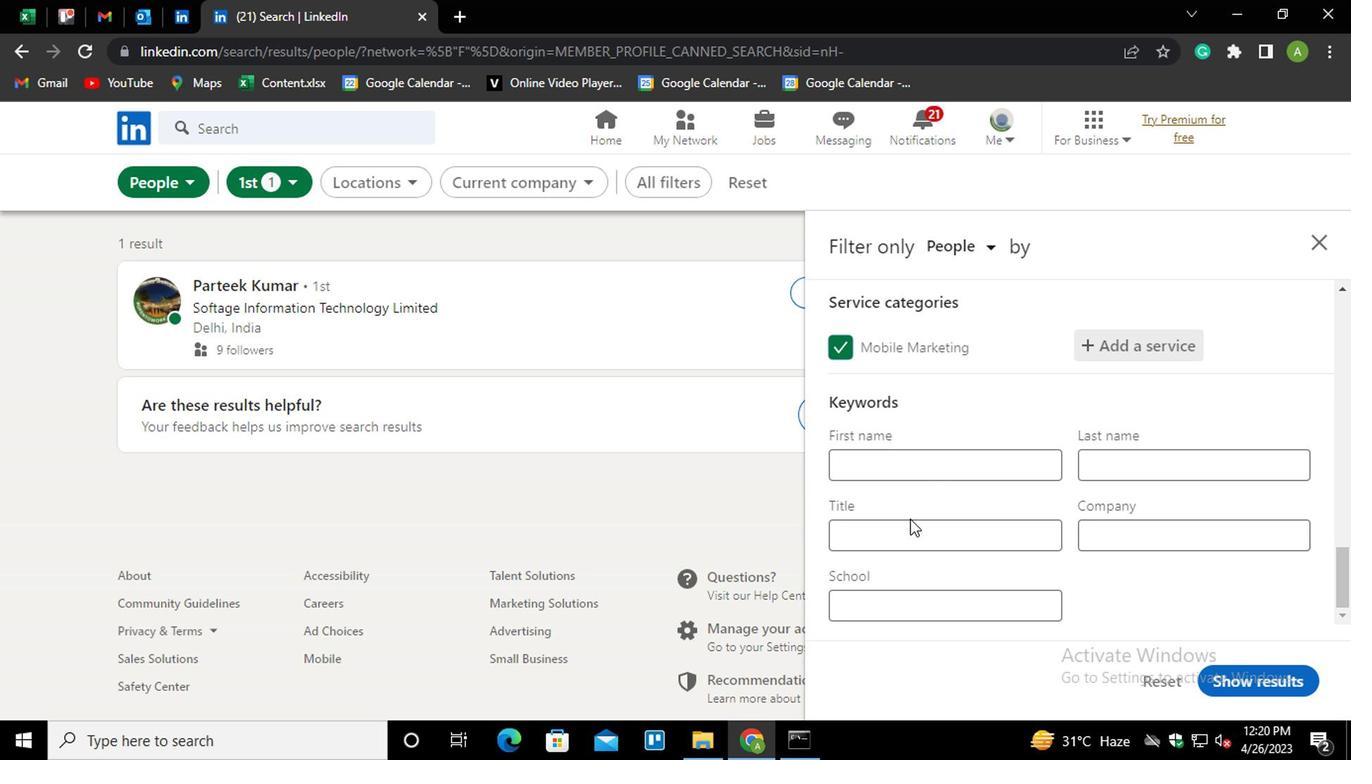 
Action: Mouse pressed left at (899, 544)
Screenshot: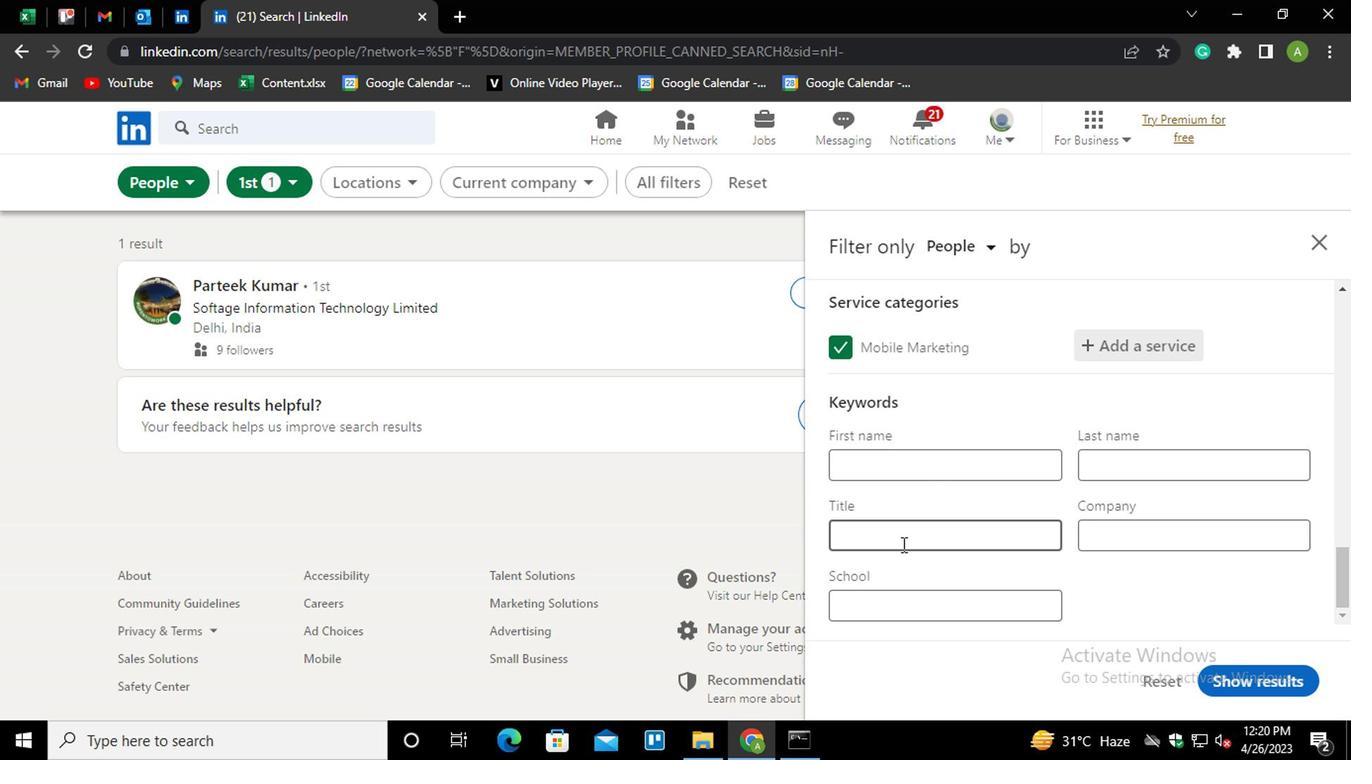 
Action: Mouse moved to (898, 544)
Screenshot: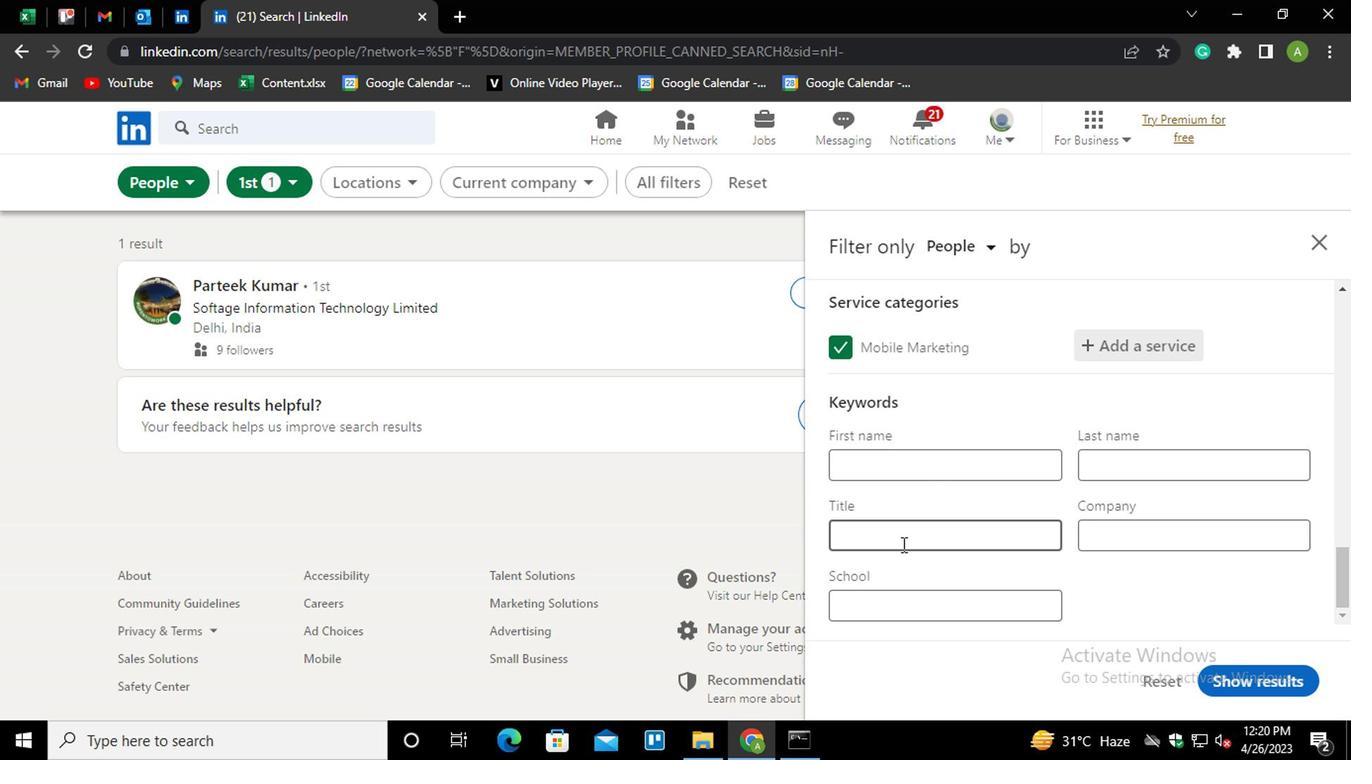 
Action: Key pressed <Key.shift>ACCOUNT<Key.space><Key.shift>REPRESENTATIVE
Screenshot: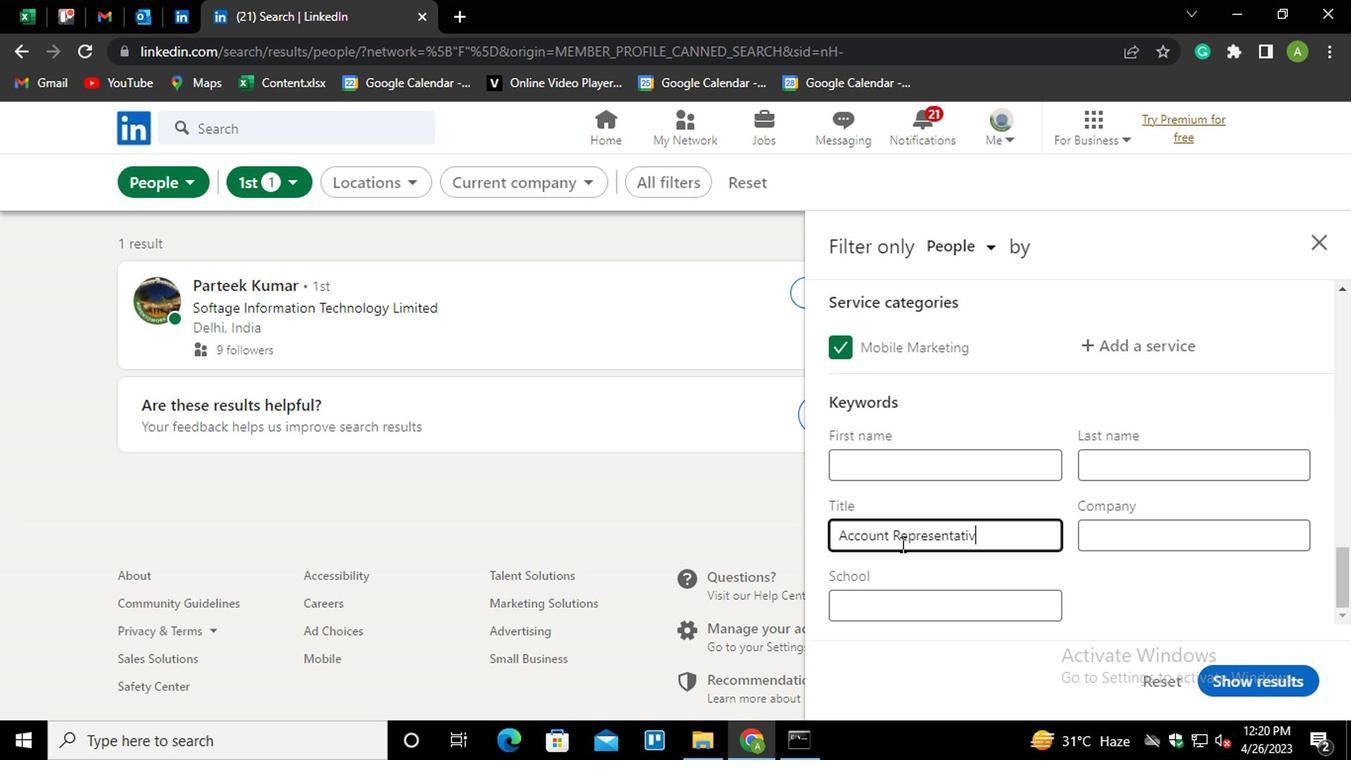 
Action: Mouse moved to (1219, 602)
Screenshot: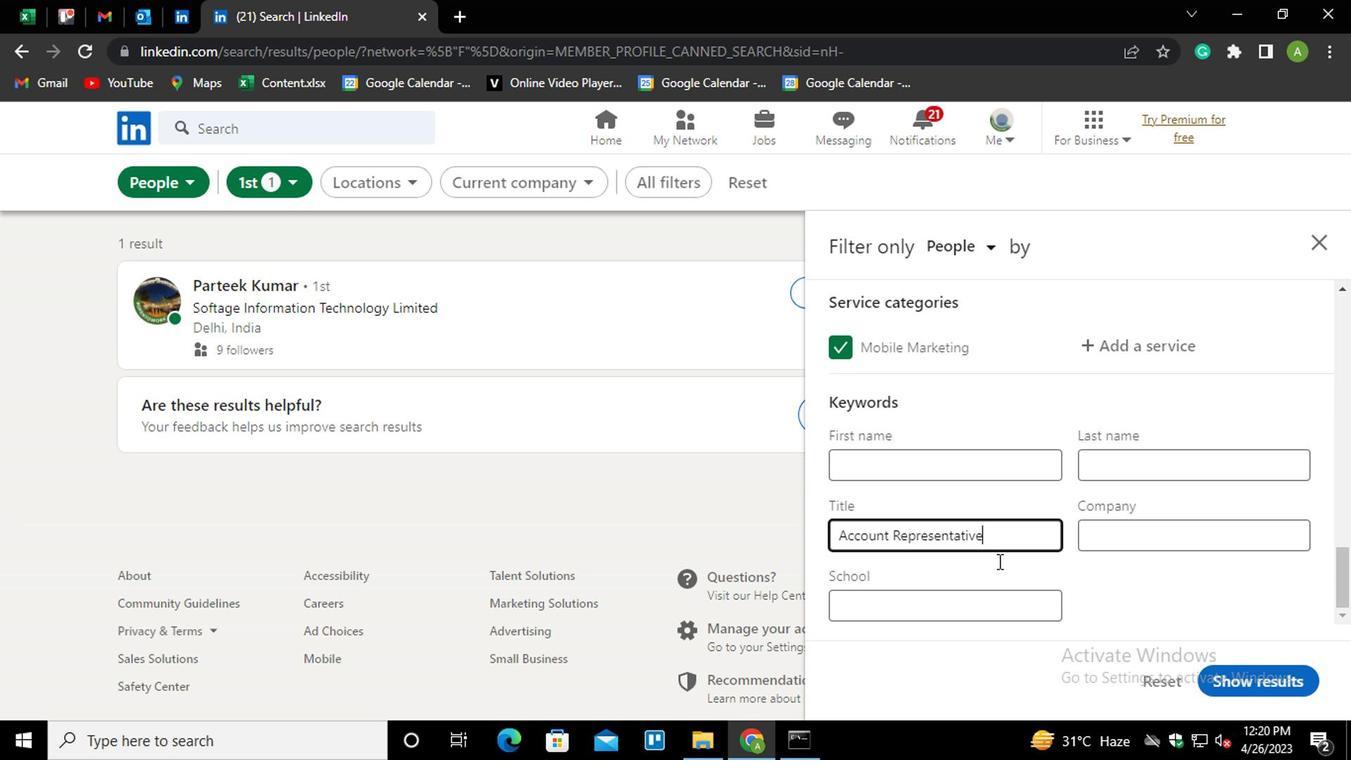 
Action: Mouse pressed left at (1219, 602)
Screenshot: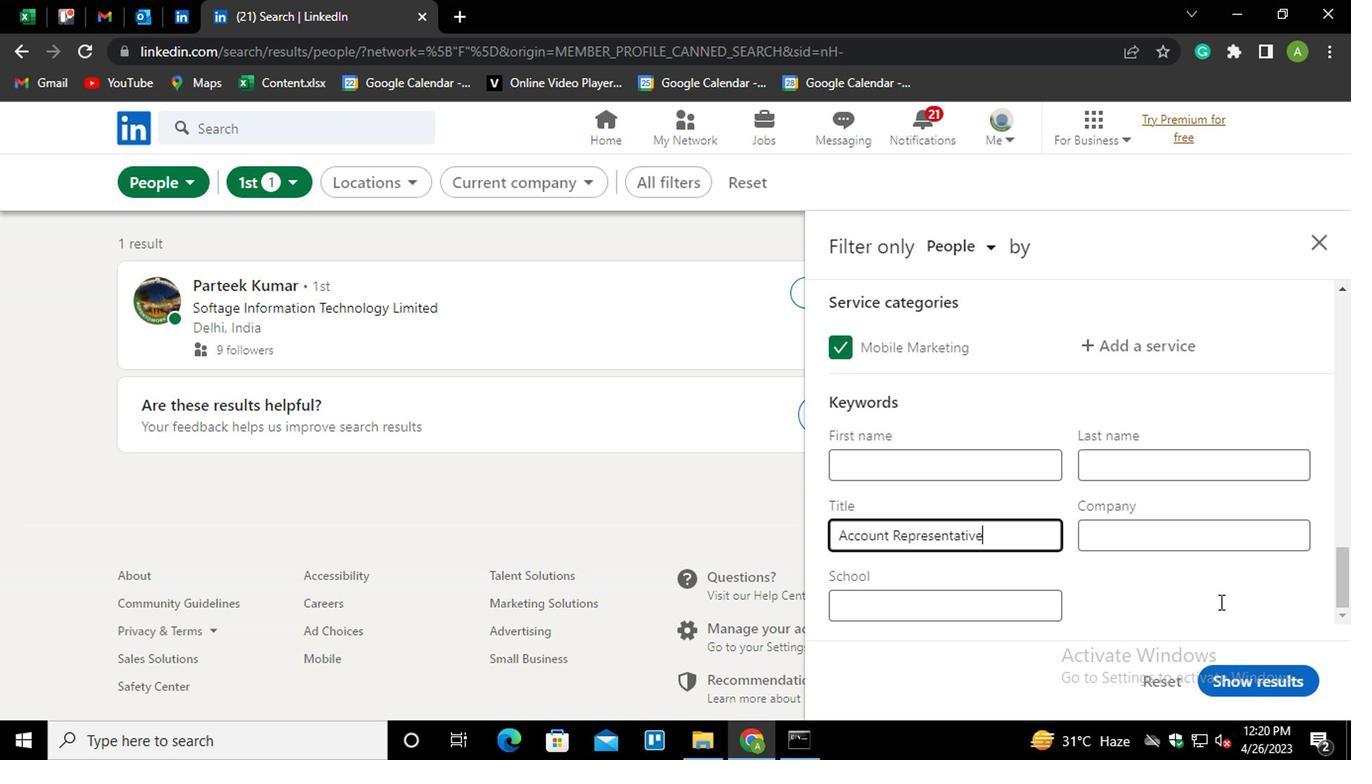 
Action: Mouse moved to (1251, 676)
Screenshot: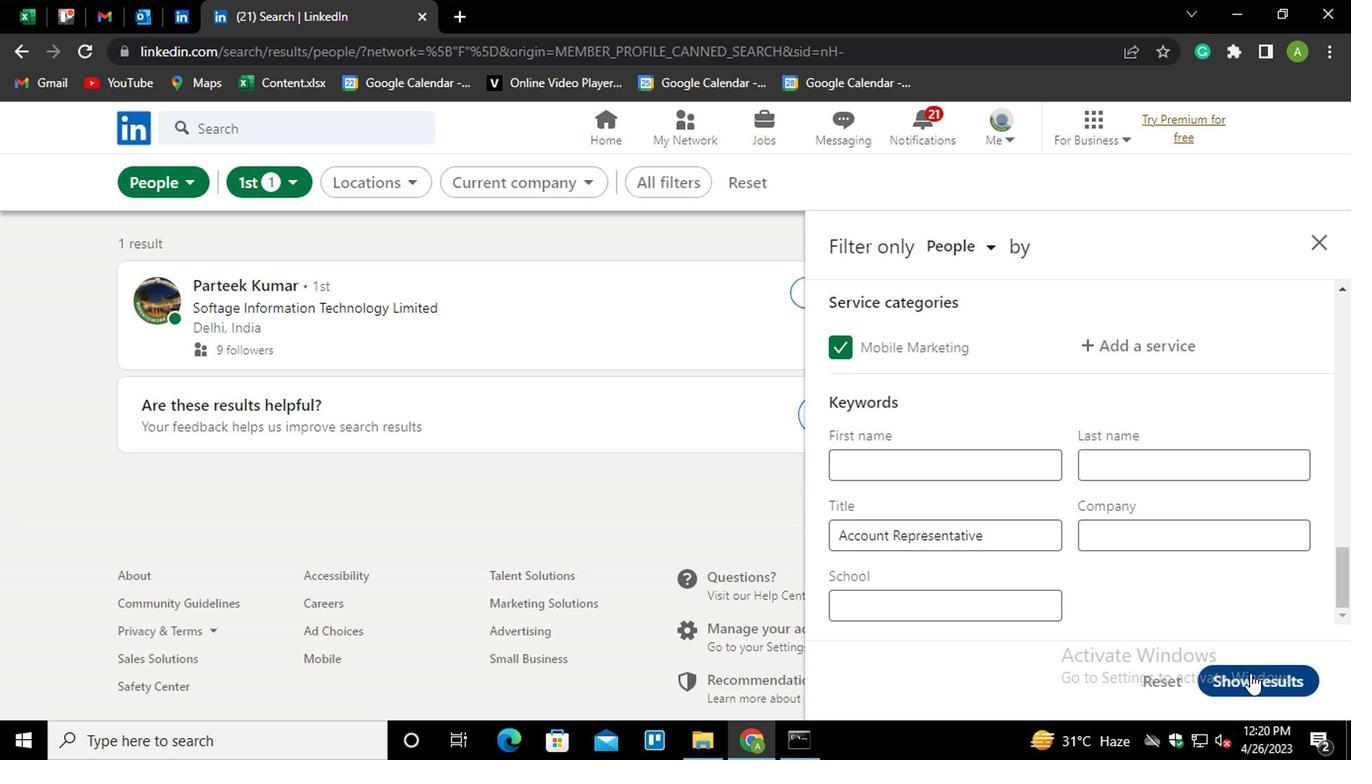 
Action: Mouse pressed left at (1251, 676)
Screenshot: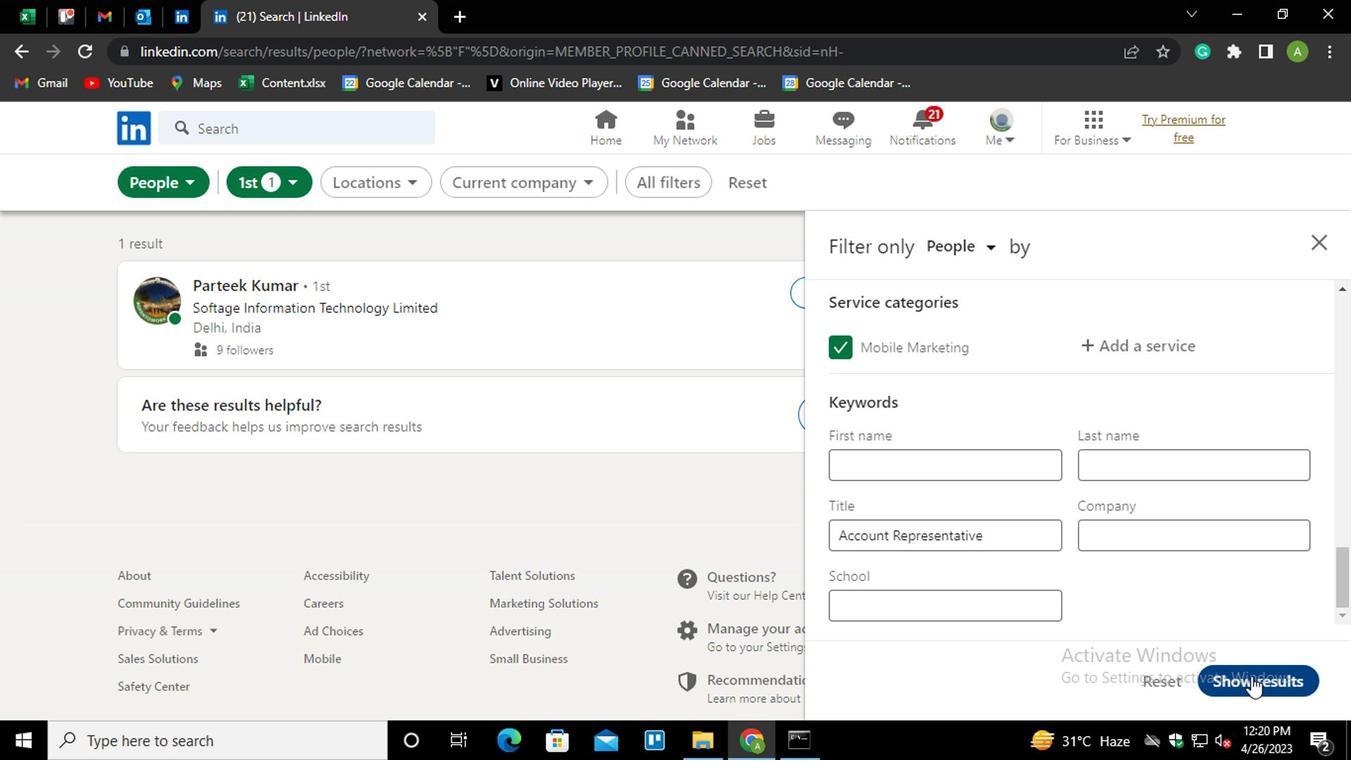 
